 Task: Explore Airbnb accommodation in Cerro Azul, Mexico from 27th December, 2023 to 30th December, 2023 for 1 adult. Place can be shared room with 1  bedroom having 1 bed and 1 bathroom. Property type can be hotel.
Action: Mouse moved to (399, 111)
Screenshot: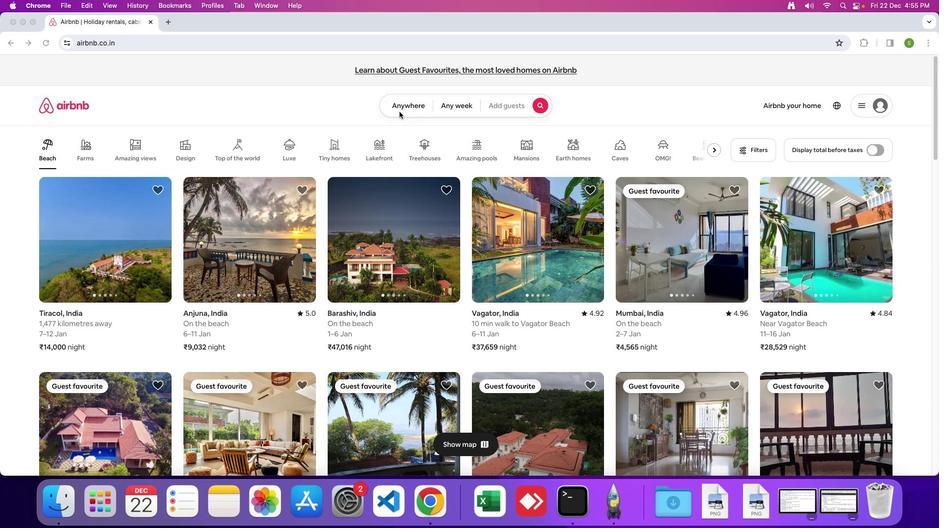 
Action: Mouse pressed left at (399, 111)
Screenshot: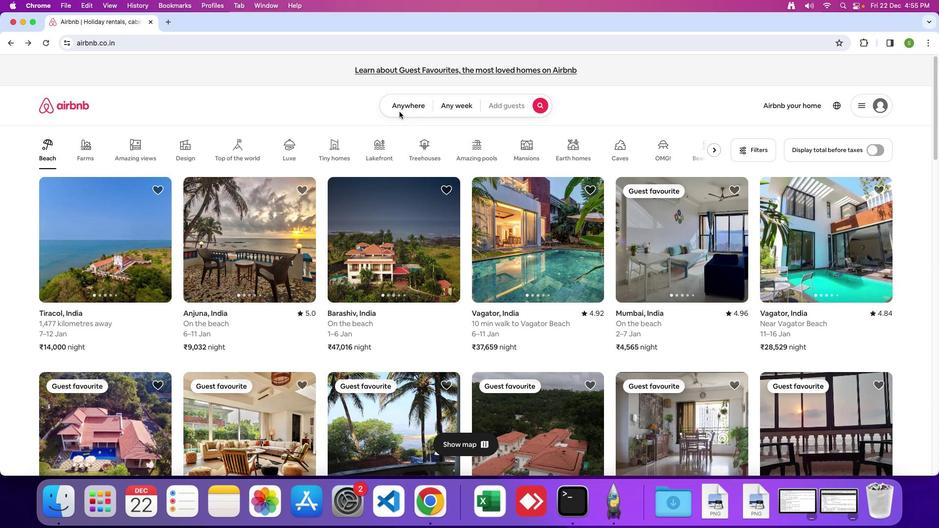 
Action: Mouse moved to (399, 110)
Screenshot: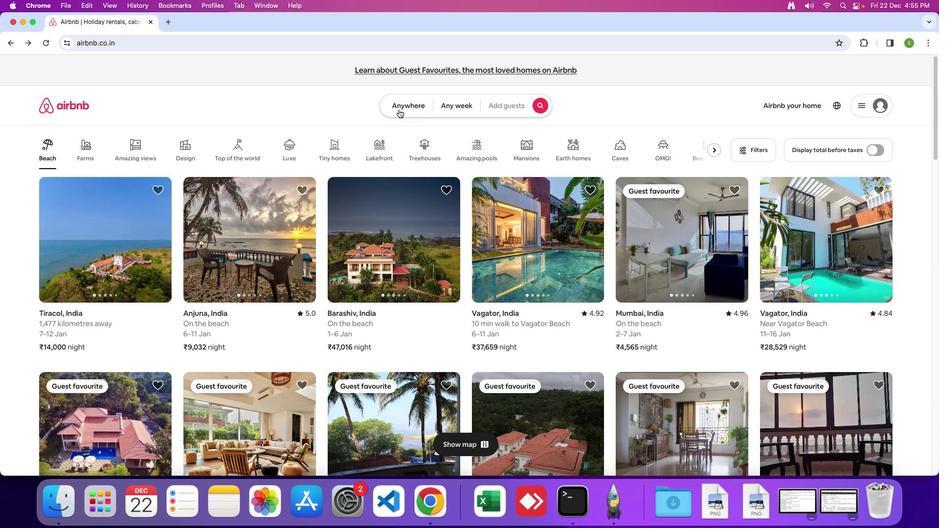 
Action: Mouse pressed left at (399, 110)
Screenshot: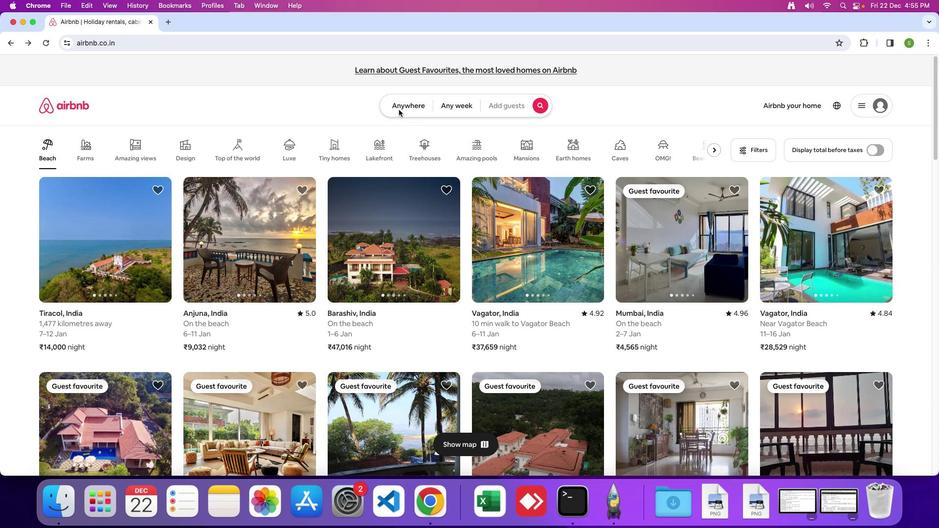 
Action: Mouse moved to (340, 135)
Screenshot: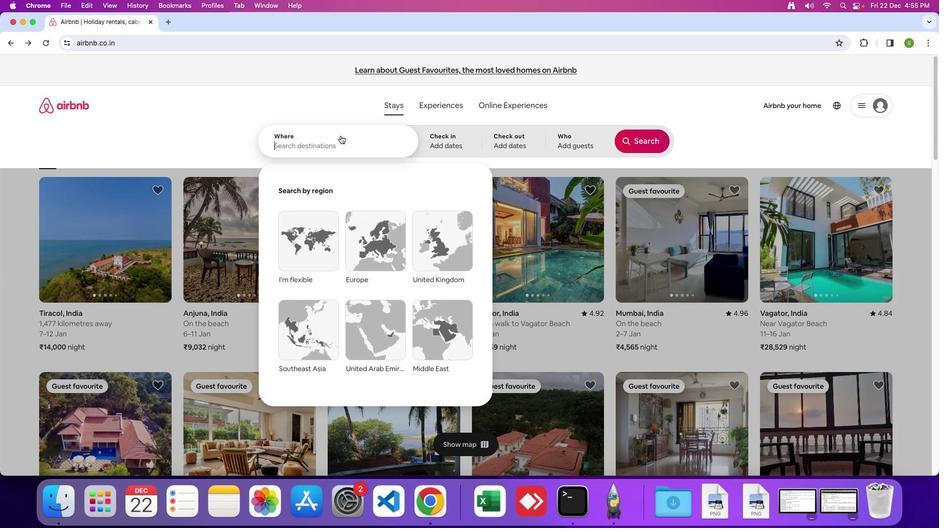 
Action: Mouse pressed left at (340, 135)
Screenshot: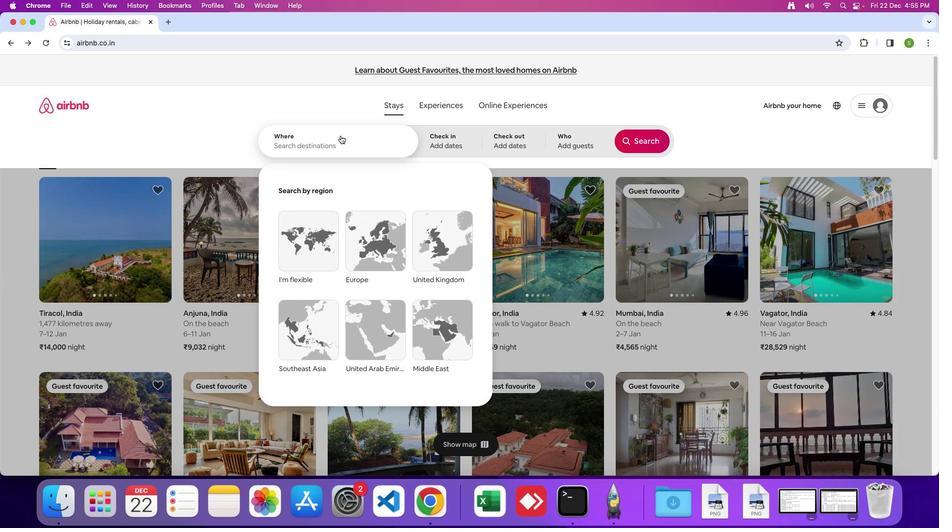 
Action: Key pressed 'C'Key.caps_lock'e''r''r''o'Key.spaceKey.shift'A''z''u''l'','Key.spaceKey.shift'M''e''x''i''c''o'Key.enter
Screenshot: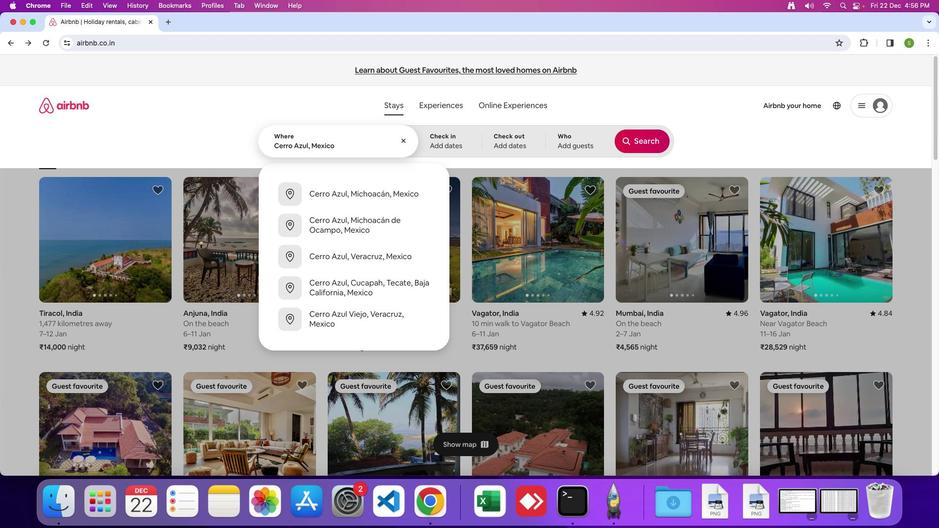 
Action: Mouse moved to (373, 354)
Screenshot: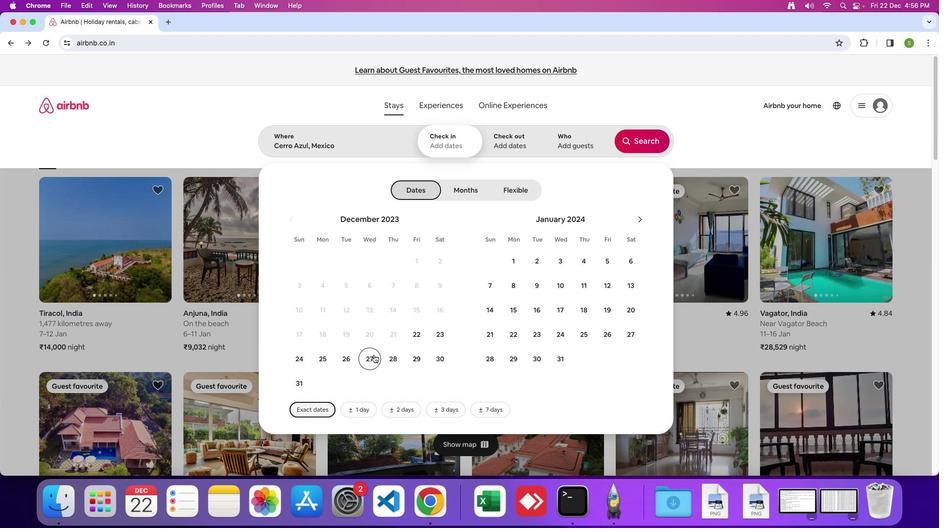 
Action: Mouse pressed left at (373, 354)
Screenshot: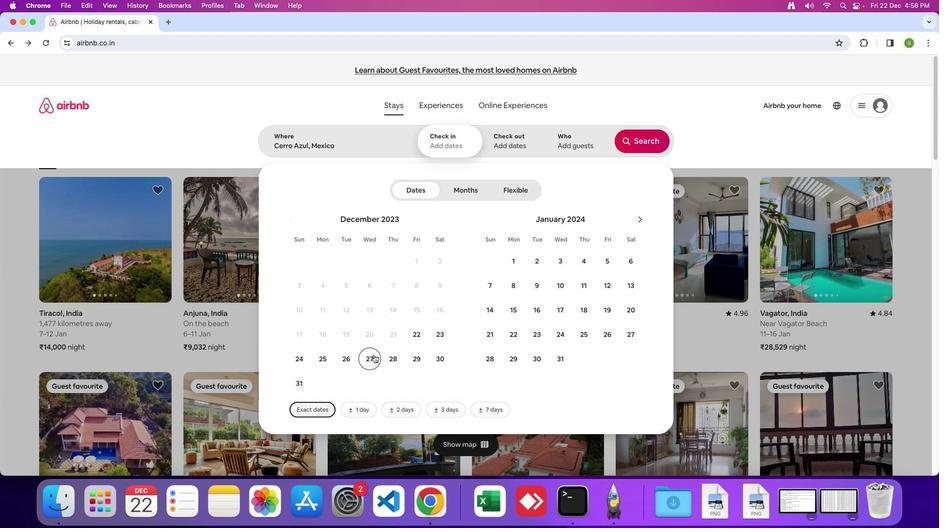 
Action: Mouse moved to (433, 355)
Screenshot: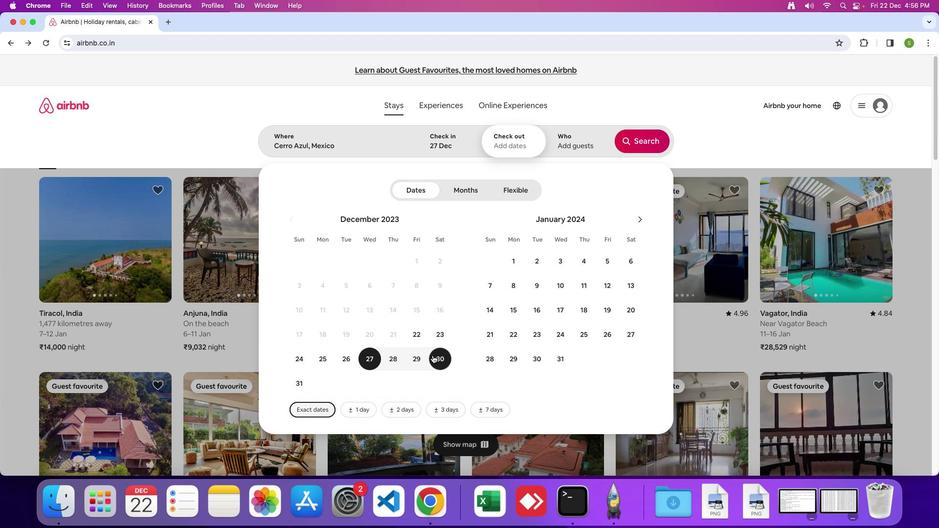 
Action: Mouse pressed left at (433, 355)
Screenshot: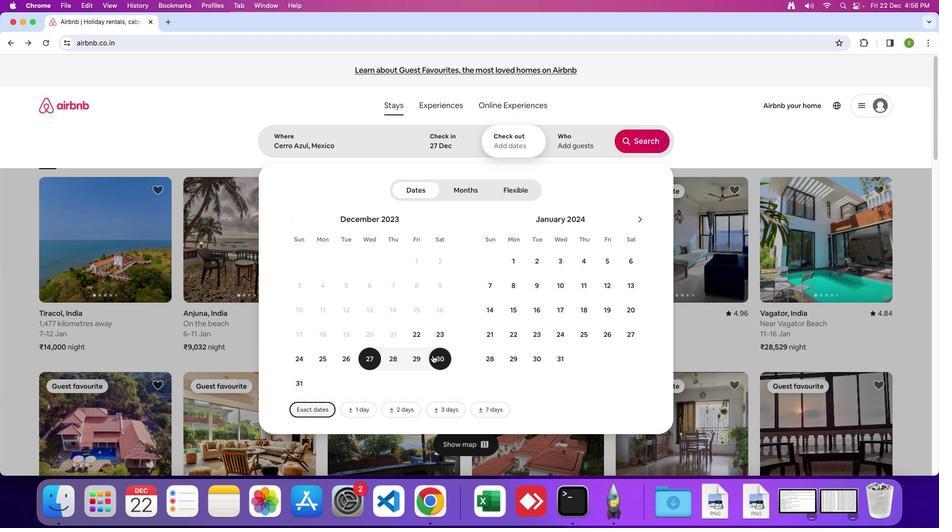 
Action: Mouse moved to (557, 151)
Screenshot: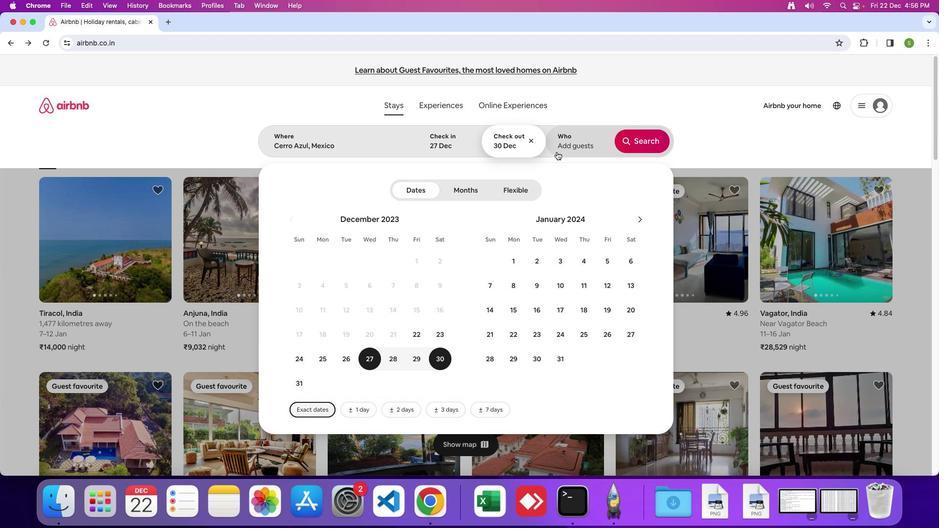 
Action: Mouse pressed left at (557, 151)
Screenshot: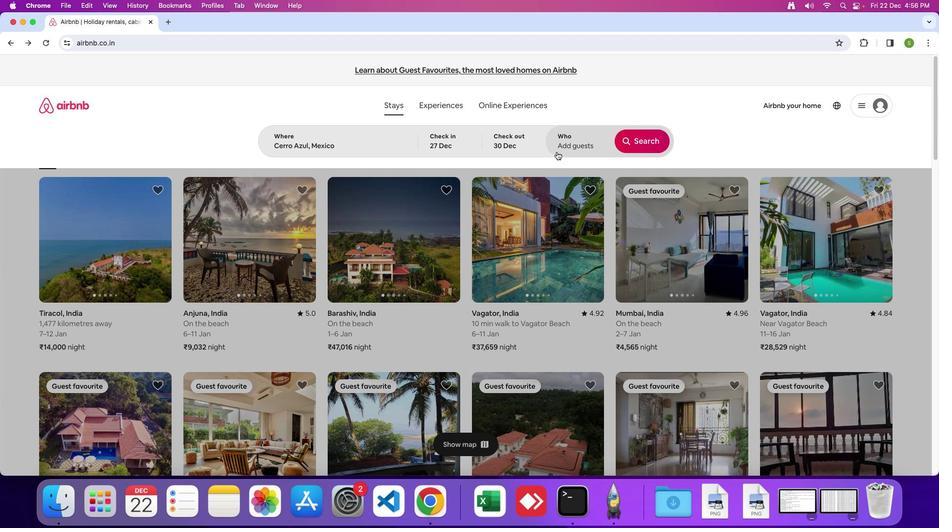 
Action: Mouse moved to (642, 191)
Screenshot: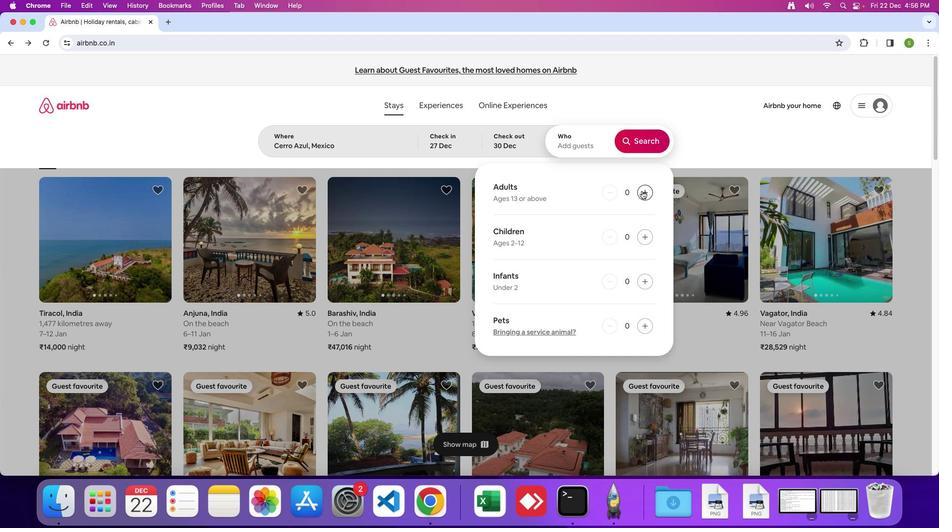 
Action: Mouse pressed left at (642, 191)
Screenshot: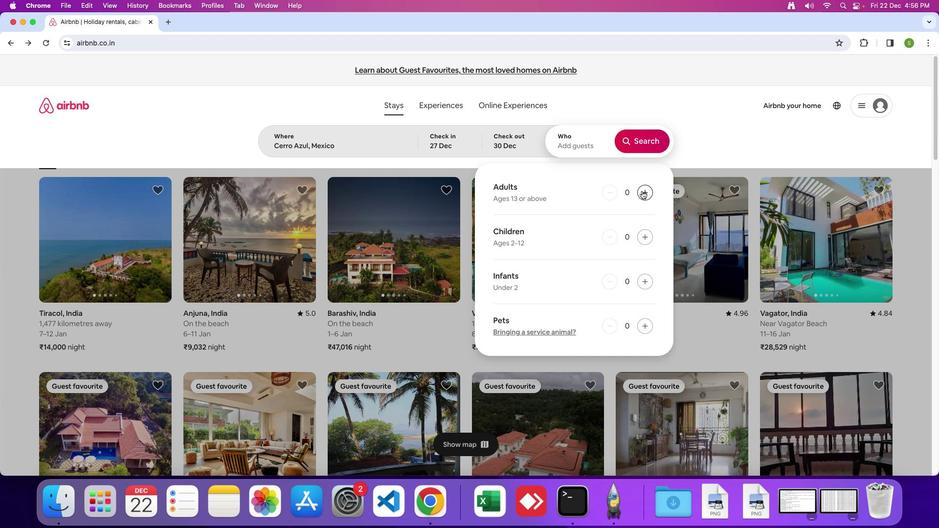 
Action: Mouse moved to (641, 136)
Screenshot: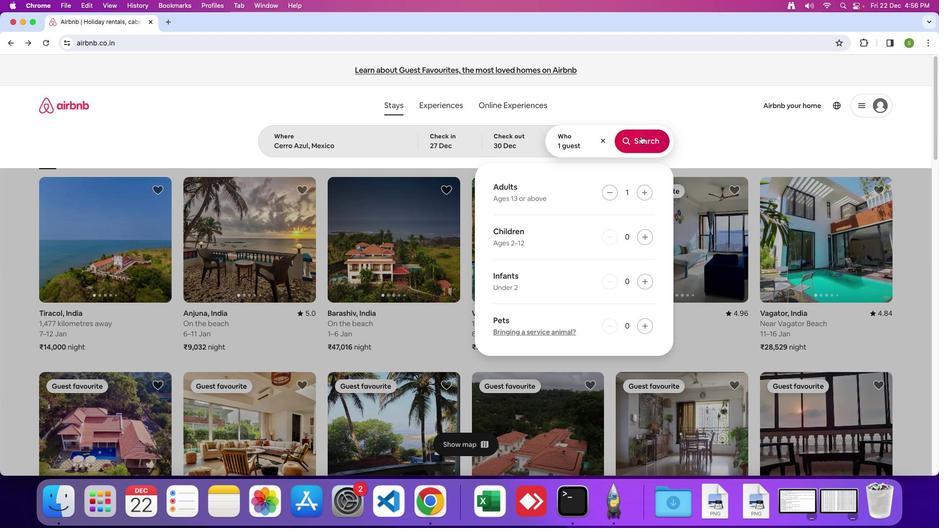 
Action: Mouse pressed left at (641, 136)
Screenshot: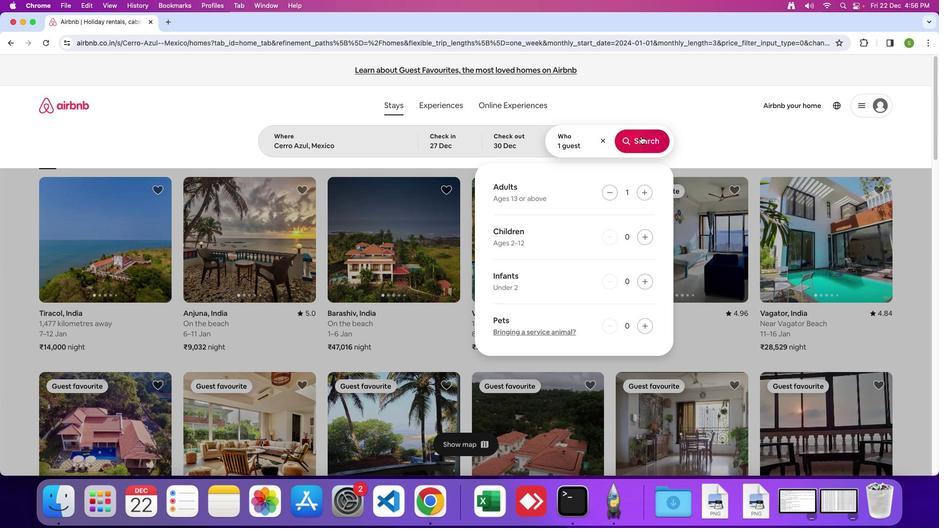
Action: Mouse moved to (780, 113)
Screenshot: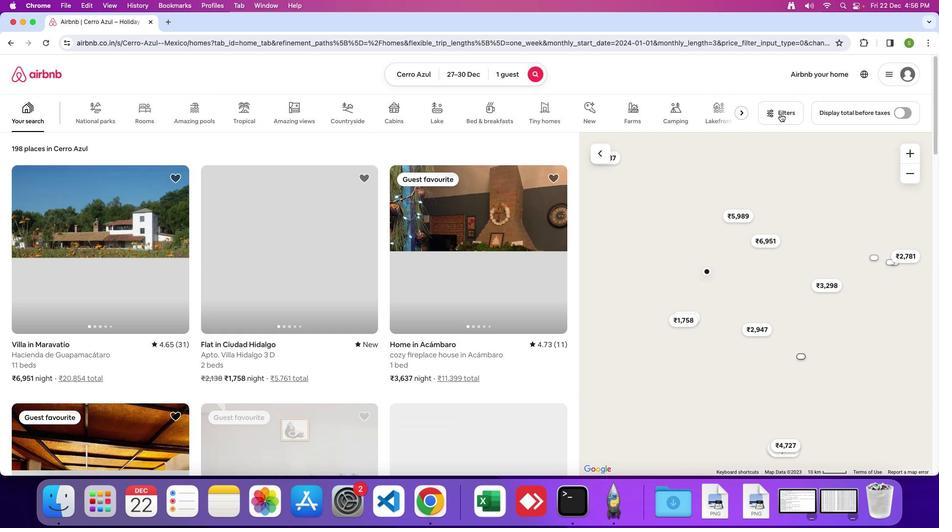 
Action: Mouse pressed left at (780, 113)
Screenshot: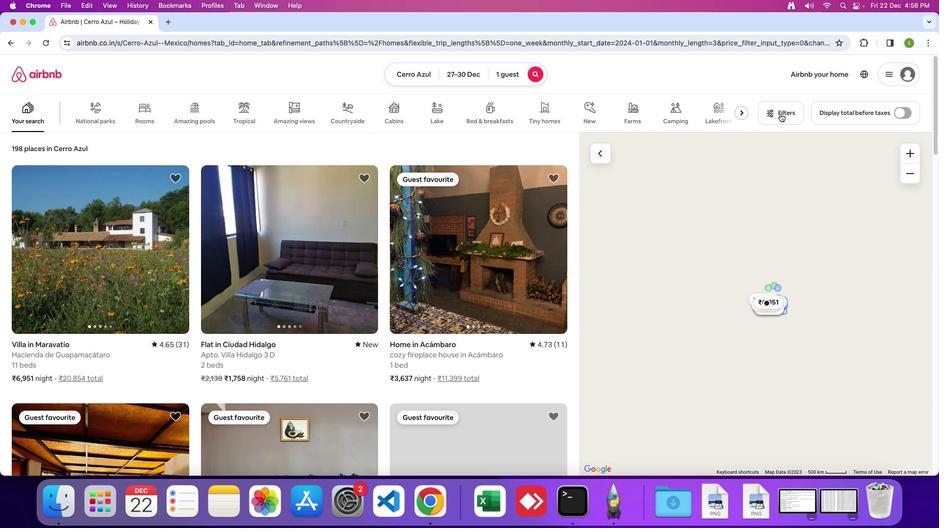 
Action: Mouse moved to (371, 360)
Screenshot: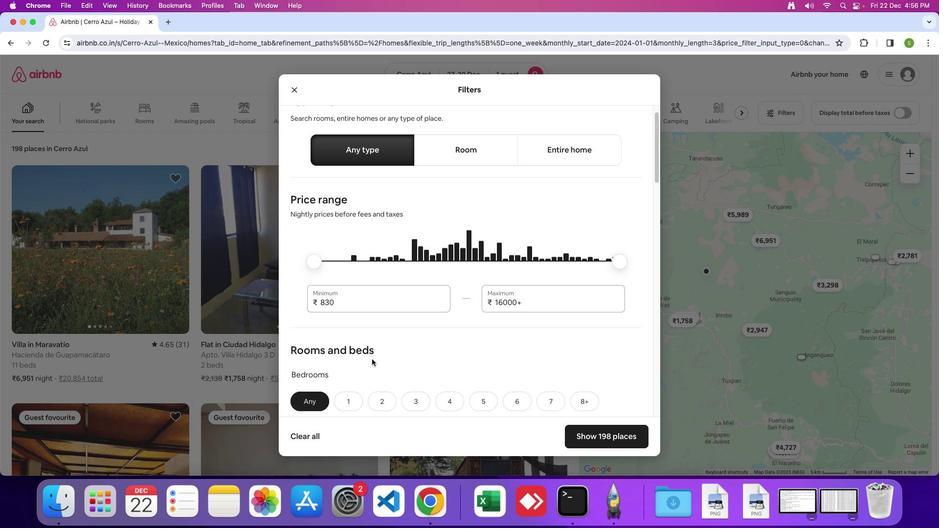 
Action: Mouse scrolled (371, 360) with delta (0, 0)
Screenshot: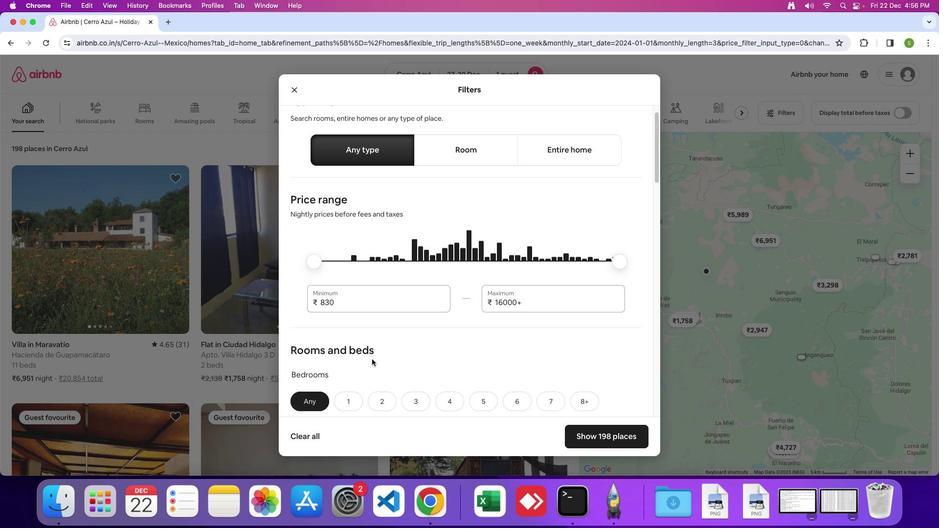 
Action: Mouse moved to (371, 359)
Screenshot: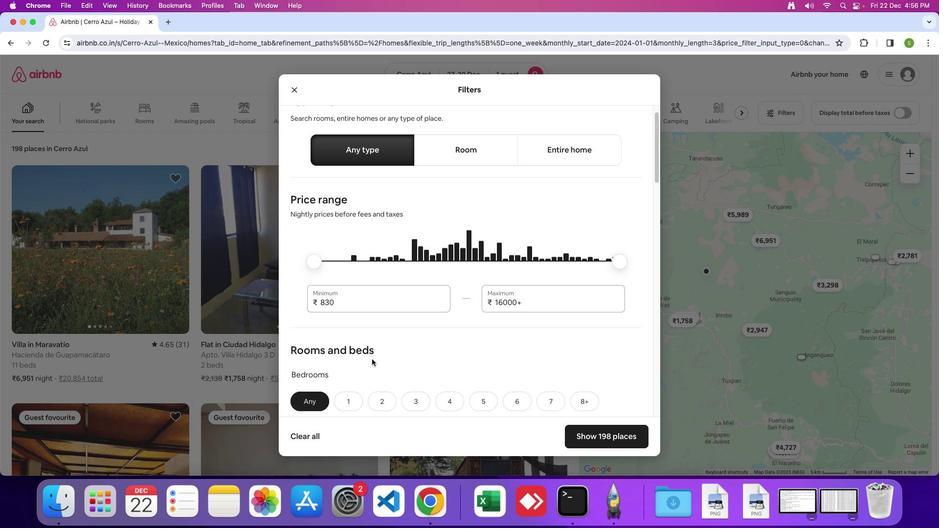 
Action: Mouse scrolled (371, 359) with delta (0, 0)
Screenshot: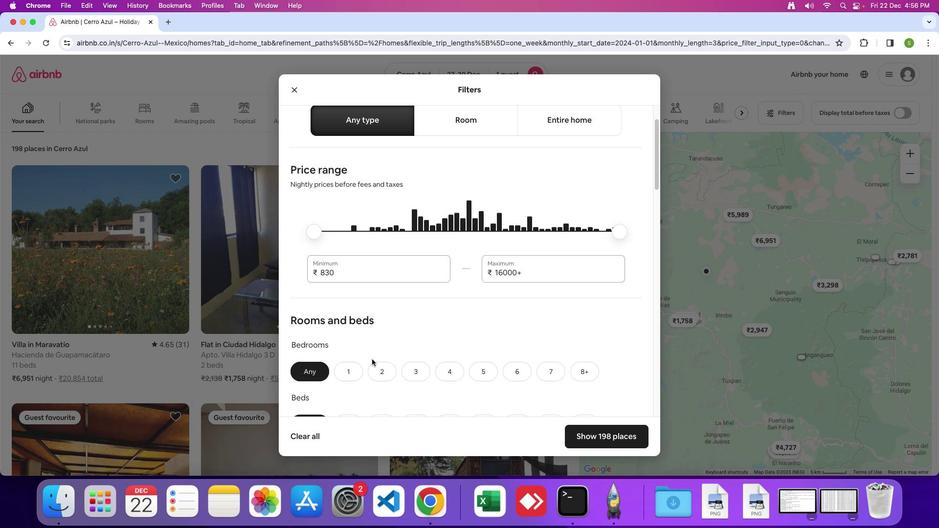 
Action: Mouse scrolled (371, 359) with delta (0, -1)
Screenshot: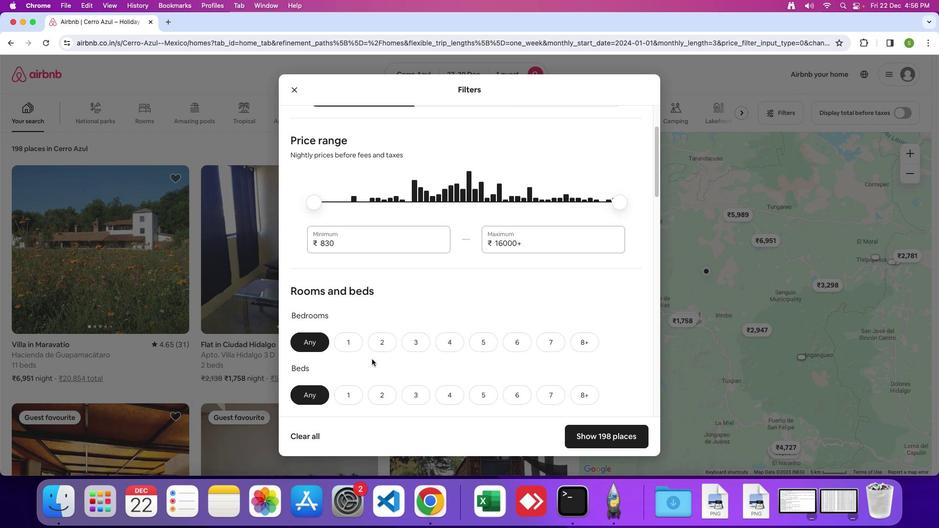 
Action: Mouse moved to (371, 359)
Screenshot: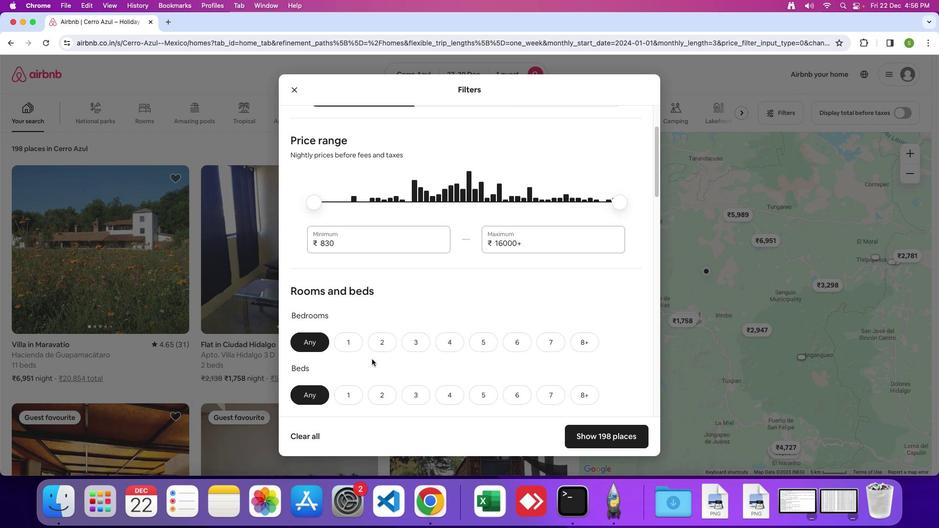 
Action: Mouse scrolled (371, 359) with delta (0, 0)
Screenshot: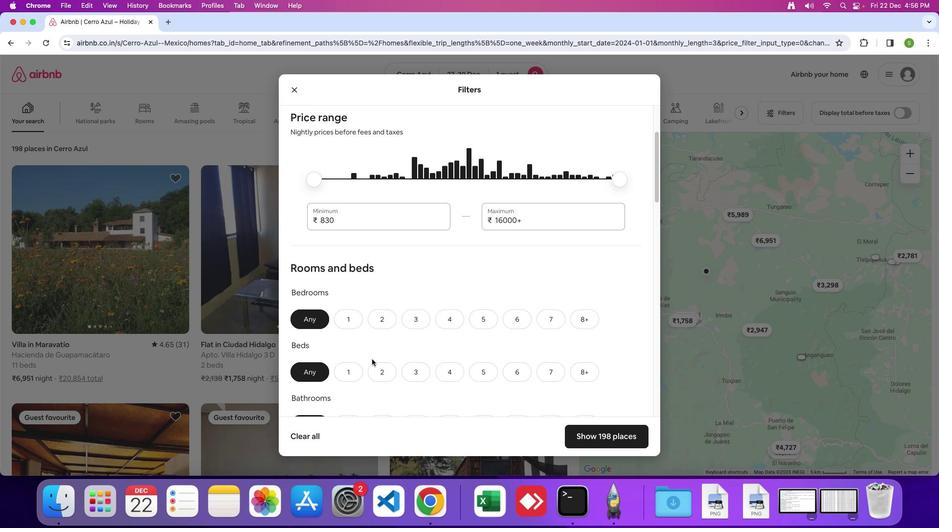 
Action: Mouse scrolled (371, 359) with delta (0, 0)
Screenshot: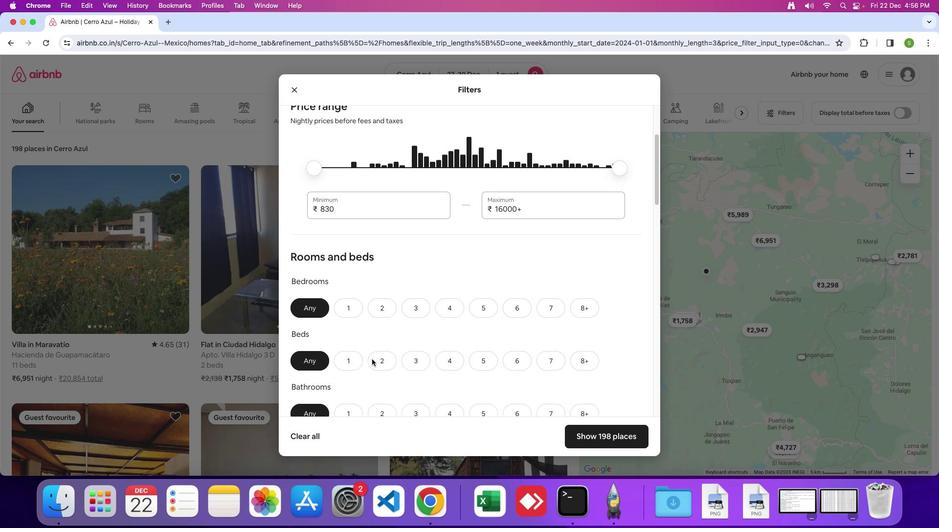 
Action: Mouse scrolled (371, 359) with delta (0, 0)
Screenshot: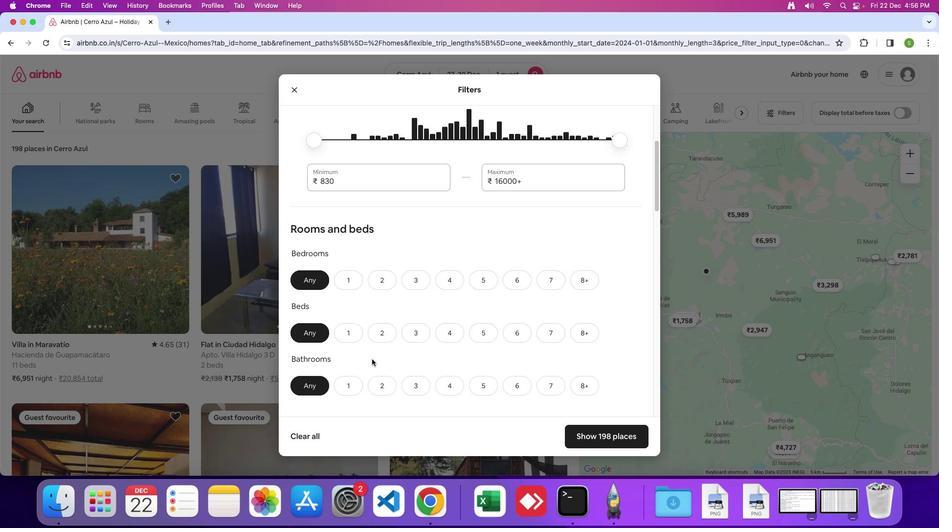 
Action: Mouse scrolled (371, 359) with delta (0, 0)
Screenshot: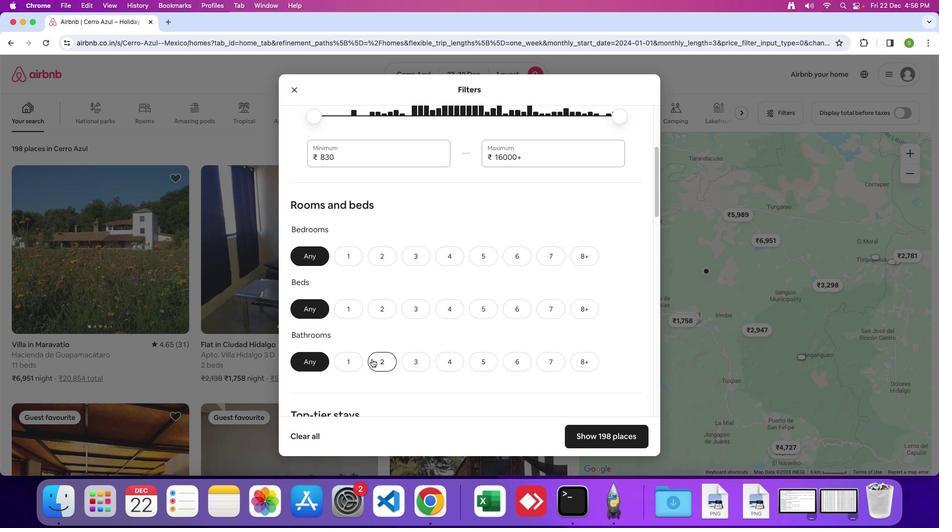
Action: Mouse scrolled (371, 359) with delta (0, 0)
Screenshot: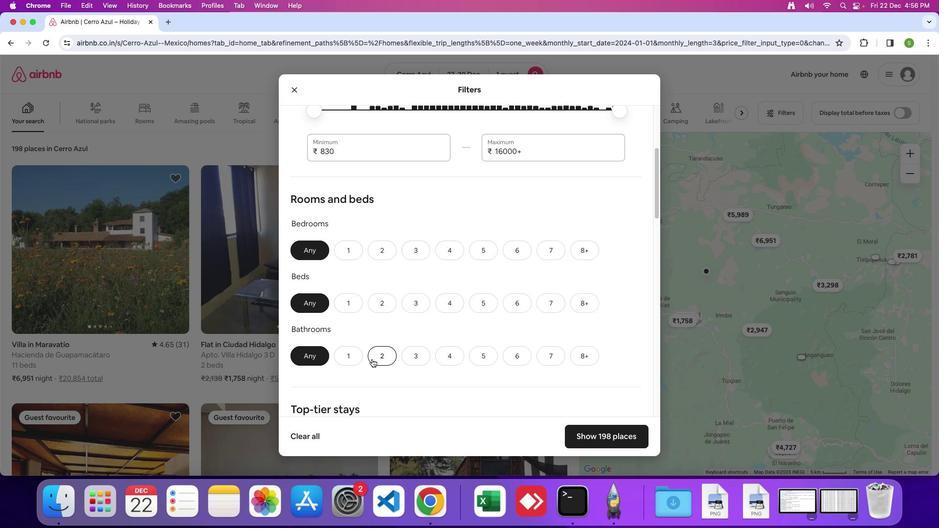 
Action: Mouse scrolled (371, 359) with delta (0, 0)
Screenshot: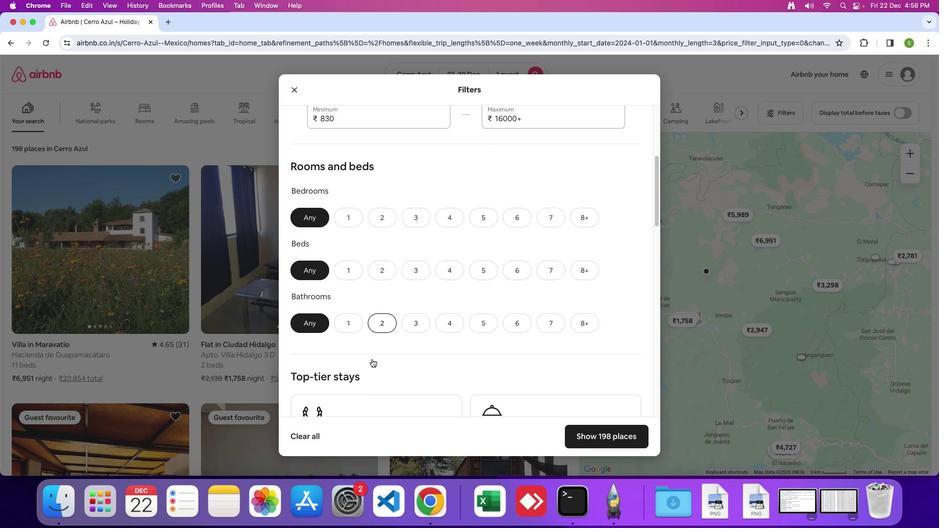 
Action: Mouse moved to (347, 205)
Screenshot: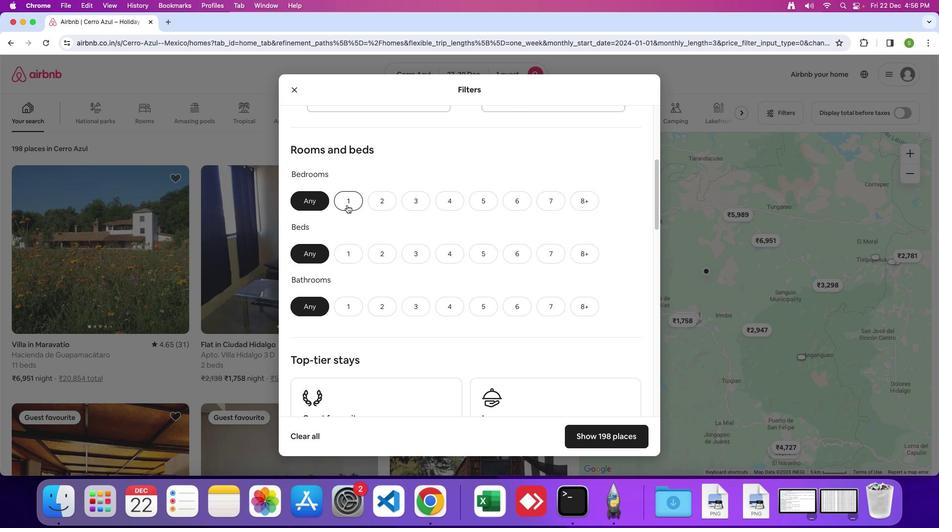 
Action: Mouse pressed left at (347, 205)
Screenshot: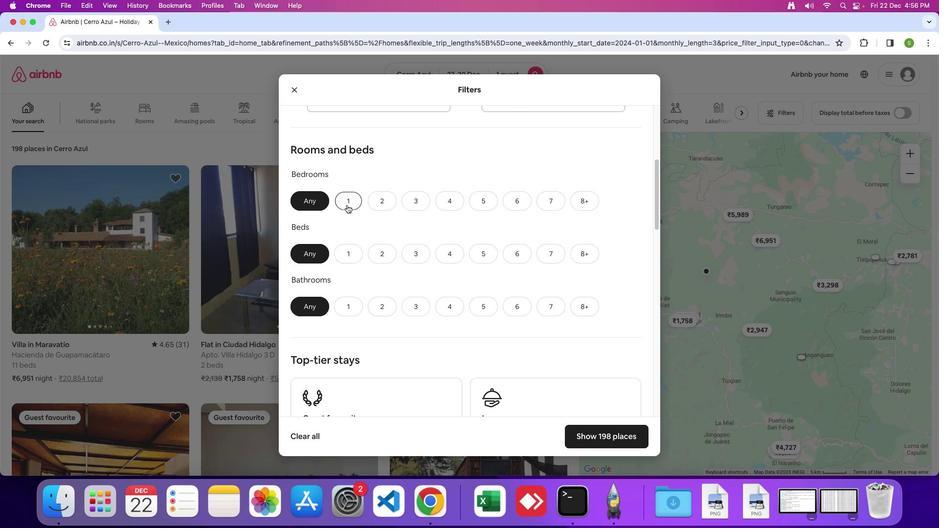 
Action: Mouse moved to (342, 254)
Screenshot: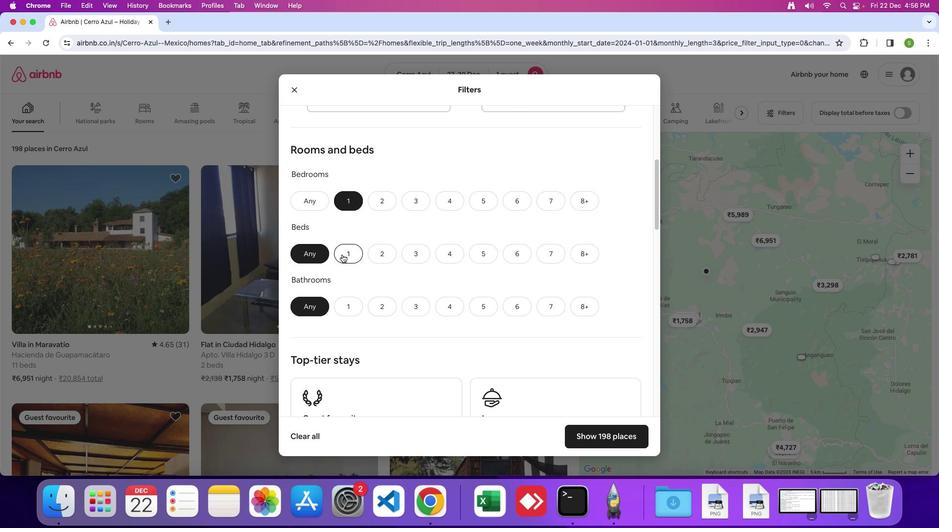 
Action: Mouse pressed left at (342, 254)
Screenshot: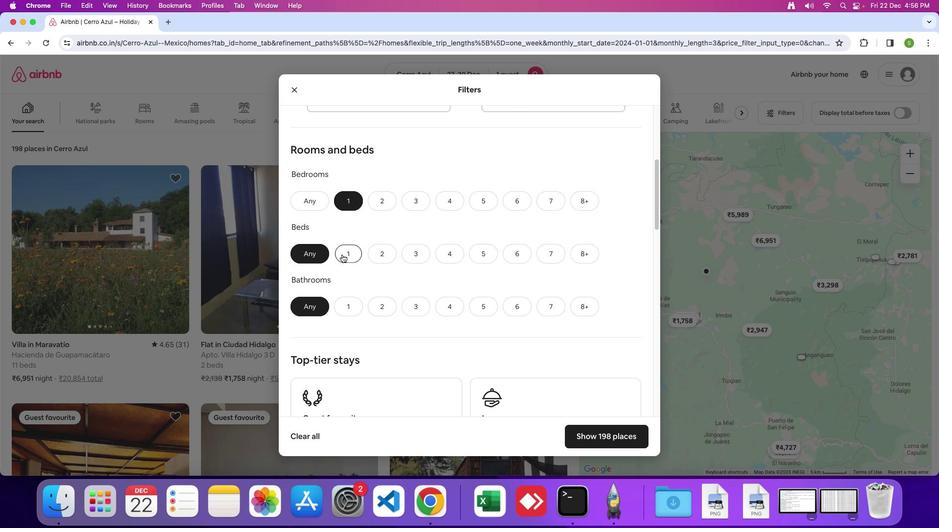 
Action: Mouse moved to (345, 303)
Screenshot: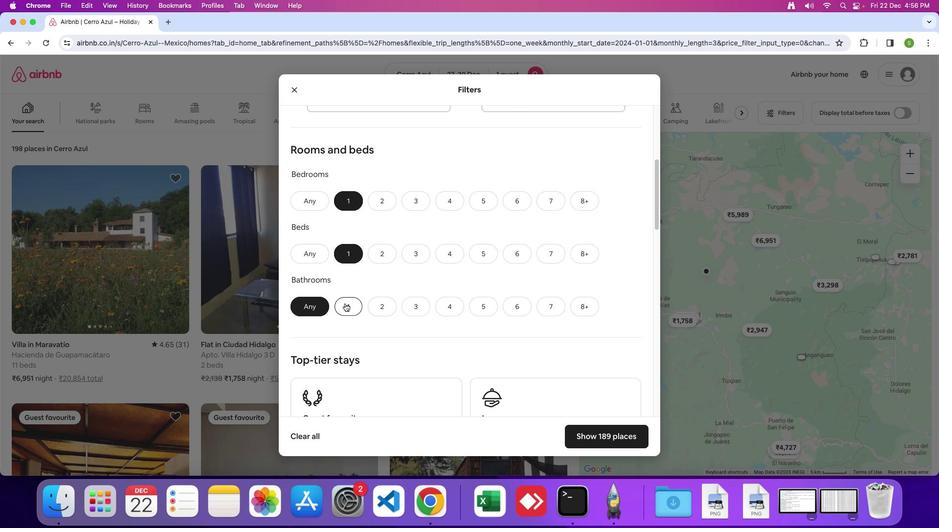 
Action: Mouse pressed left at (345, 303)
Screenshot: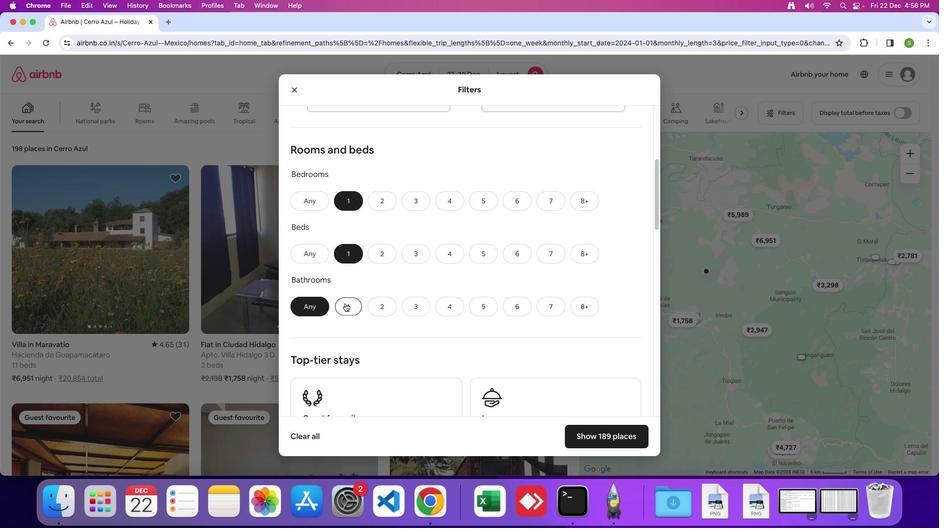 
Action: Mouse moved to (425, 286)
Screenshot: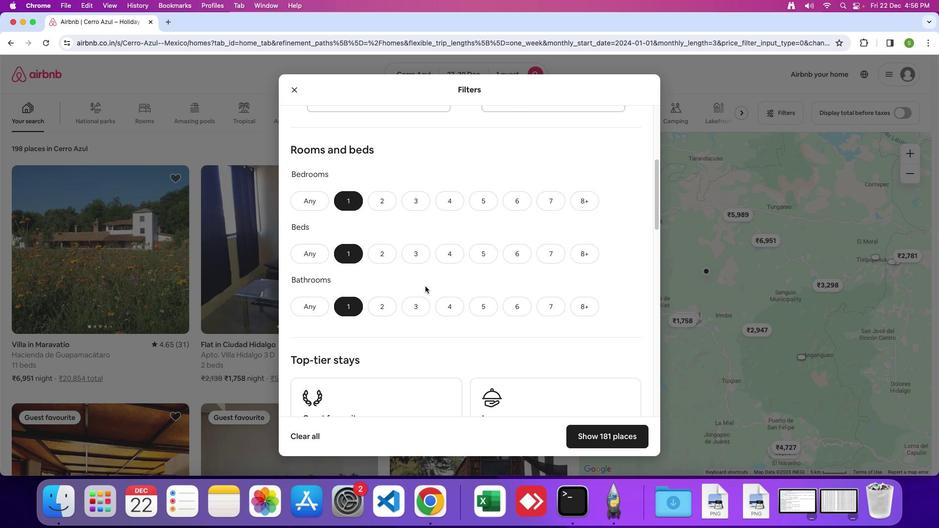 
Action: Mouse scrolled (425, 286) with delta (0, 0)
Screenshot: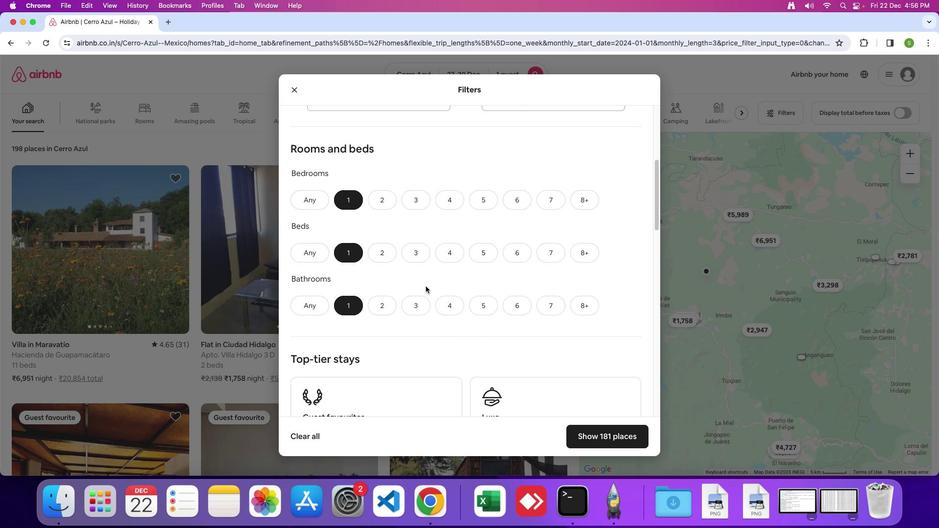 
Action: Mouse moved to (426, 286)
Screenshot: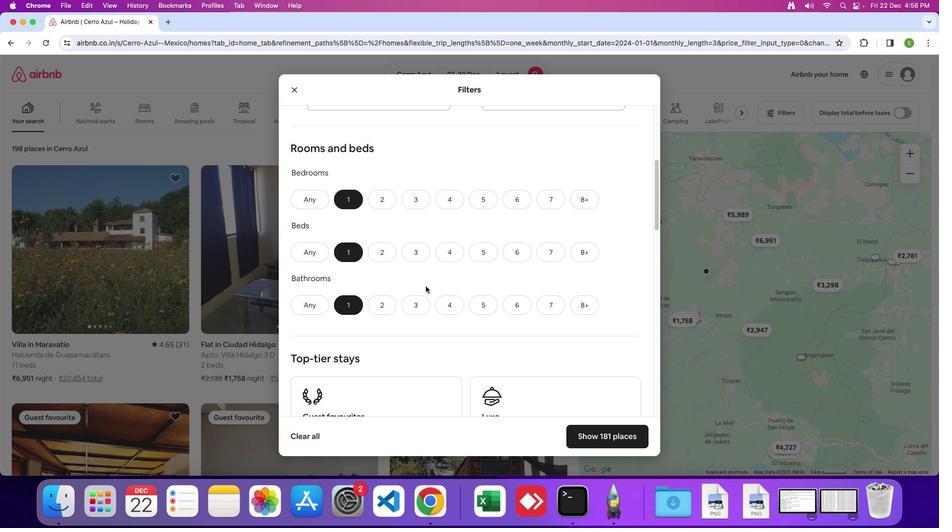 
Action: Mouse scrolled (426, 286) with delta (0, 0)
Screenshot: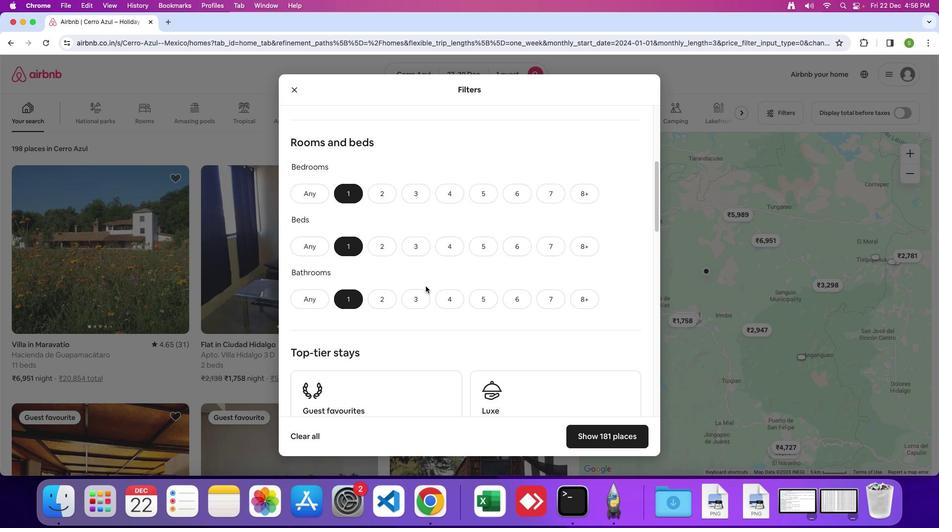 
Action: Mouse scrolled (426, 286) with delta (0, 0)
Screenshot: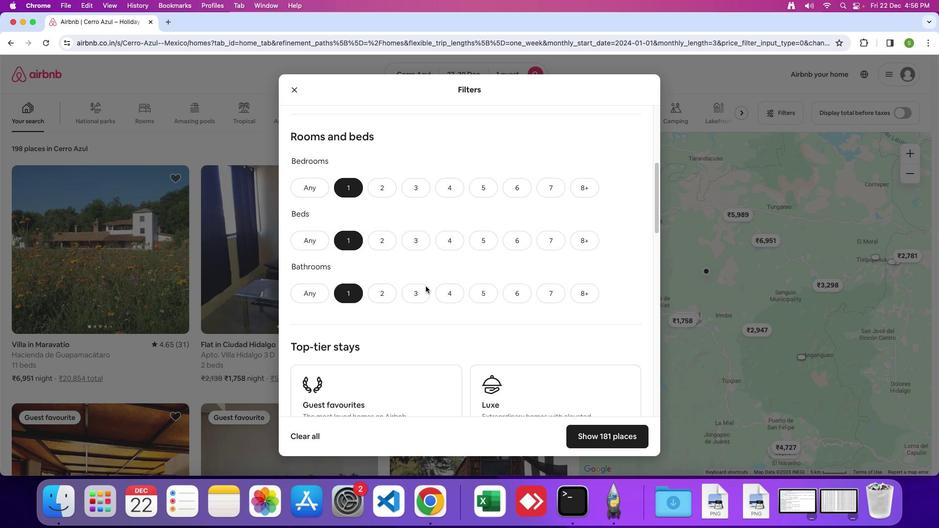 
Action: Mouse scrolled (426, 286) with delta (0, 0)
Screenshot: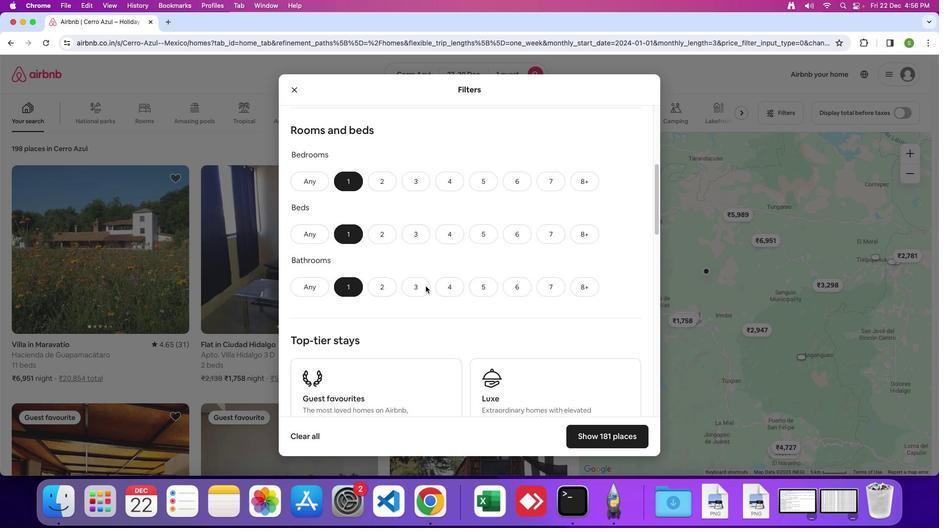 
Action: Mouse scrolled (426, 286) with delta (0, 0)
Screenshot: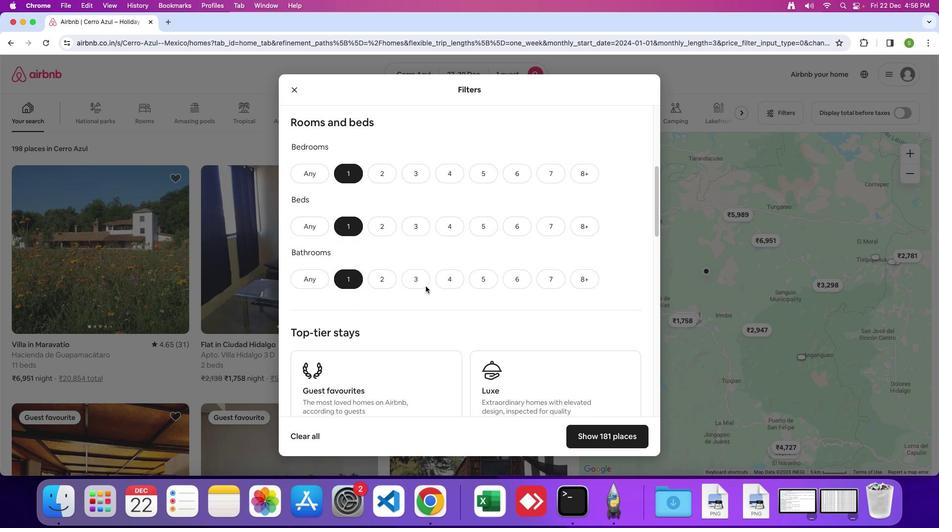 
Action: Mouse scrolled (426, 286) with delta (0, 0)
Screenshot: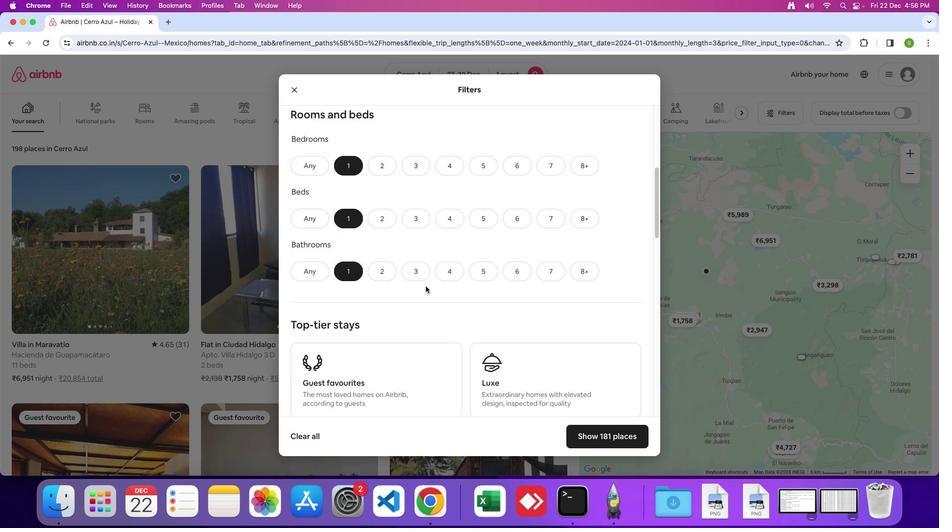 
Action: Mouse scrolled (426, 286) with delta (0, 0)
Screenshot: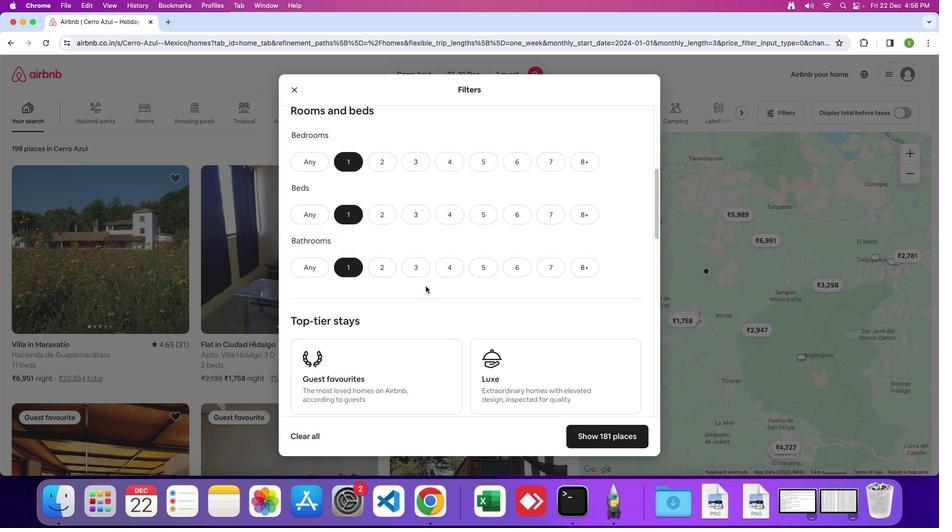 
Action: Mouse scrolled (426, 286) with delta (0, 0)
Screenshot: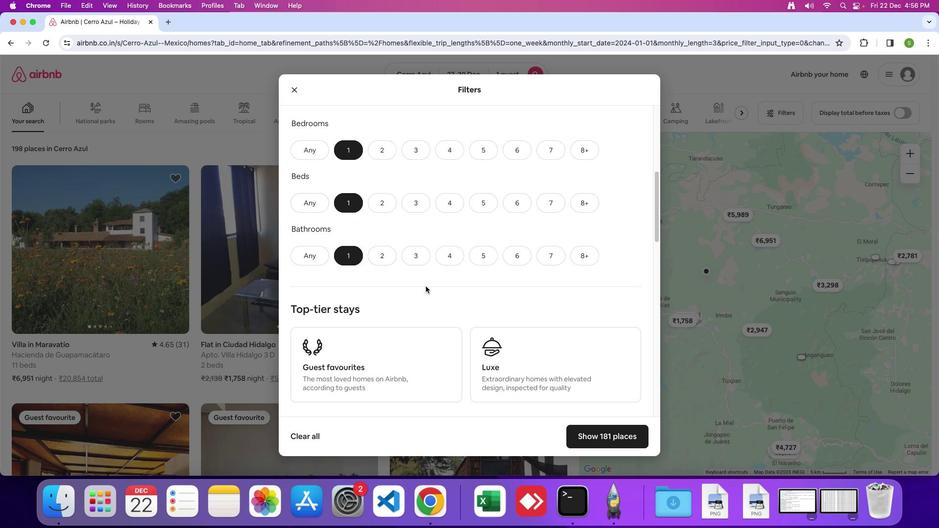 
Action: Mouse scrolled (426, 286) with delta (0, 0)
Screenshot: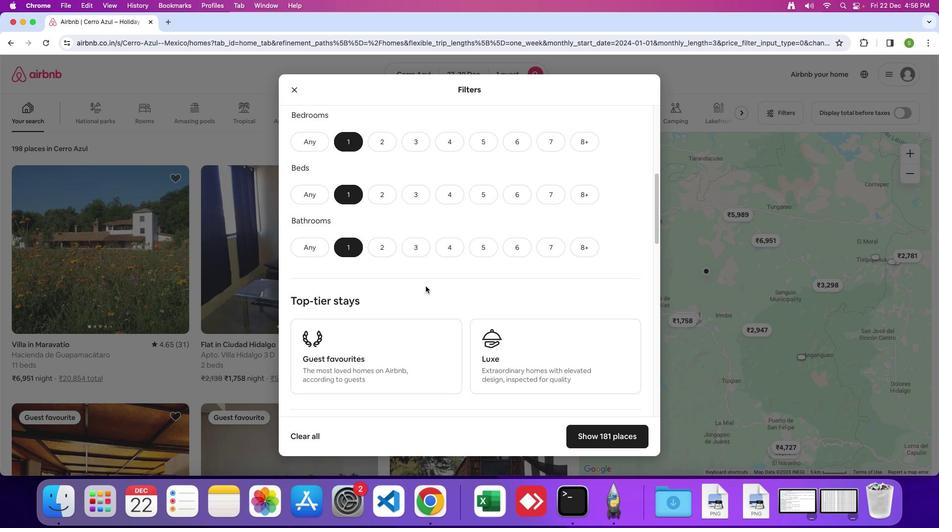 
Action: Mouse scrolled (426, 286) with delta (0, 0)
Screenshot: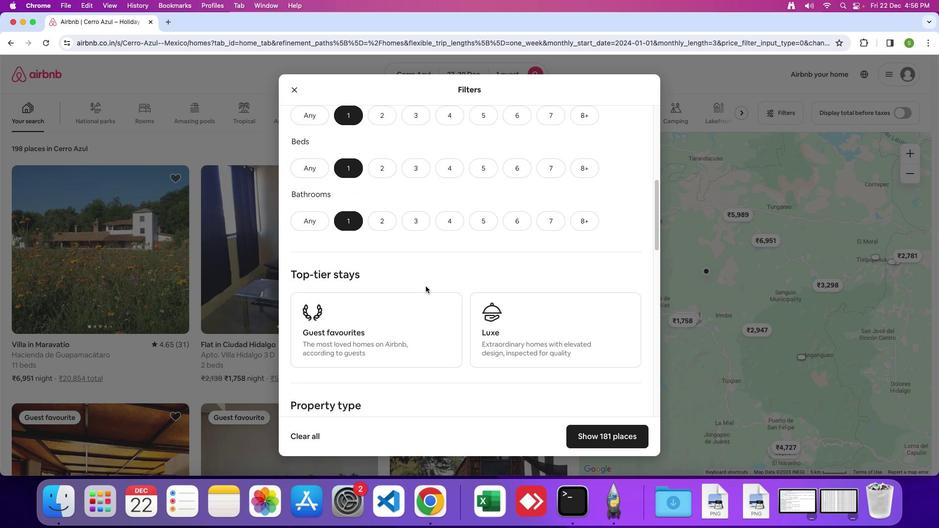 
Action: Mouse scrolled (426, 286) with delta (0, 0)
Screenshot: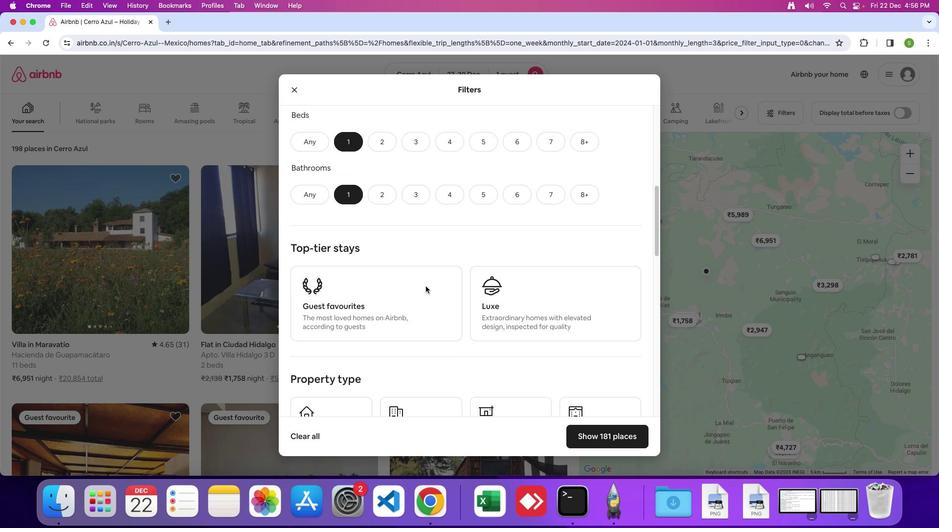 
Action: Mouse scrolled (426, 286) with delta (0, -1)
Screenshot: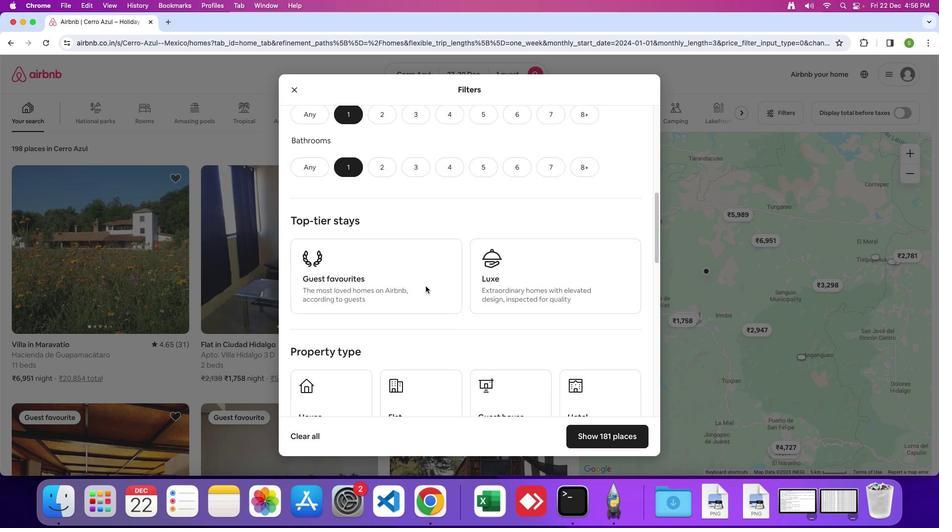 
Action: Mouse scrolled (426, 286) with delta (0, 0)
Screenshot: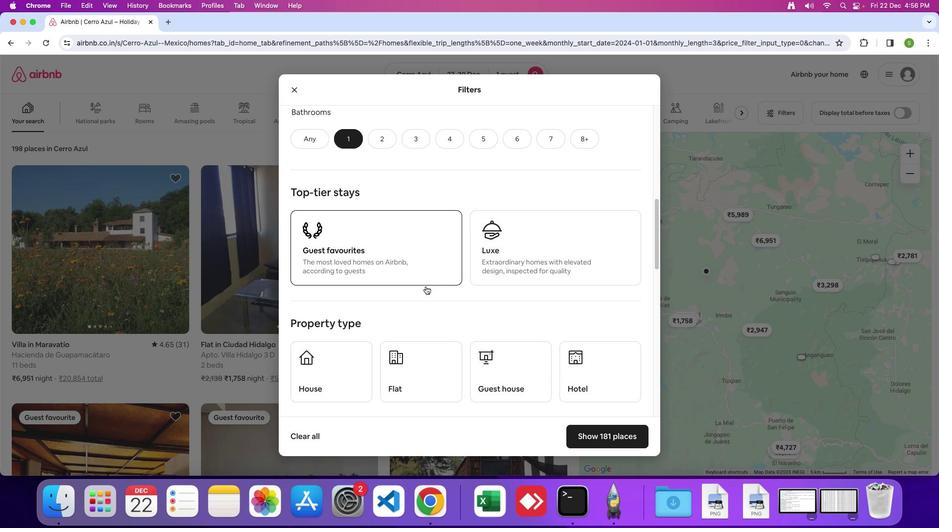 
Action: Mouse scrolled (426, 286) with delta (0, 0)
Screenshot: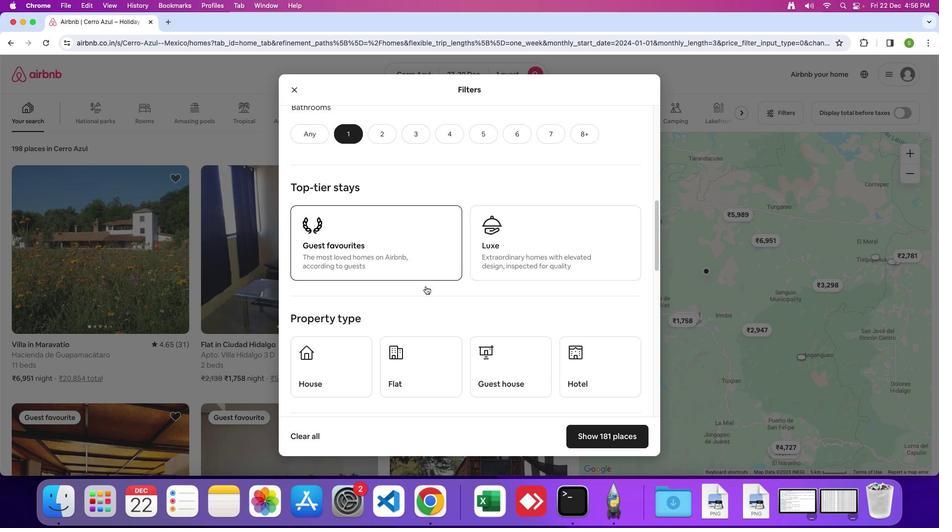 
Action: Mouse moved to (599, 351)
Screenshot: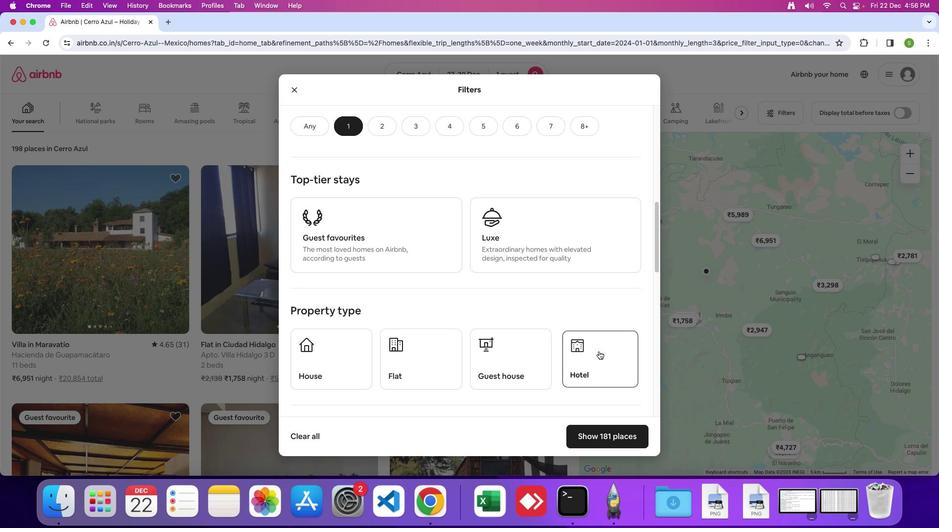 
Action: Mouse pressed left at (599, 351)
Screenshot: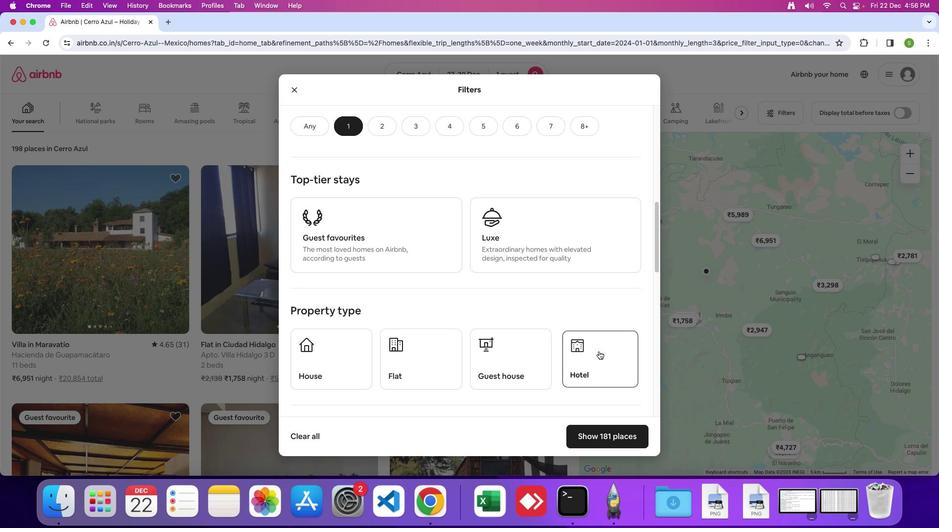 
Action: Mouse moved to (575, 352)
Screenshot: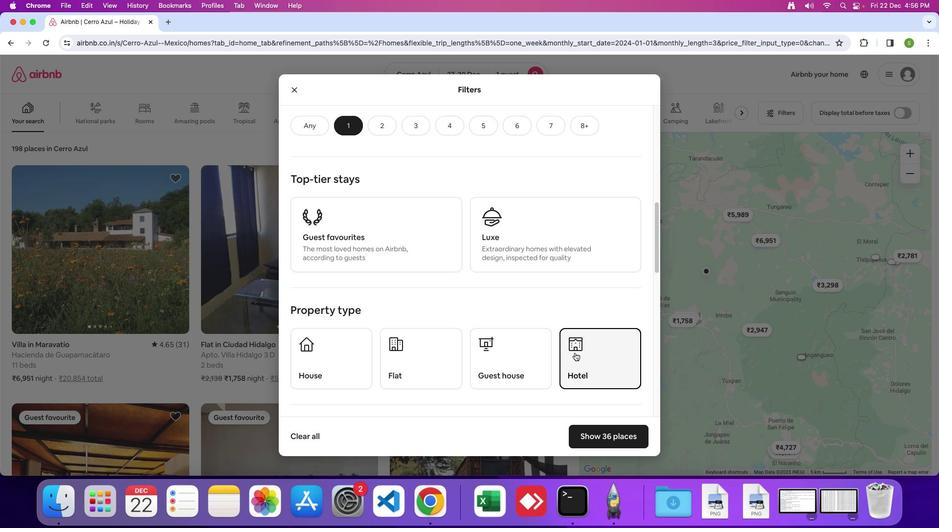 
Action: Mouse scrolled (575, 352) with delta (0, 0)
Screenshot: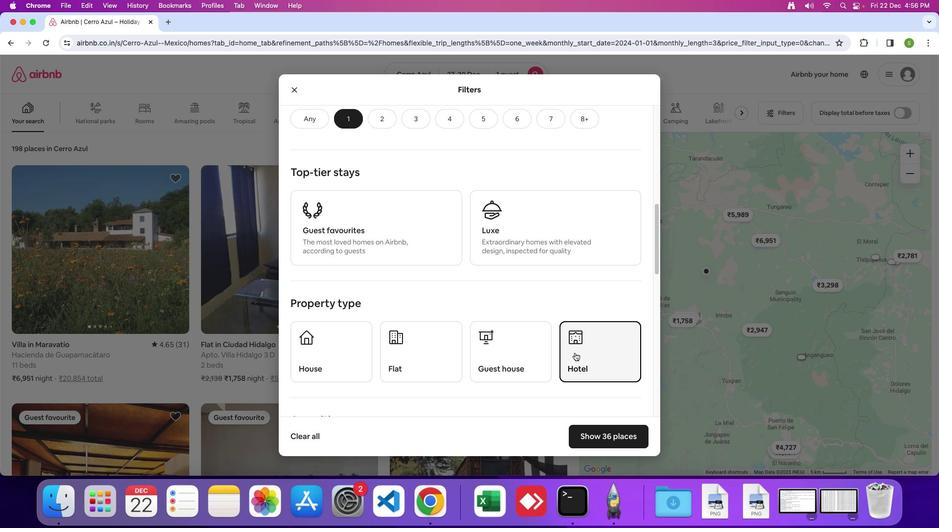 
Action: Mouse scrolled (575, 352) with delta (0, 0)
Screenshot: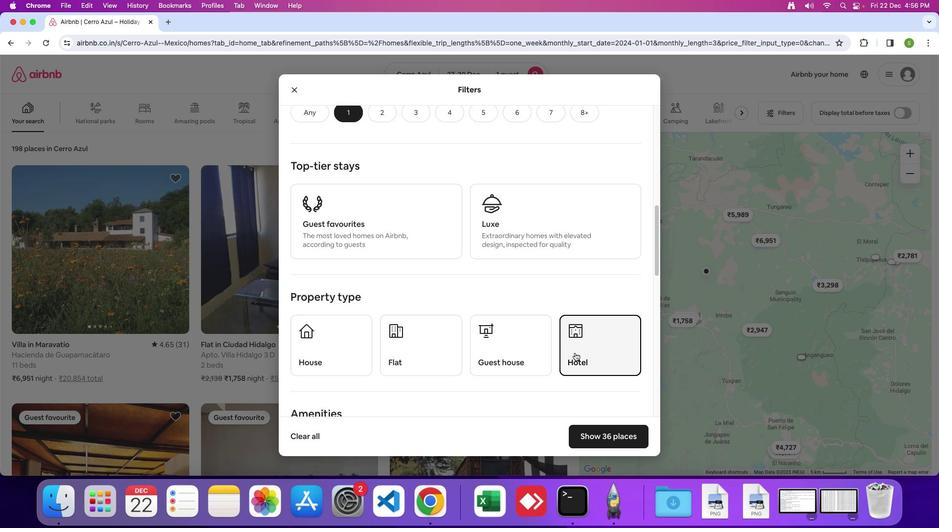 
Action: Mouse scrolled (575, 352) with delta (0, 0)
Screenshot: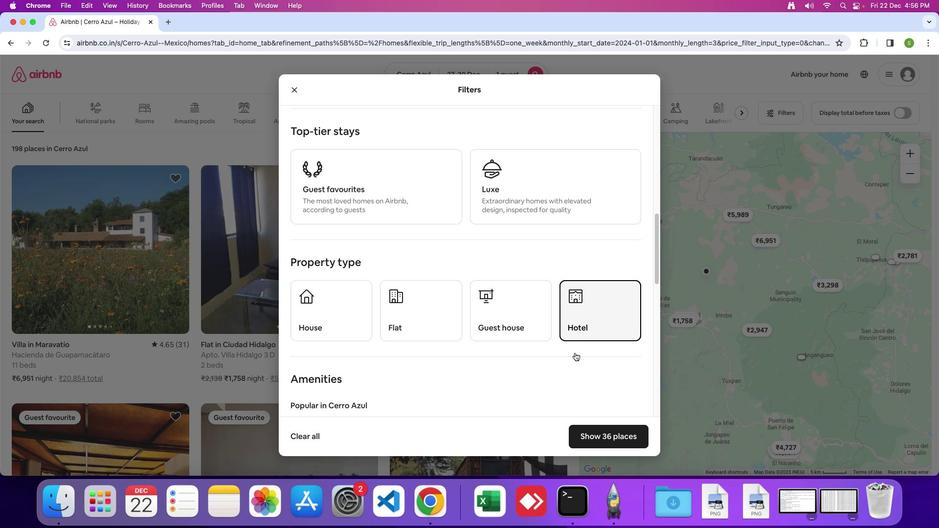 
Action: Mouse moved to (545, 355)
Screenshot: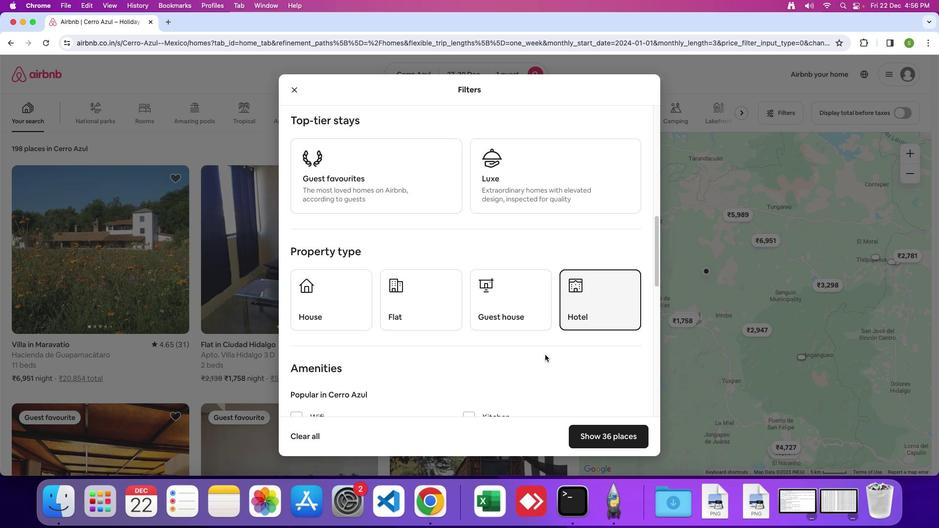 
Action: Mouse scrolled (545, 355) with delta (0, 0)
Screenshot: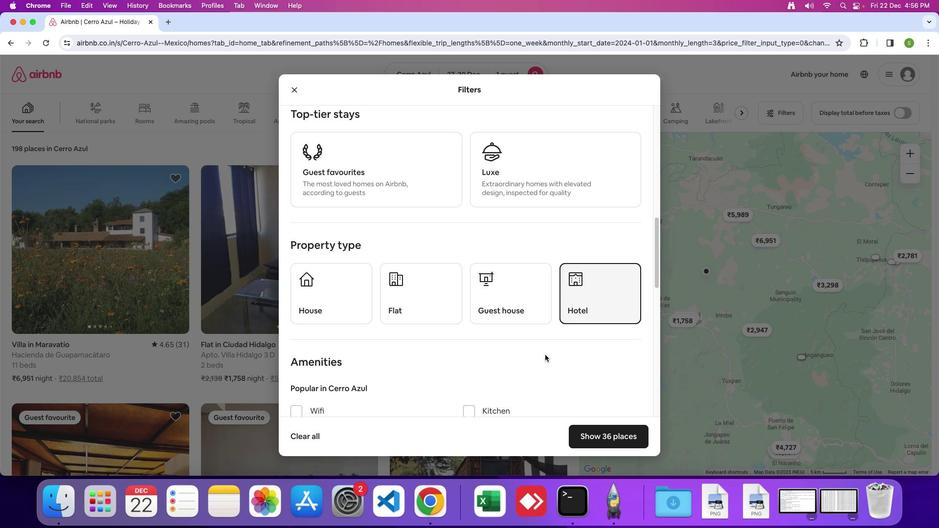 
Action: Mouse scrolled (545, 355) with delta (0, 0)
Screenshot: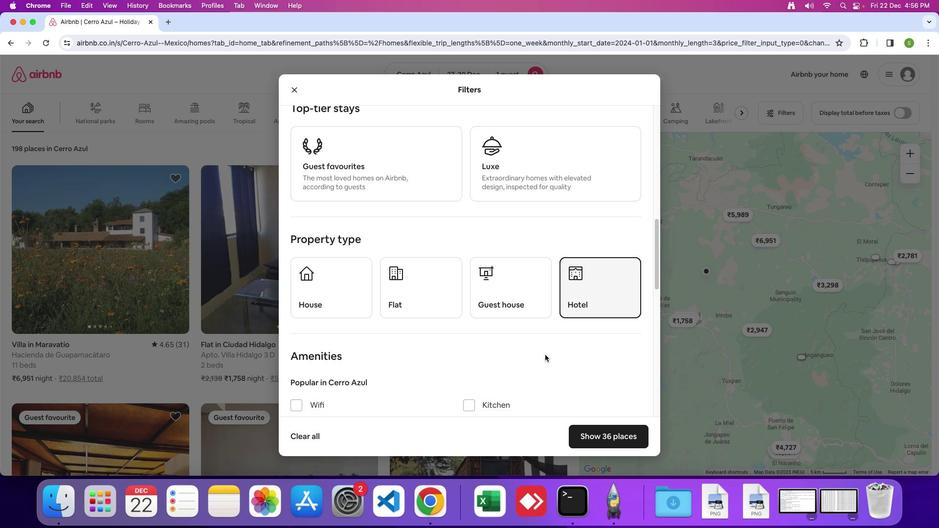 
Action: Mouse scrolled (545, 355) with delta (0, 0)
Screenshot: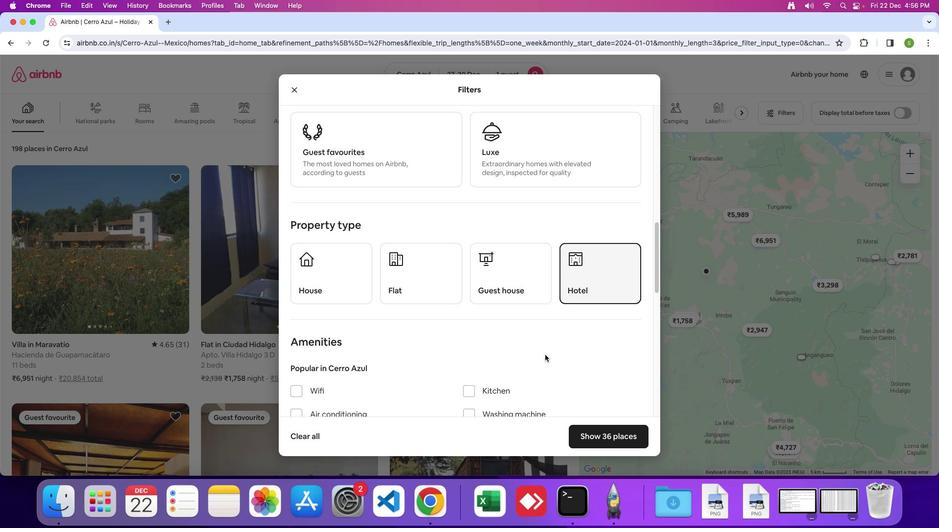 
Action: Mouse scrolled (545, 355) with delta (0, 0)
Screenshot: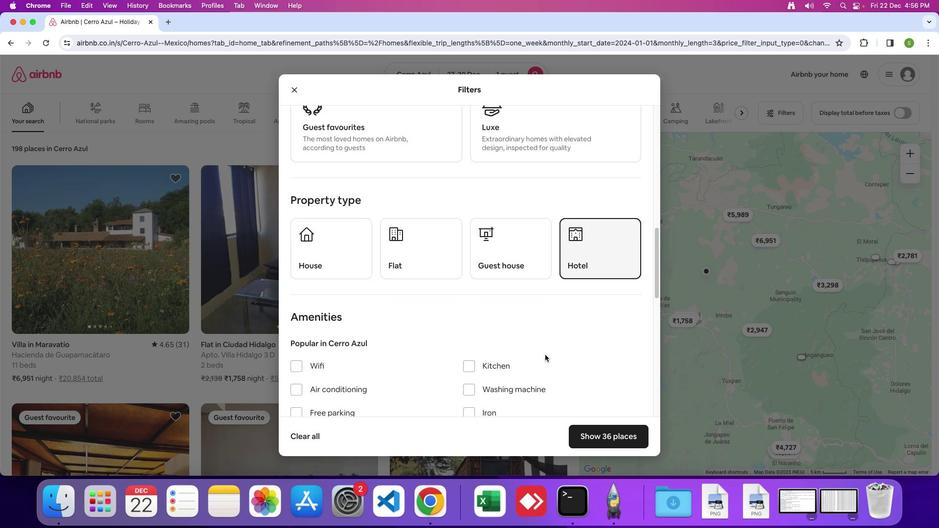 
Action: Mouse scrolled (545, 355) with delta (0, -1)
Screenshot: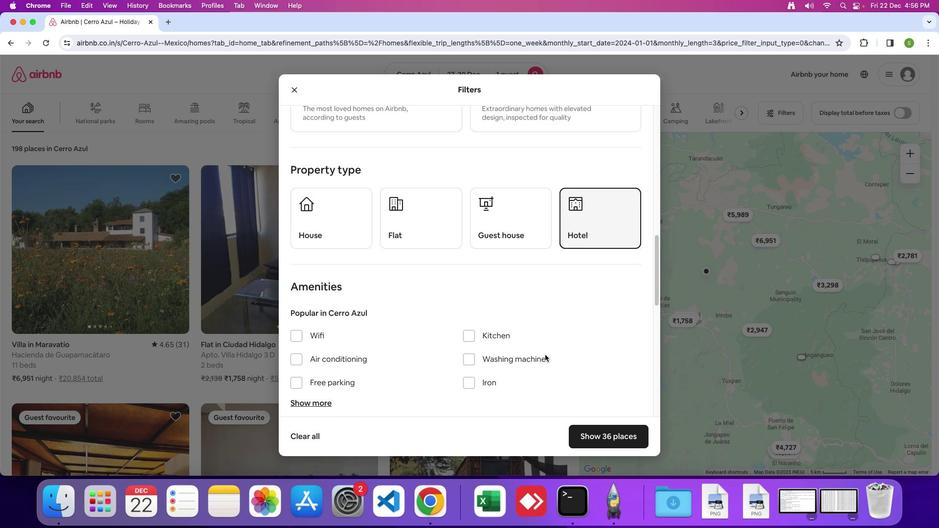 
Action: Mouse scrolled (545, 355) with delta (0, 0)
Screenshot: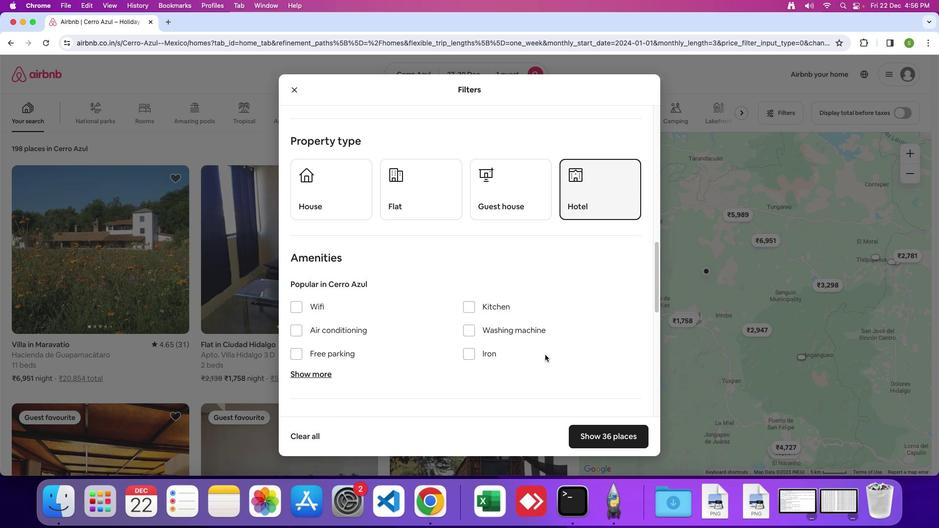 
Action: Mouse scrolled (545, 355) with delta (0, 0)
Screenshot: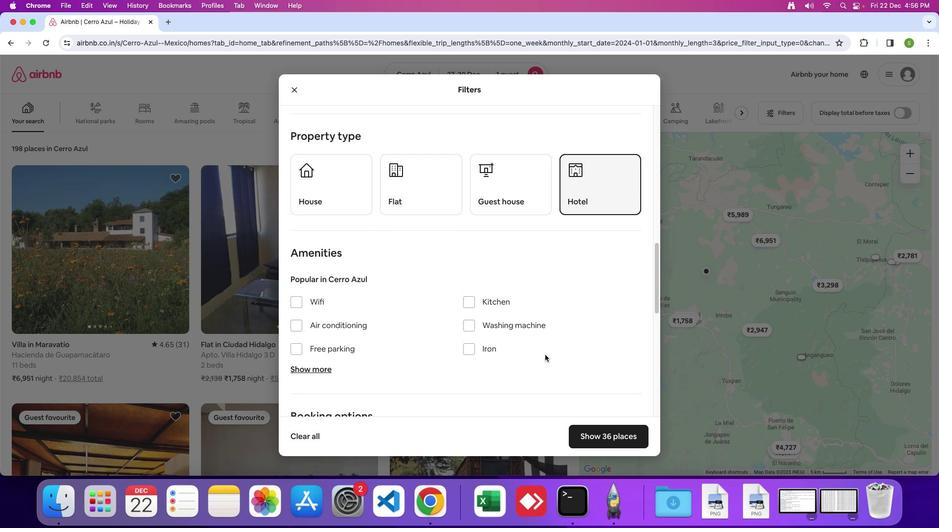
Action: Mouse scrolled (545, 355) with delta (0, 0)
Screenshot: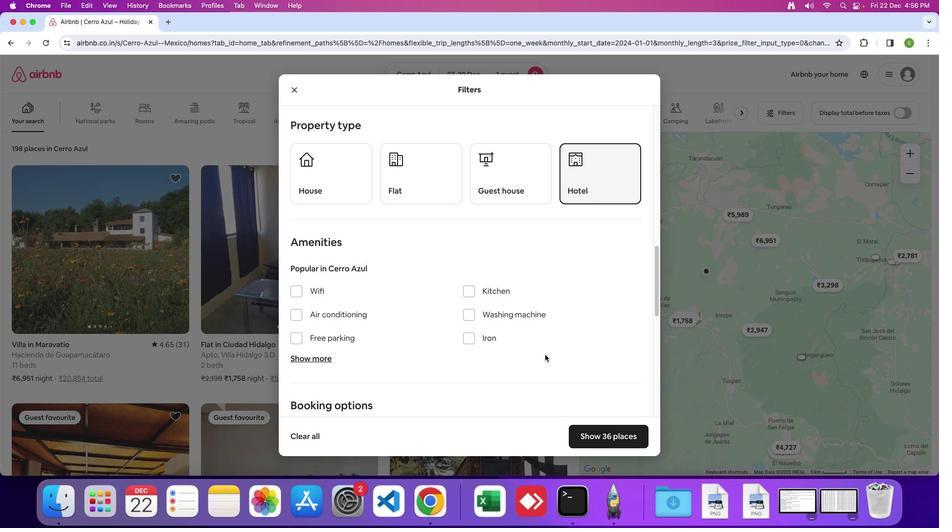 
Action: Mouse scrolled (545, 355) with delta (0, 0)
Screenshot: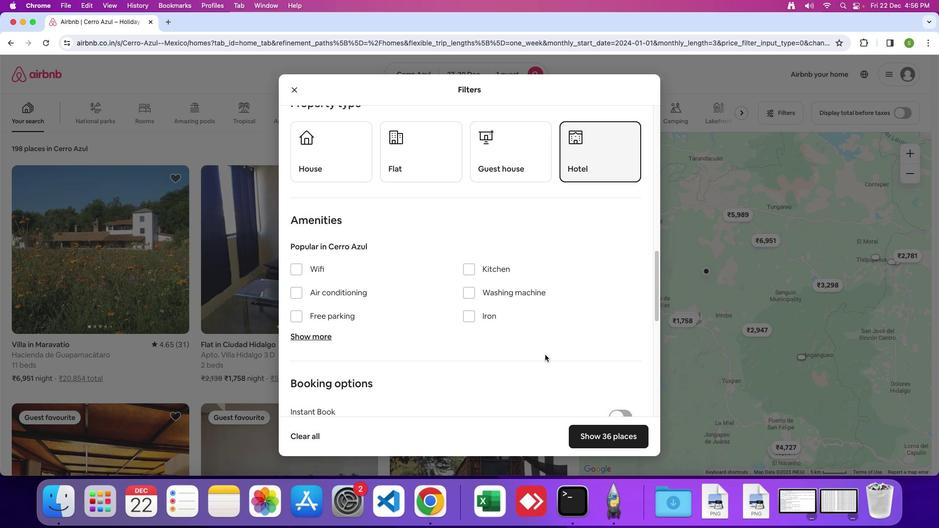 
Action: Mouse scrolled (545, 355) with delta (0, 0)
Screenshot: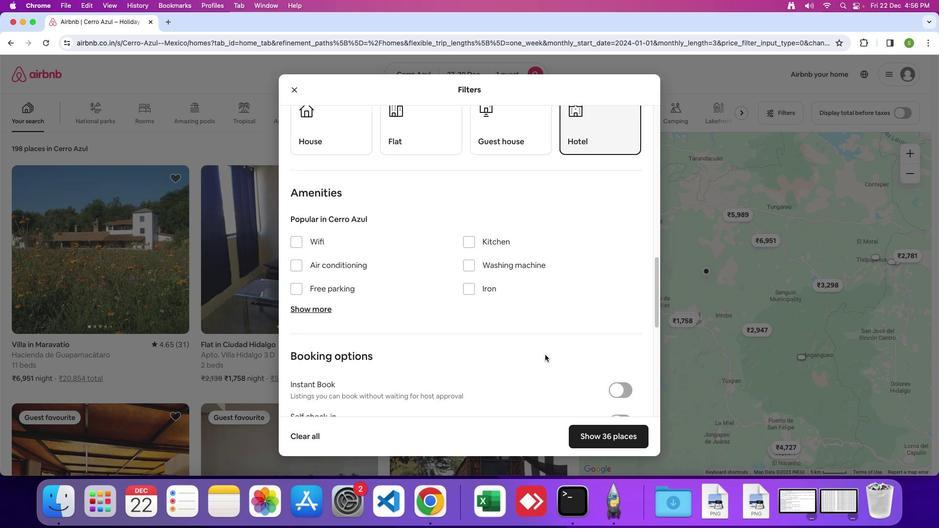 
Action: Mouse scrolled (545, 355) with delta (0, 0)
Screenshot: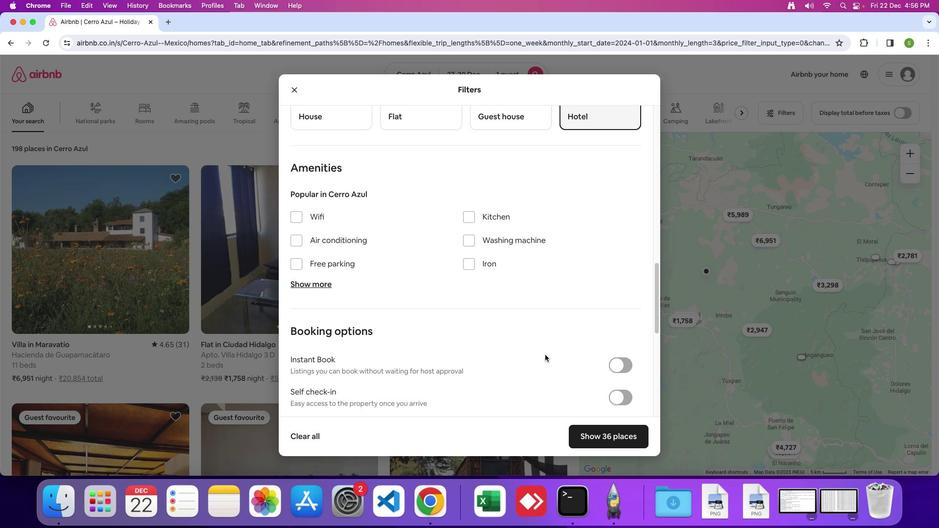 
Action: Mouse scrolled (545, 355) with delta (0, 0)
Screenshot: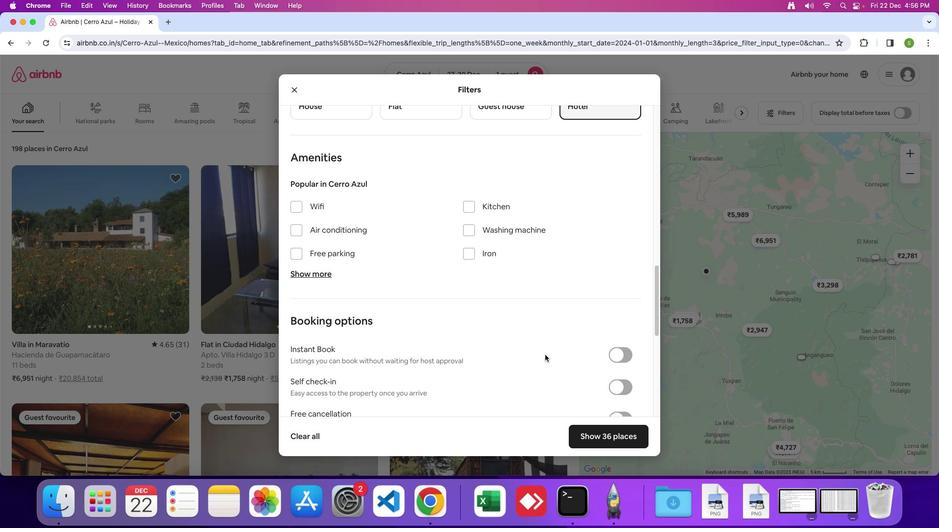 
Action: Mouse scrolled (545, 355) with delta (0, 0)
Screenshot: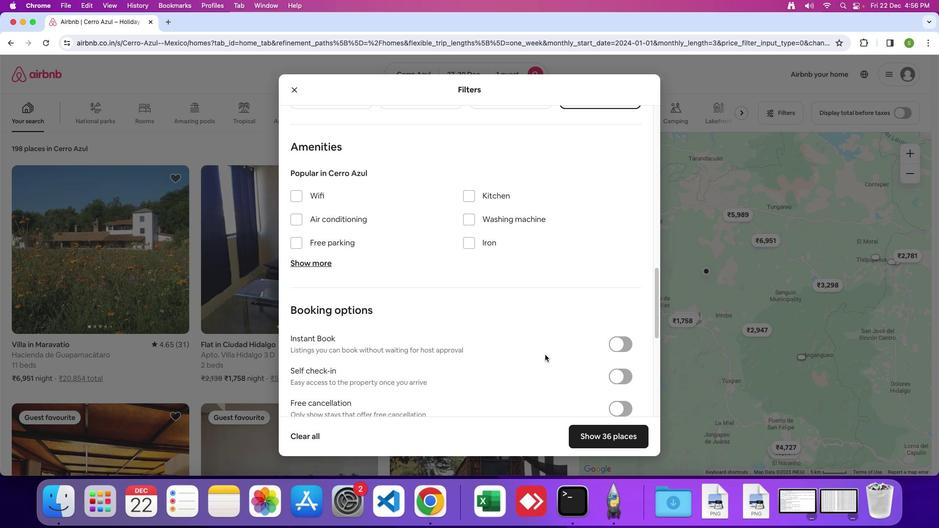 
Action: Mouse scrolled (545, 355) with delta (0, 0)
Screenshot: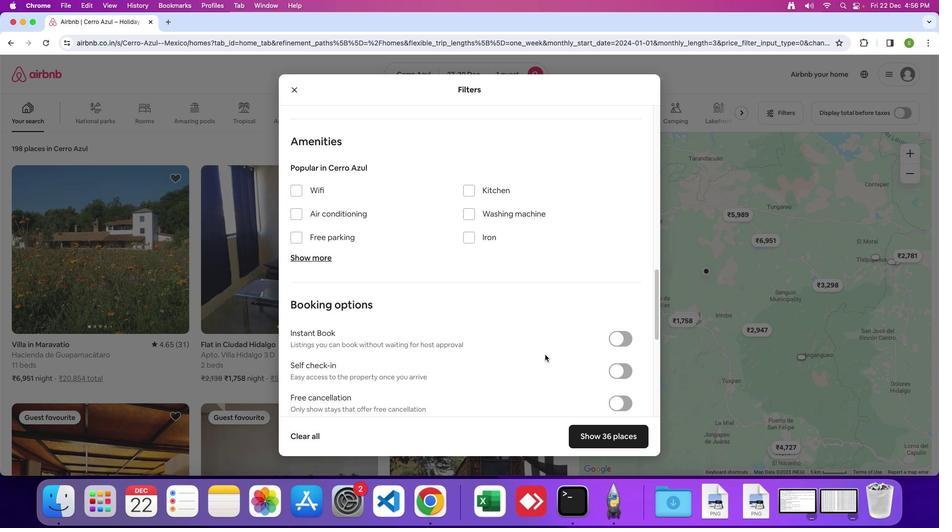 
Action: Mouse scrolled (545, 355) with delta (0, 0)
Screenshot: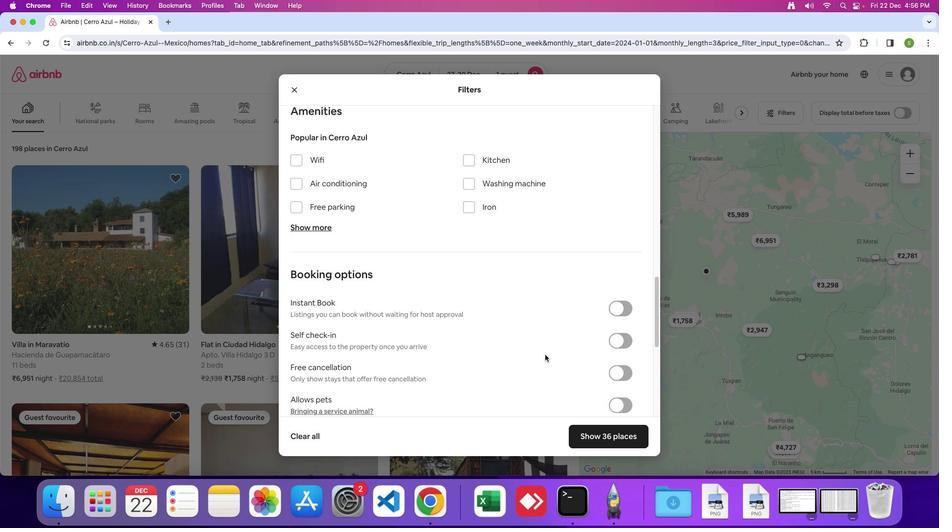 
Action: Mouse scrolled (545, 355) with delta (0, 0)
Screenshot: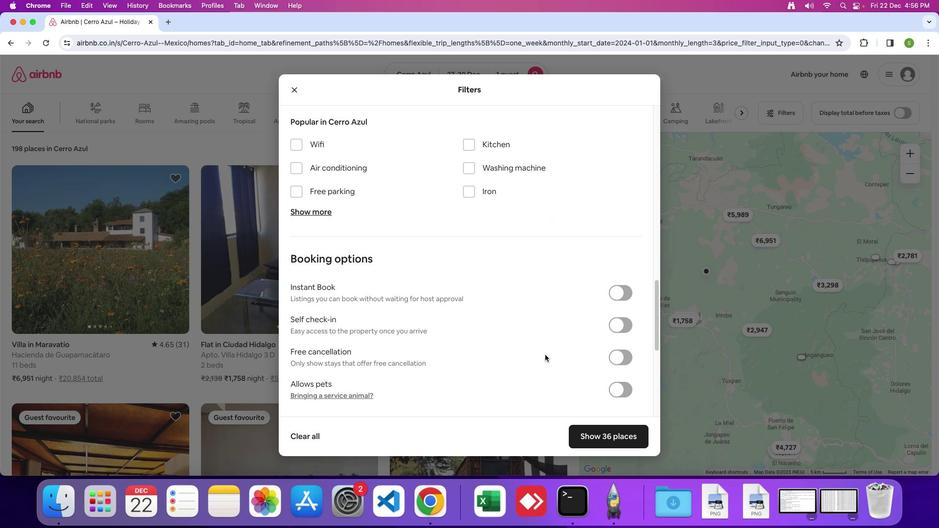 
Action: Mouse scrolled (545, 355) with delta (0, 0)
Screenshot: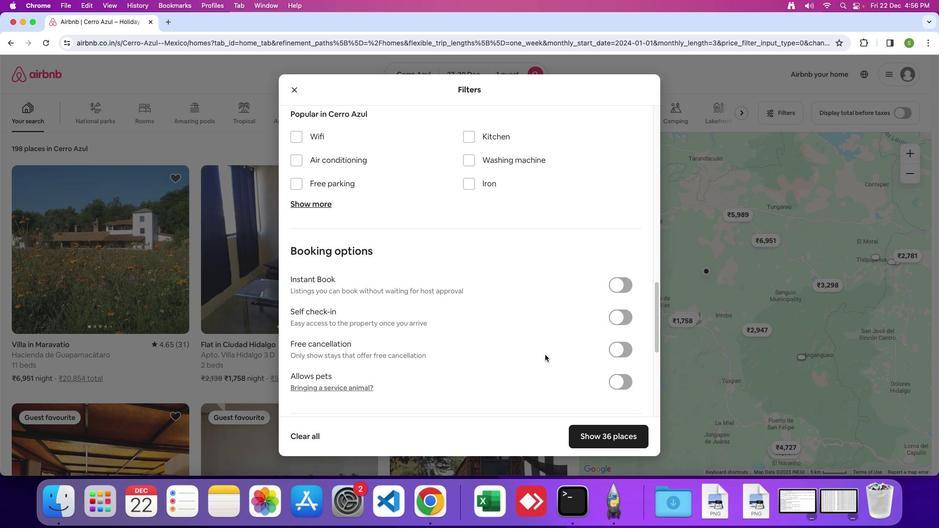 
Action: Mouse scrolled (545, 355) with delta (0, 0)
Screenshot: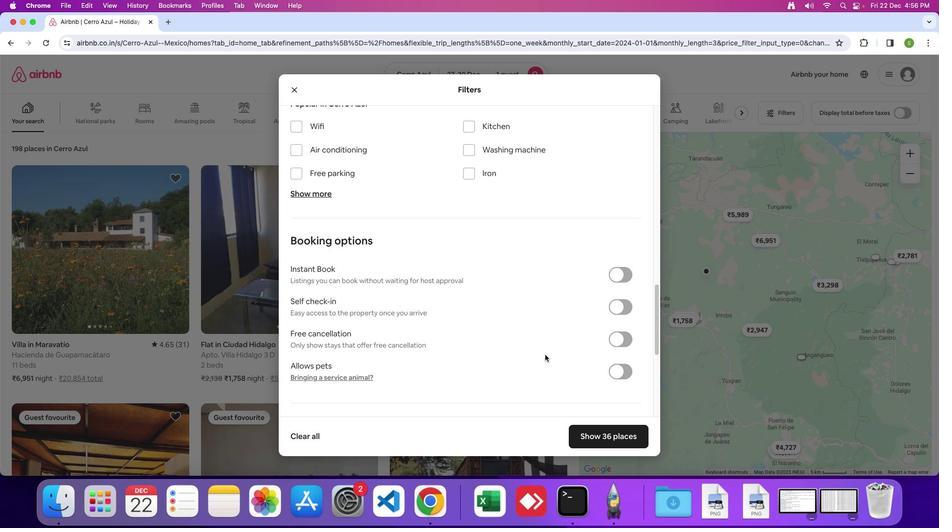 
Action: Mouse scrolled (545, 355) with delta (0, 0)
Screenshot: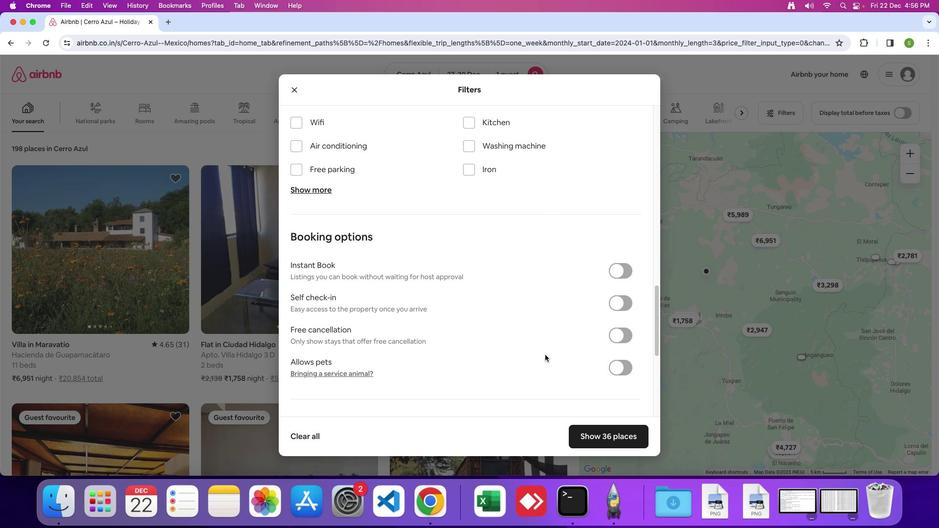 
Action: Mouse scrolled (545, 355) with delta (0, 0)
Screenshot: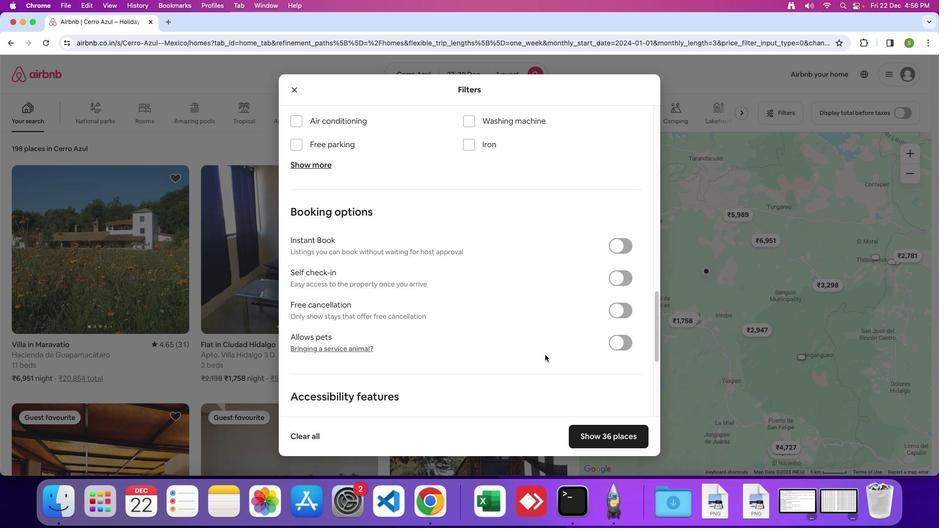 
Action: Mouse scrolled (545, 355) with delta (0, 0)
Screenshot: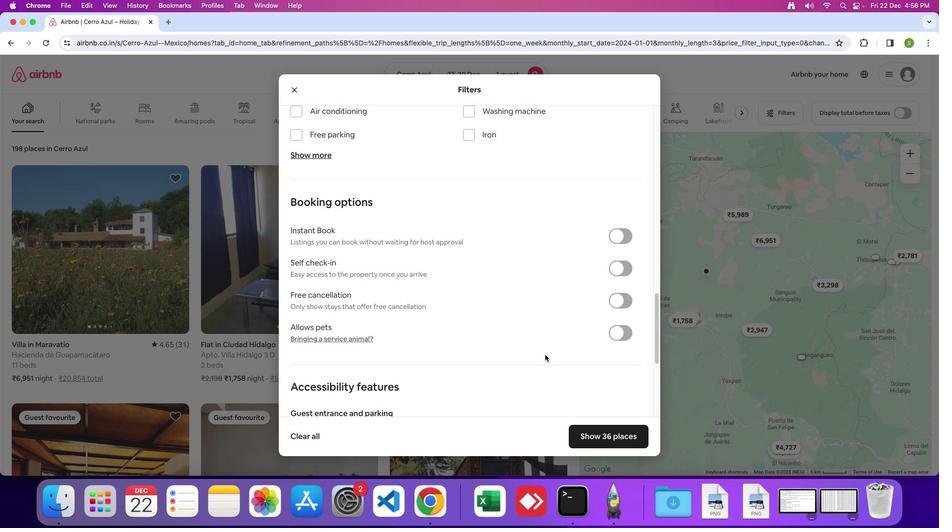 
Action: Mouse scrolled (545, 355) with delta (0, 0)
Screenshot: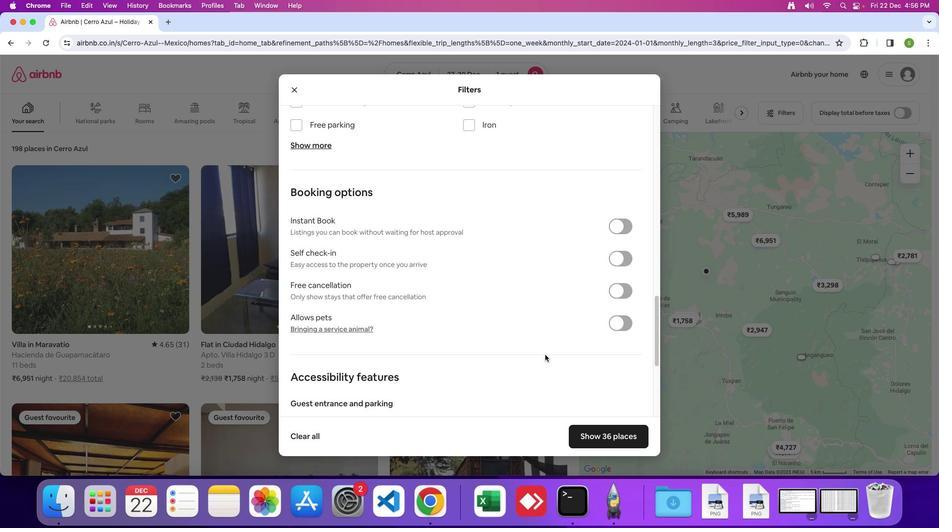 
Action: Mouse scrolled (545, 355) with delta (0, 0)
Screenshot: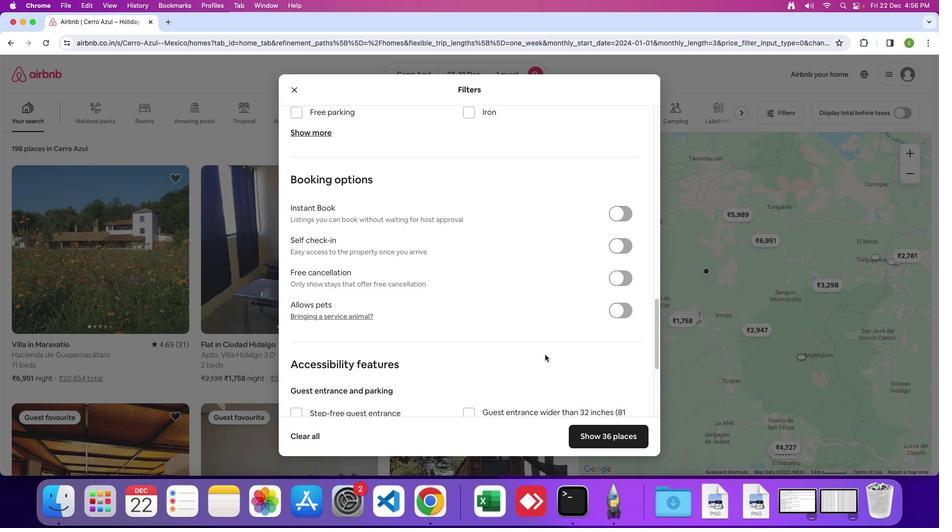 
Action: Mouse scrolled (545, 355) with delta (0, 0)
Screenshot: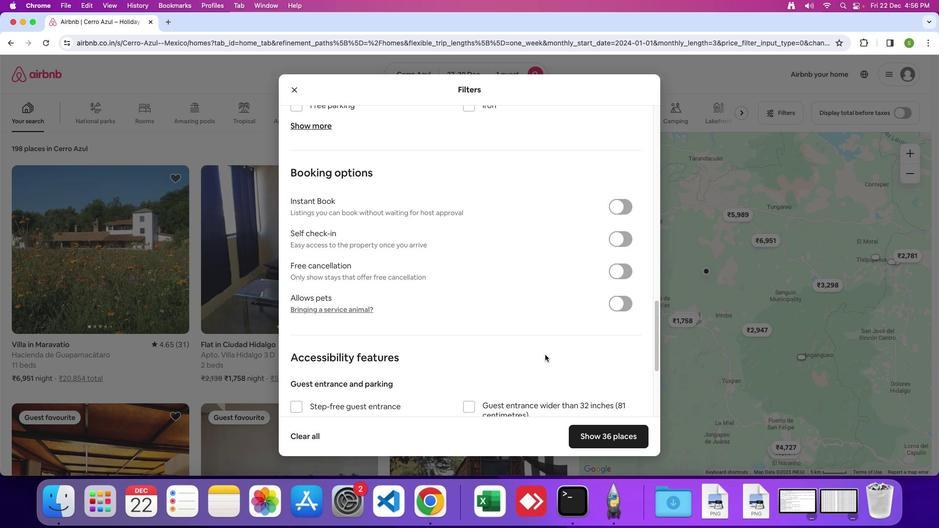 
Action: Mouse scrolled (545, 355) with delta (0, 0)
Screenshot: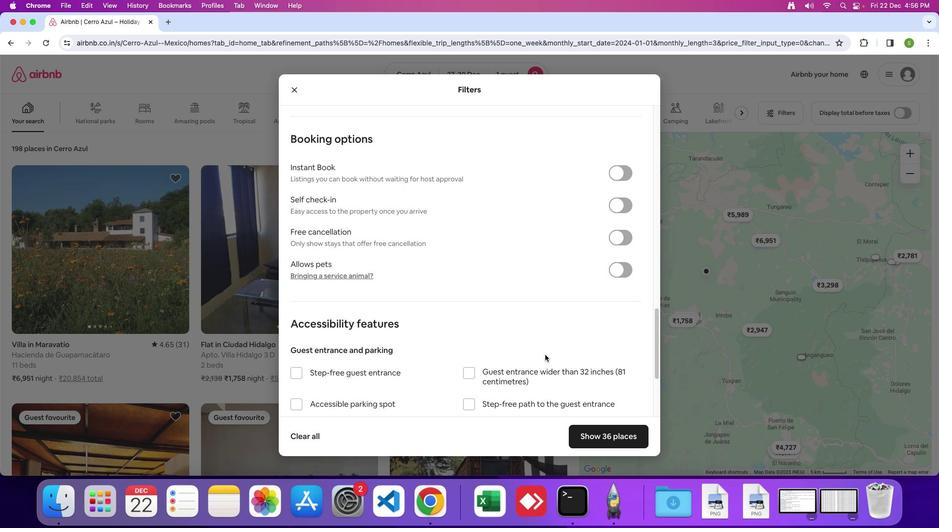 
Action: Mouse scrolled (545, 355) with delta (0, 0)
Screenshot: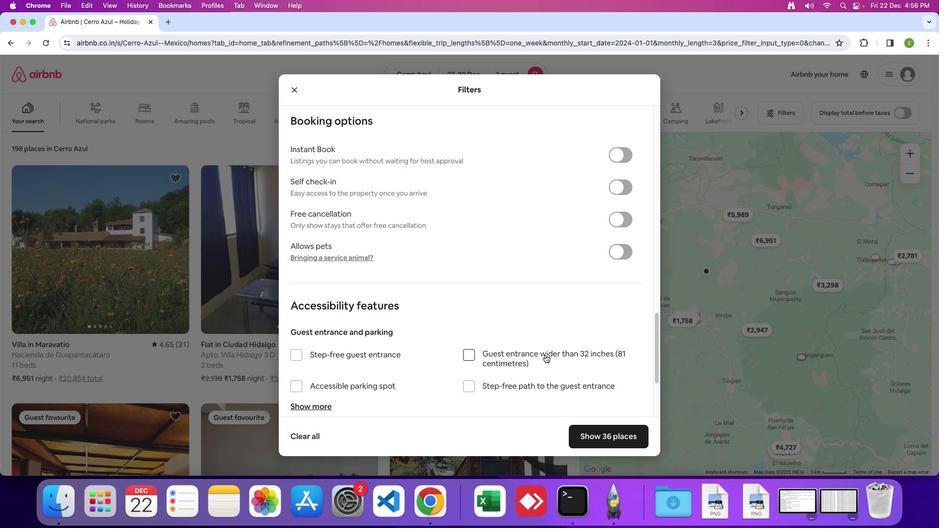 
Action: Mouse scrolled (545, 355) with delta (0, 0)
Screenshot: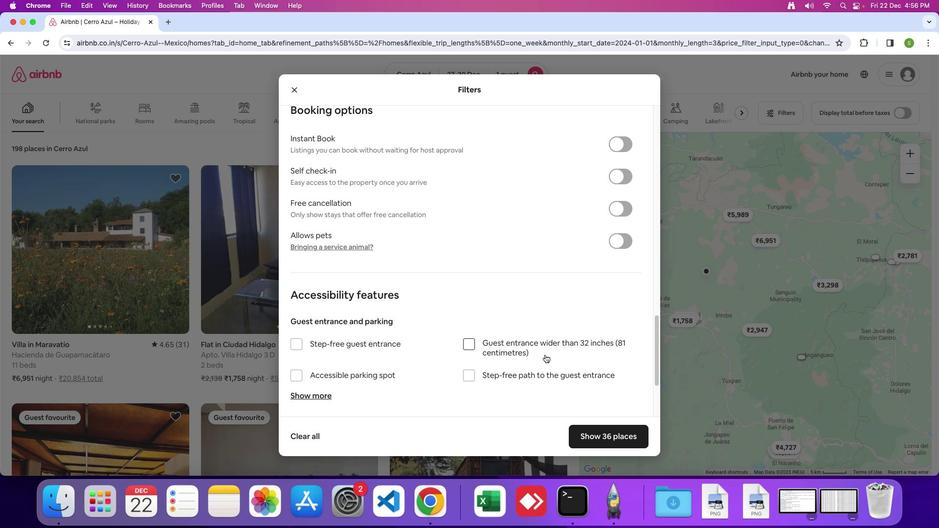 
Action: Mouse scrolled (545, 355) with delta (0, 0)
Screenshot: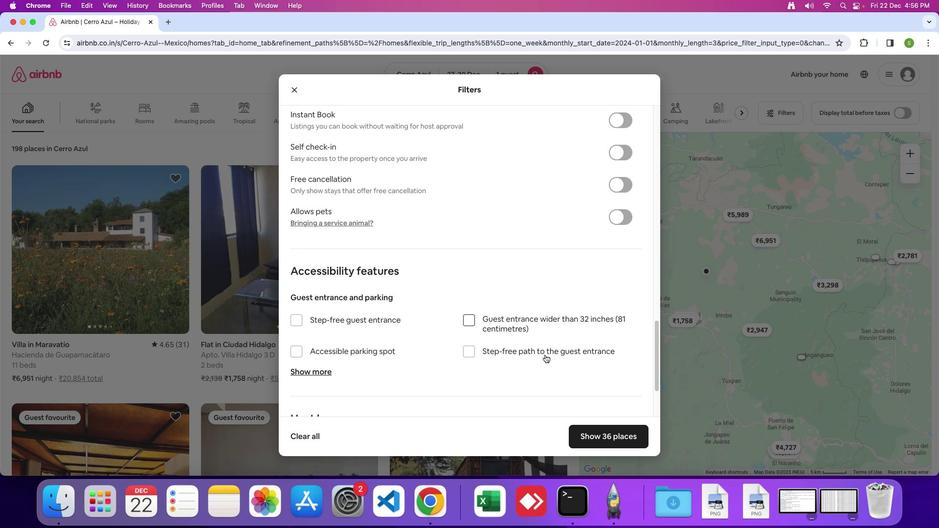 
Action: Mouse scrolled (545, 355) with delta (0, 0)
Screenshot: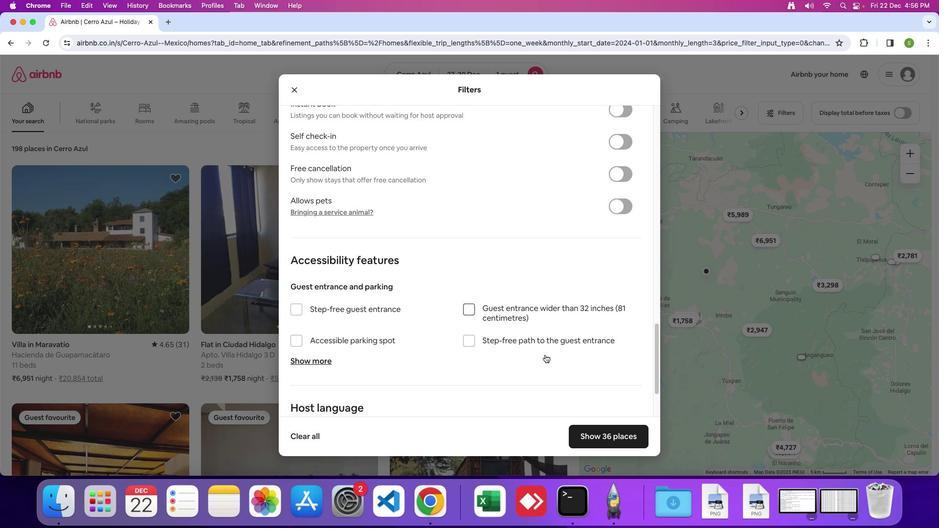 
Action: Mouse scrolled (545, 355) with delta (0, 0)
Screenshot: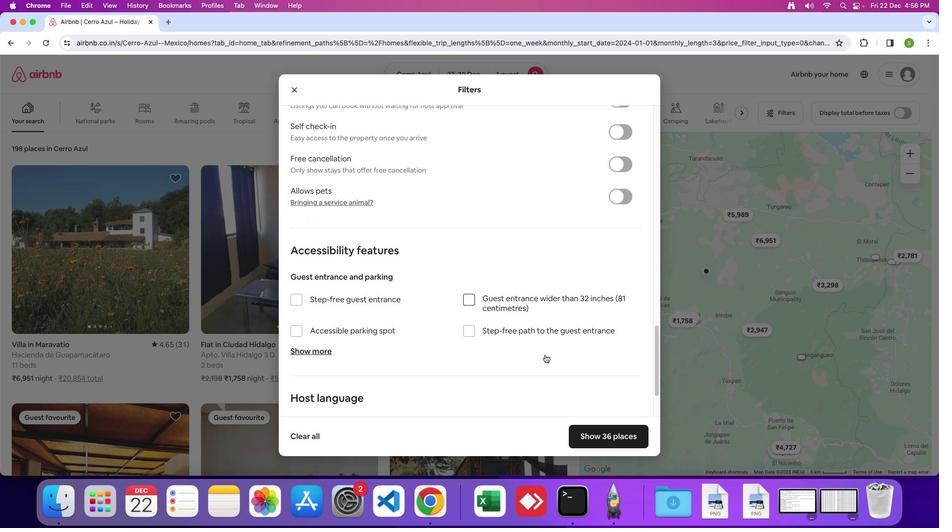 
Action: Mouse scrolled (545, 355) with delta (0, 0)
Screenshot: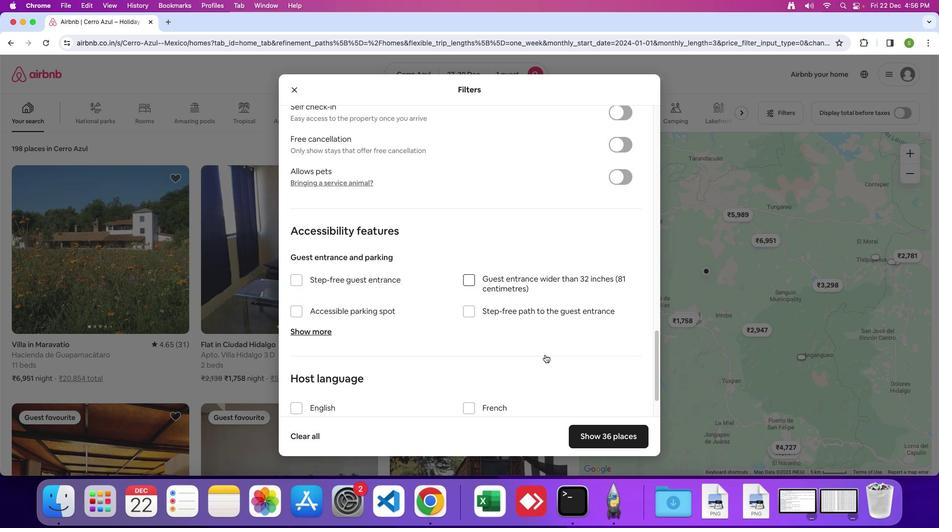 
Action: Mouse scrolled (545, 355) with delta (0, 0)
Screenshot: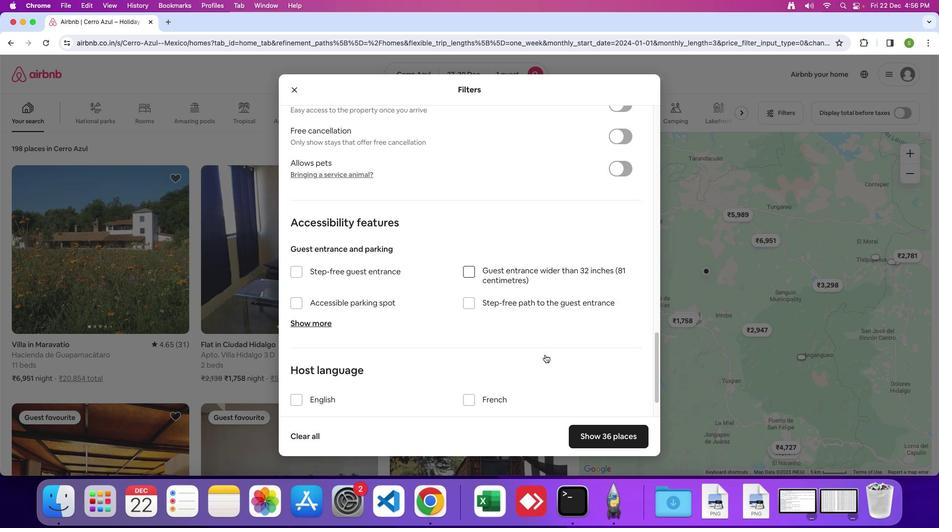 
Action: Mouse scrolled (545, 355) with delta (0, 0)
Screenshot: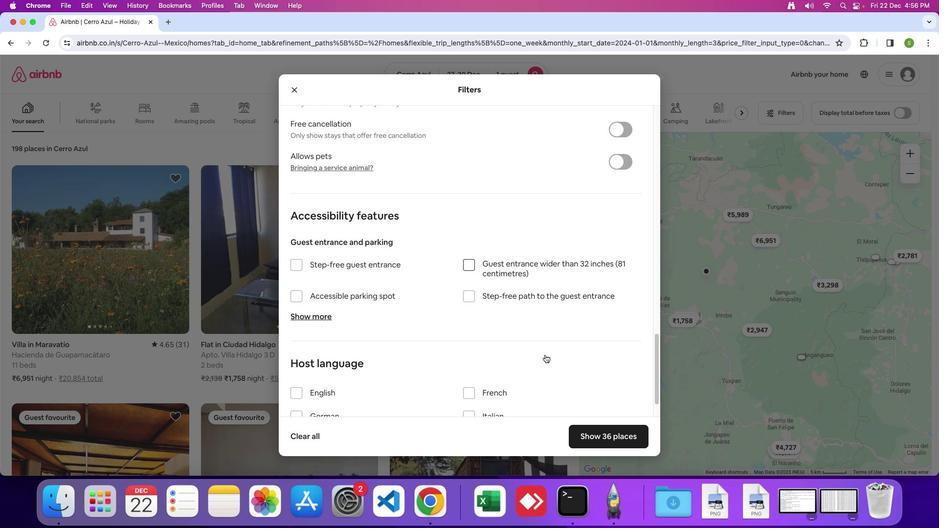 
Action: Mouse scrolled (545, 355) with delta (0, 0)
Screenshot: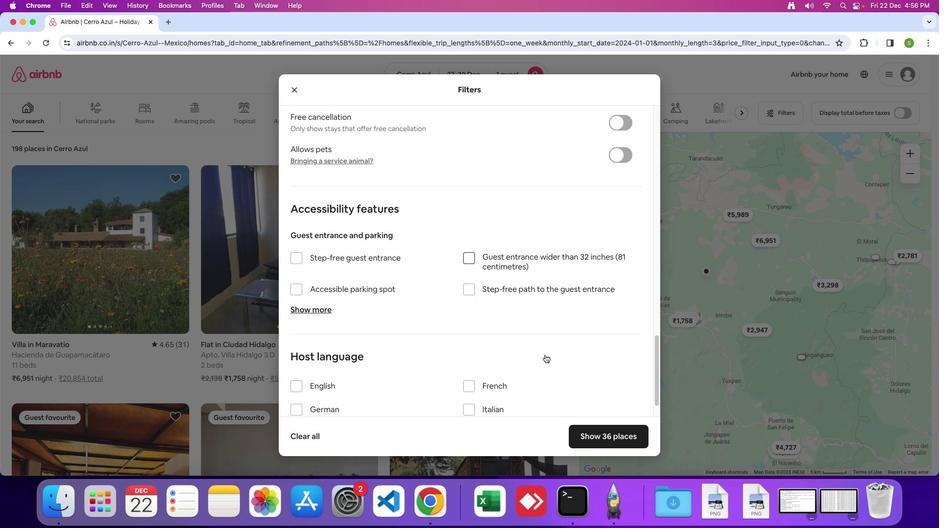
Action: Mouse scrolled (545, 355) with delta (0, 0)
Screenshot: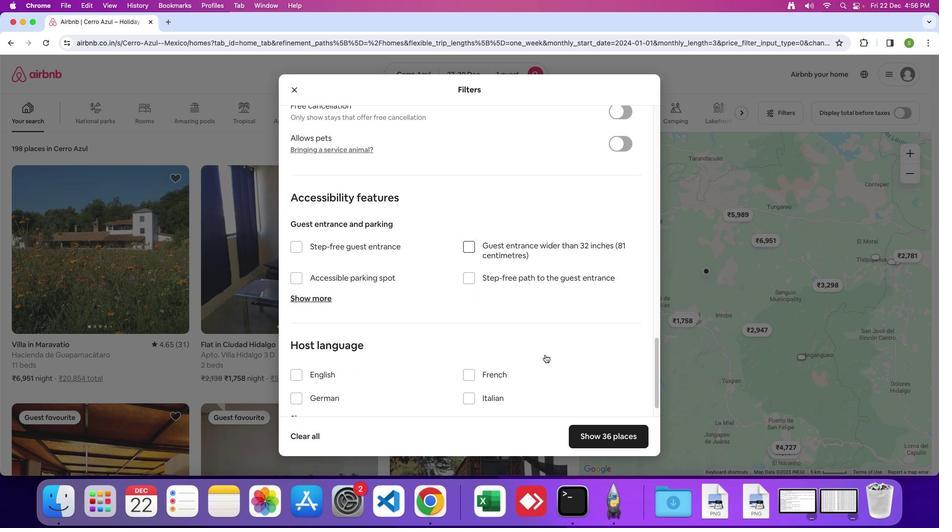 
Action: Mouse scrolled (545, 355) with delta (0, 0)
Screenshot: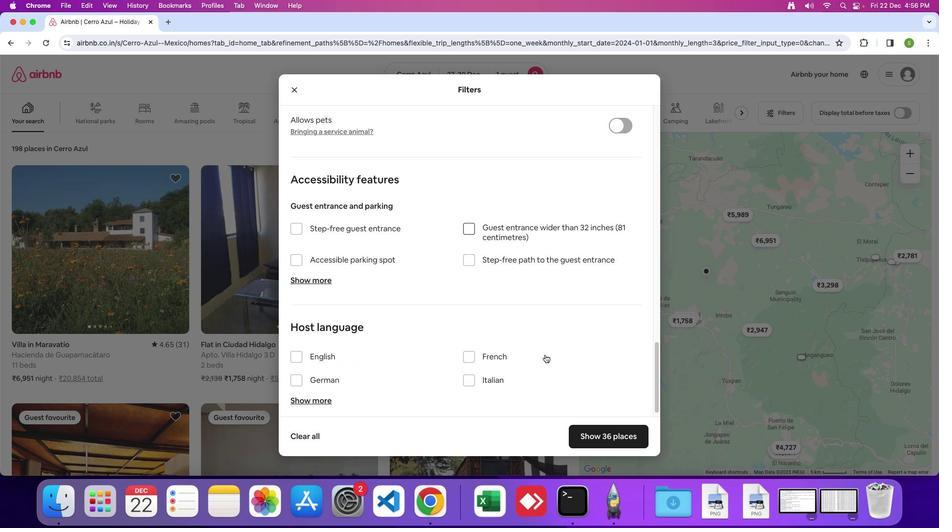 
Action: Mouse scrolled (545, 355) with delta (0, 0)
Screenshot: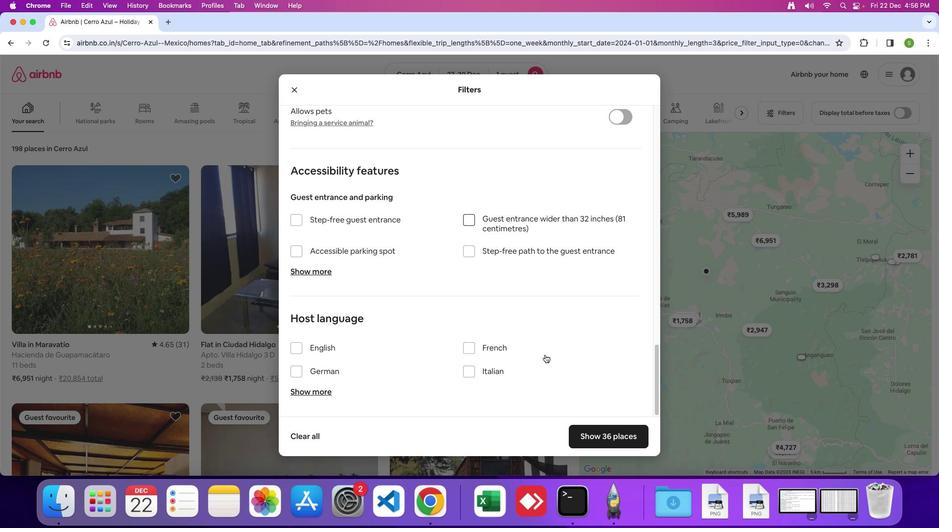 
Action: Mouse scrolled (545, 355) with delta (0, 0)
Screenshot: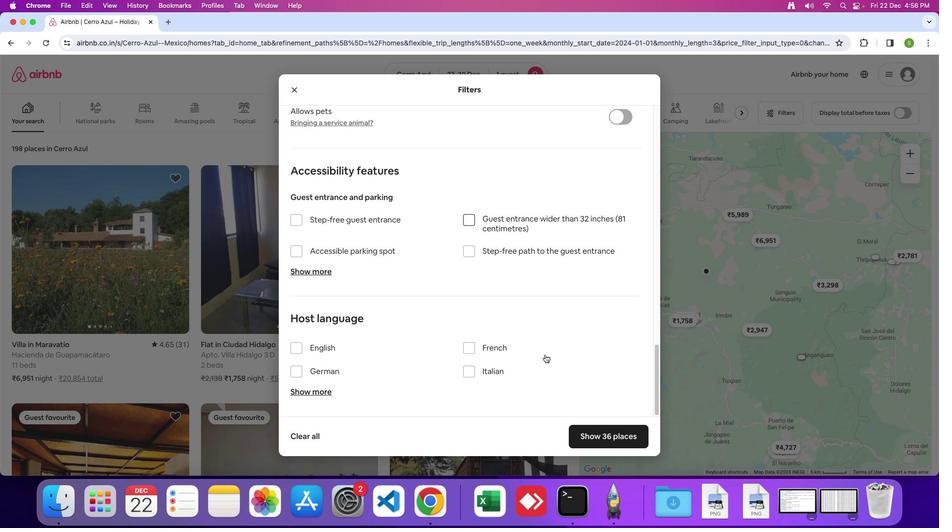
Action: Mouse moved to (600, 432)
Screenshot: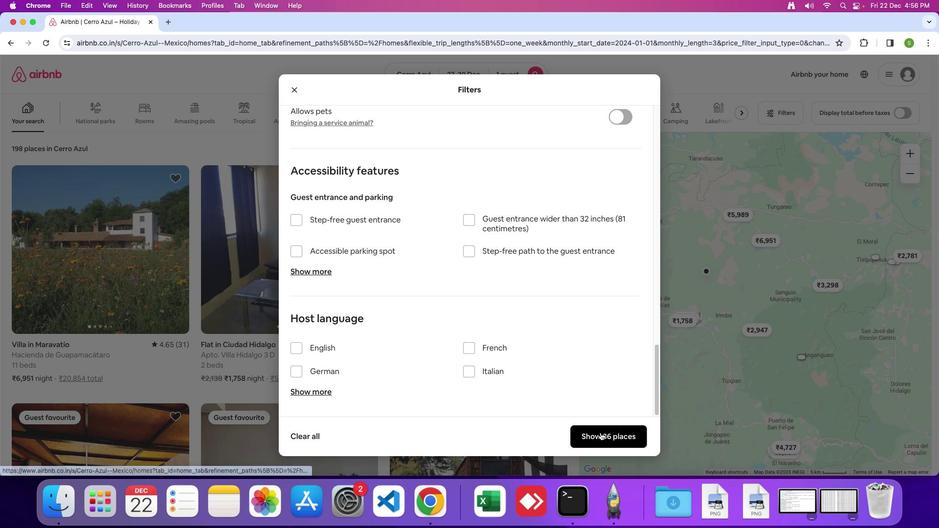 
Action: Mouse pressed left at (600, 432)
Screenshot: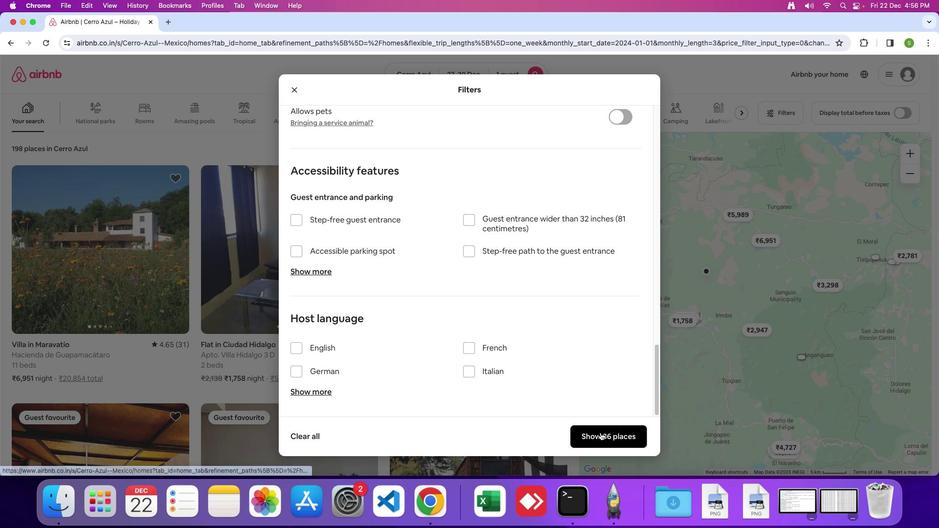
Action: Mouse moved to (124, 229)
Screenshot: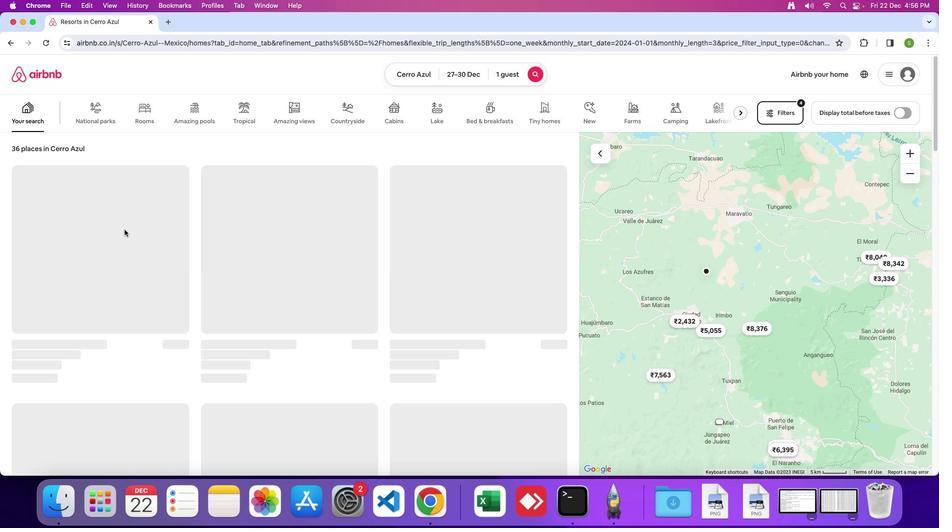 
Action: Mouse pressed left at (124, 229)
Screenshot: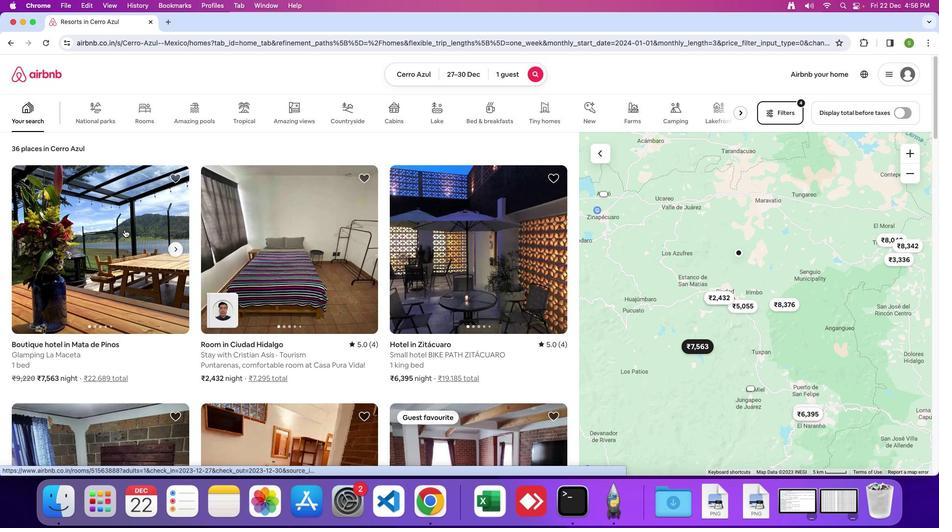 
Action: Mouse moved to (371, 255)
Screenshot: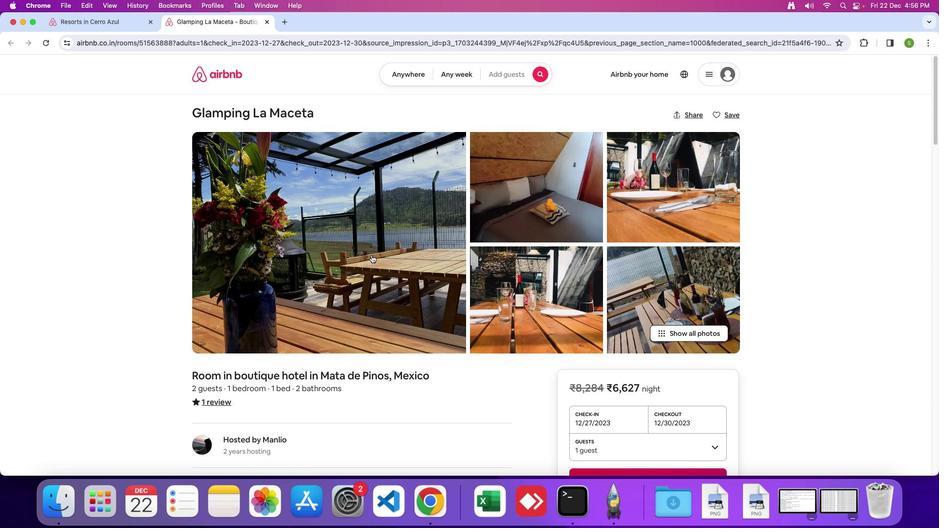 
Action: Mouse pressed left at (371, 255)
Screenshot: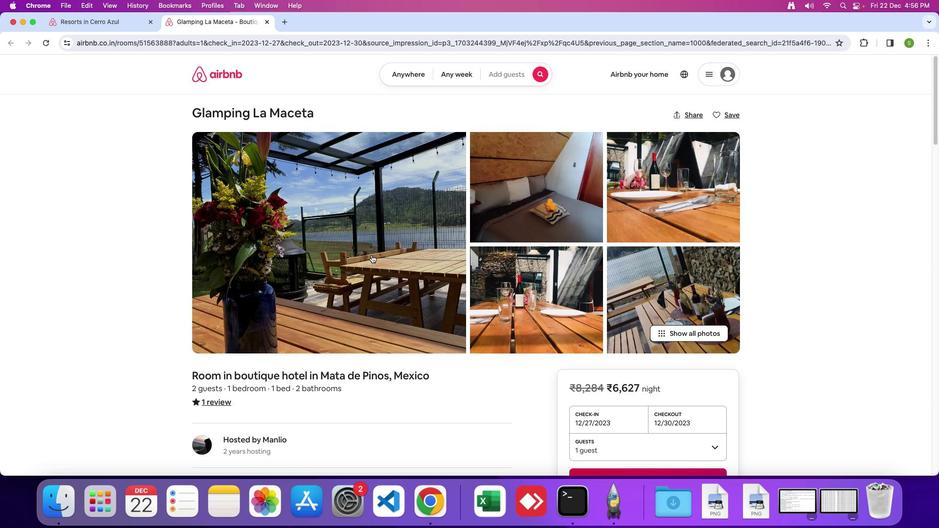 
Action: Mouse moved to (390, 285)
Screenshot: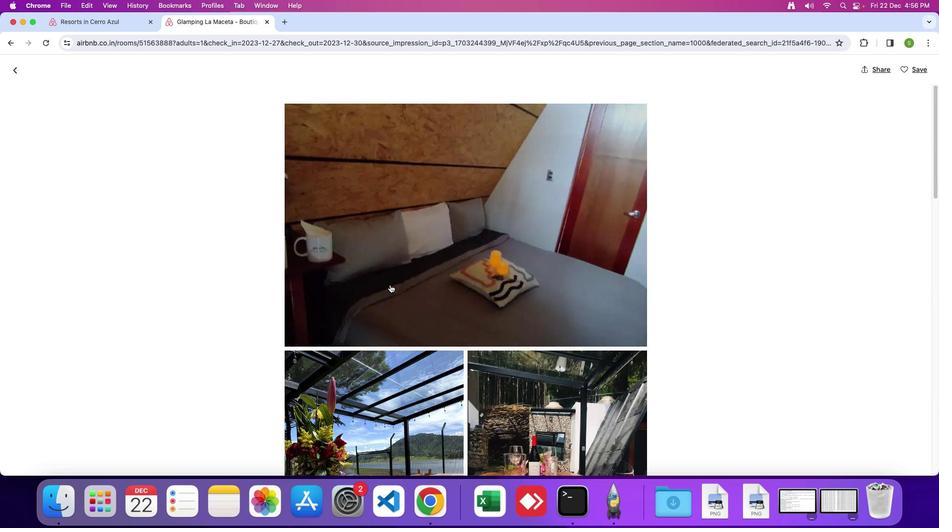 
Action: Mouse scrolled (390, 285) with delta (0, 0)
Screenshot: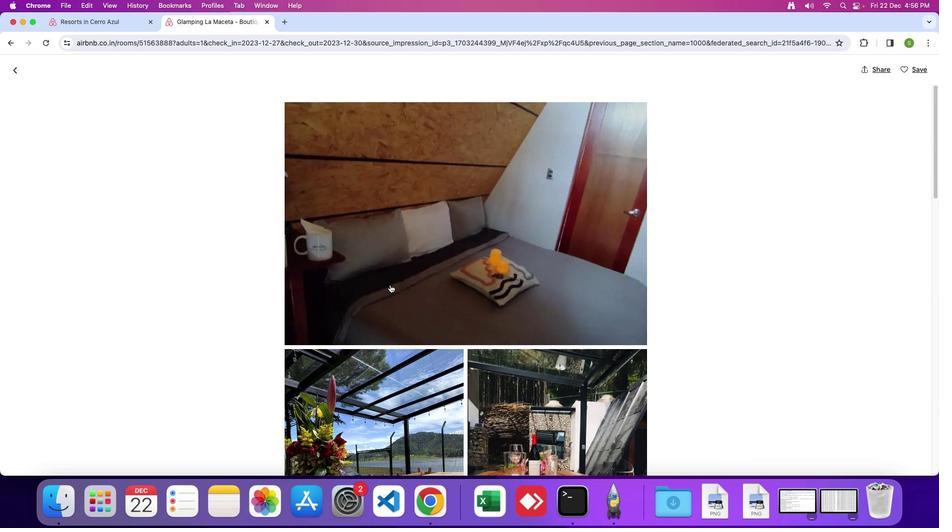 
Action: Mouse scrolled (390, 285) with delta (0, 0)
Screenshot: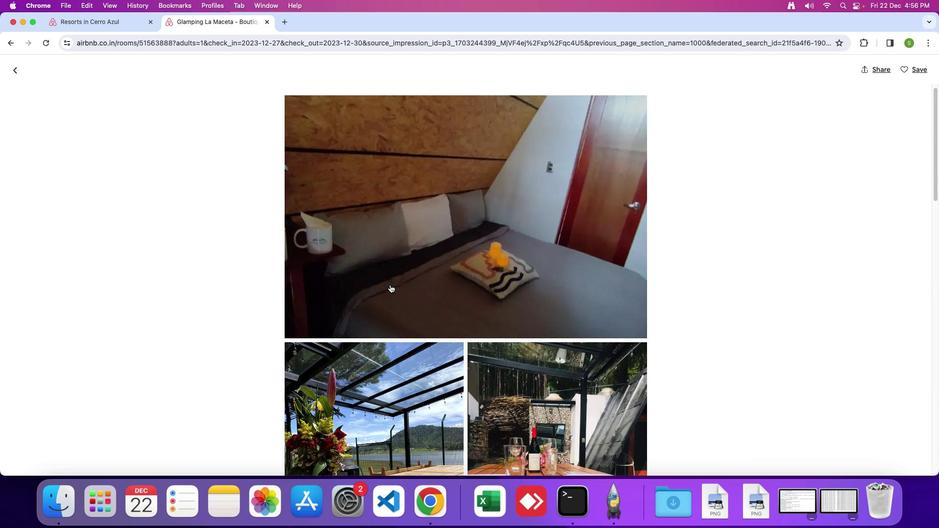 
Action: Mouse scrolled (390, 285) with delta (0, 0)
Screenshot: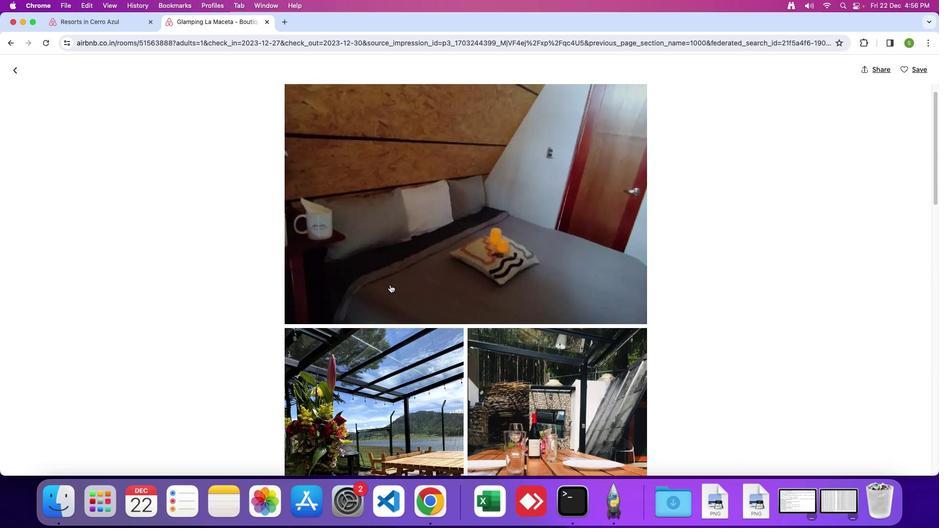 
Action: Mouse scrolled (390, 285) with delta (0, 0)
Screenshot: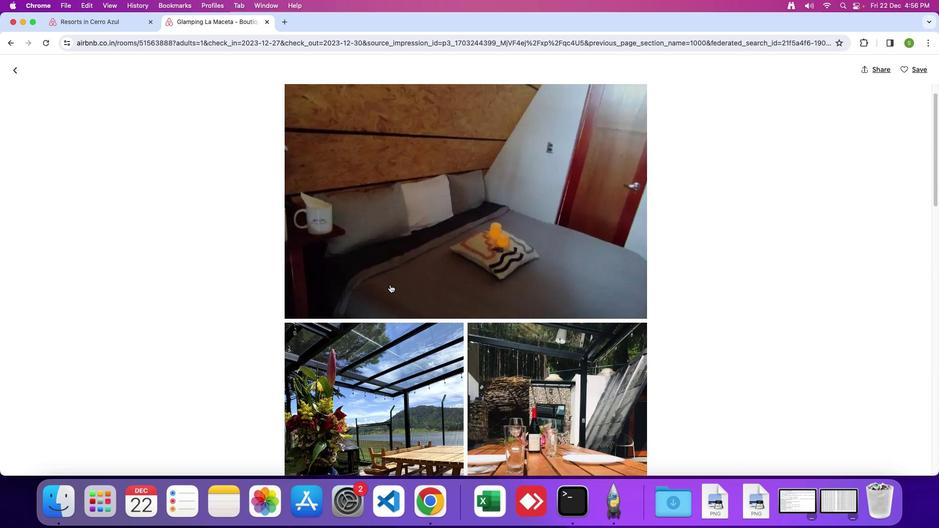 
Action: Mouse scrolled (390, 285) with delta (0, 0)
Screenshot: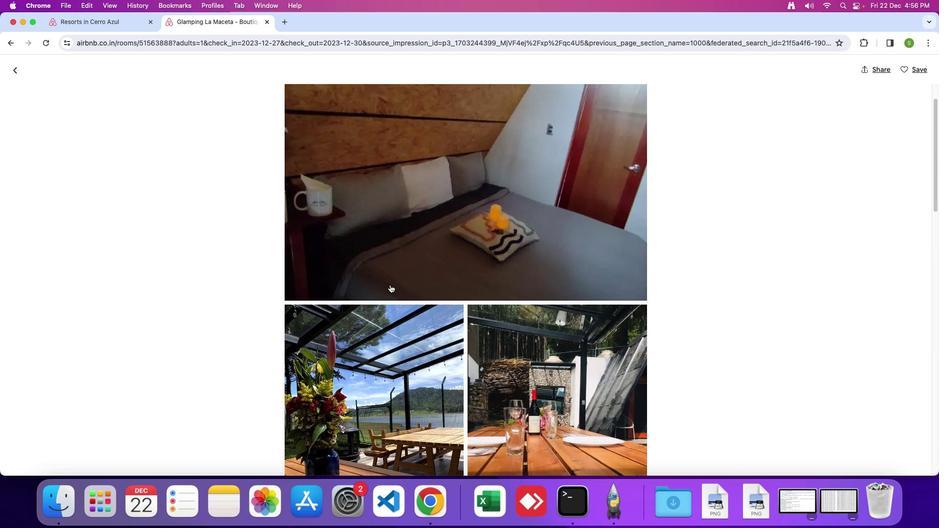 
Action: Mouse scrolled (390, 285) with delta (0, 0)
Screenshot: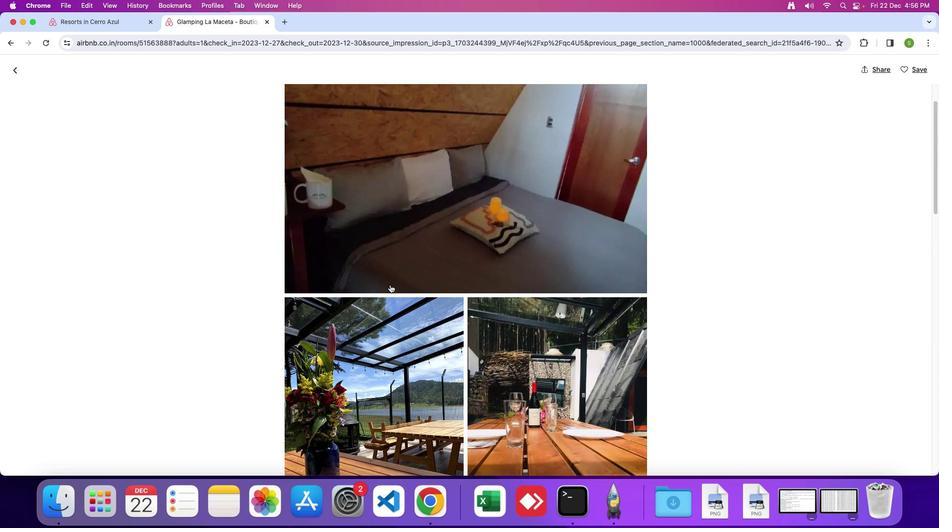 
Action: Mouse scrolled (390, 285) with delta (0, 0)
Screenshot: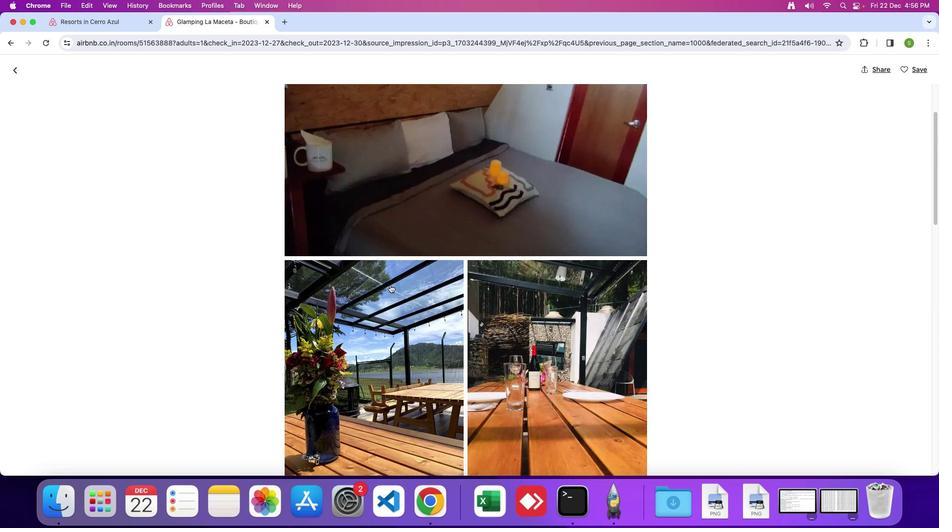 
Action: Mouse scrolled (390, 285) with delta (0, 0)
Screenshot: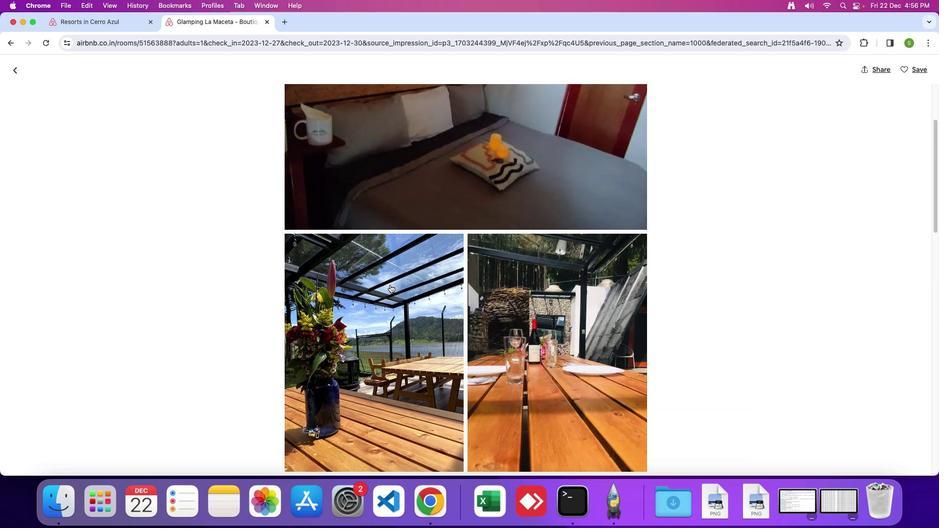 
Action: Mouse scrolled (390, 285) with delta (0, 0)
Screenshot: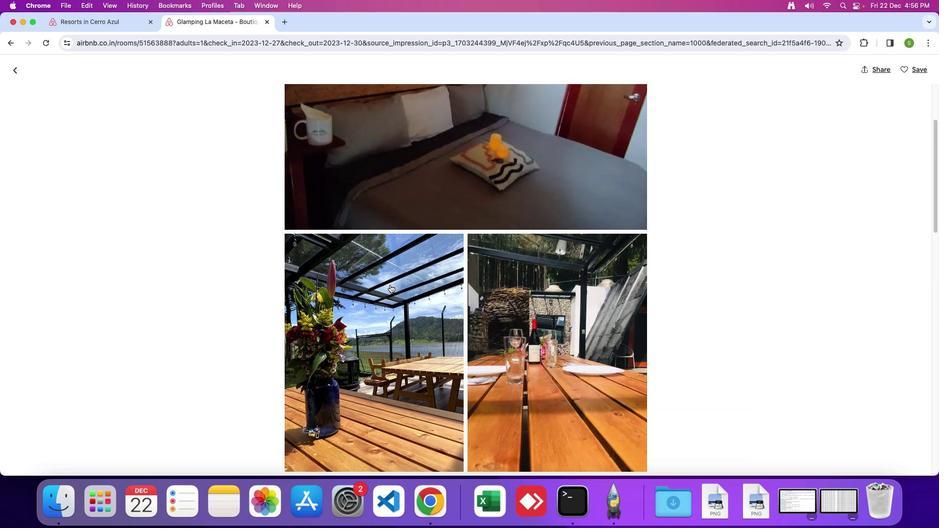 
Action: Mouse scrolled (390, 285) with delta (0, 0)
Screenshot: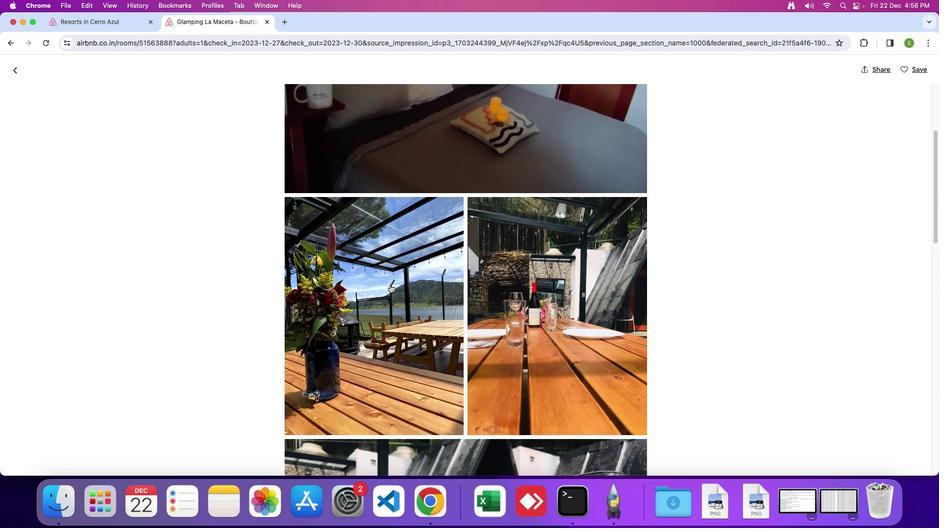 
Action: Mouse scrolled (390, 285) with delta (0, 0)
Screenshot: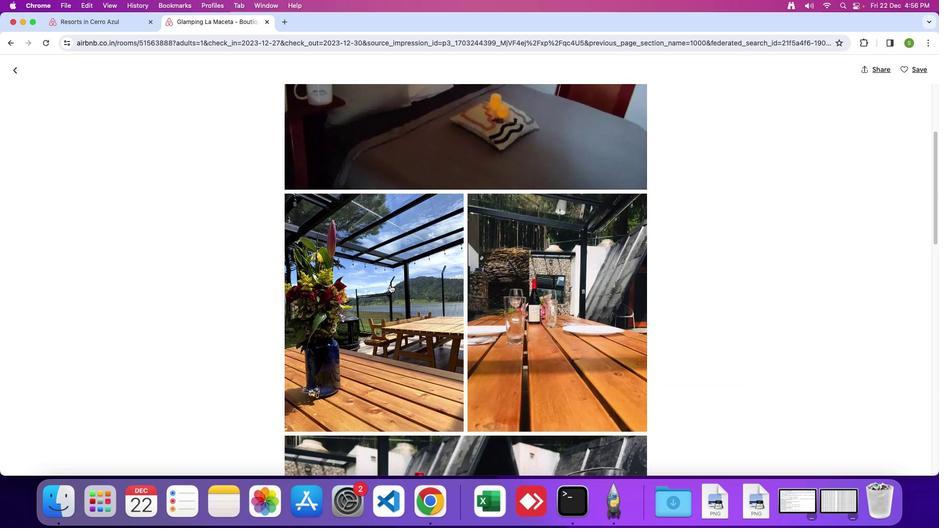 
Action: Mouse scrolled (390, 285) with delta (0, 0)
Screenshot: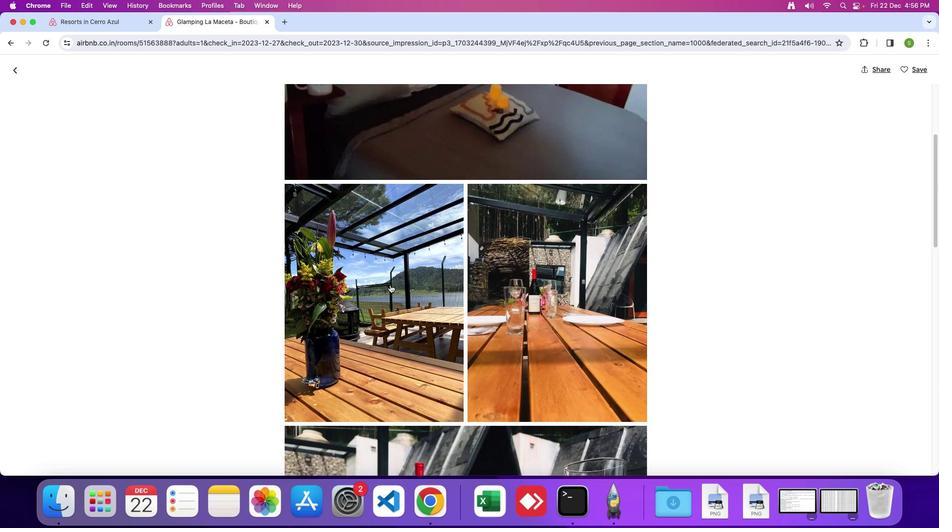 
Action: Mouse scrolled (390, 285) with delta (0, 0)
Screenshot: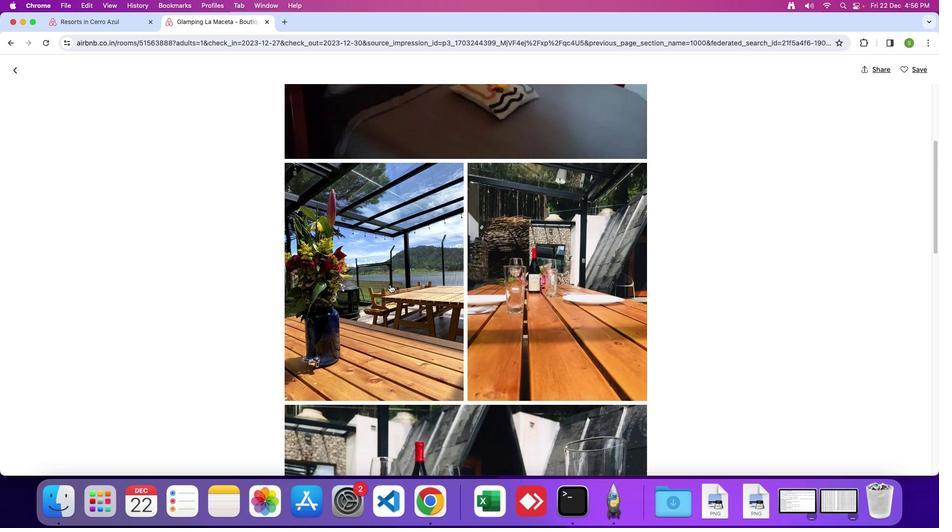 
Action: Mouse scrolled (390, 285) with delta (0, 0)
Screenshot: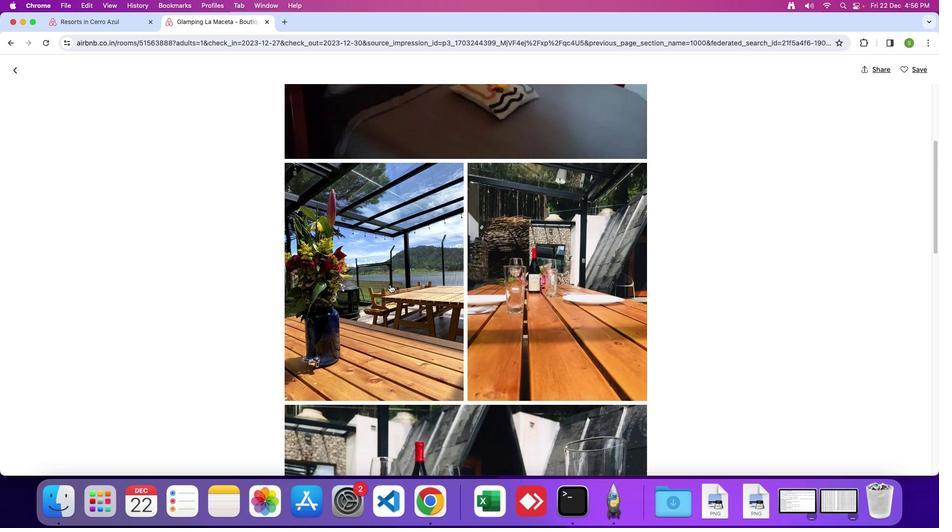 
Action: Mouse scrolled (390, 285) with delta (0, 0)
Screenshot: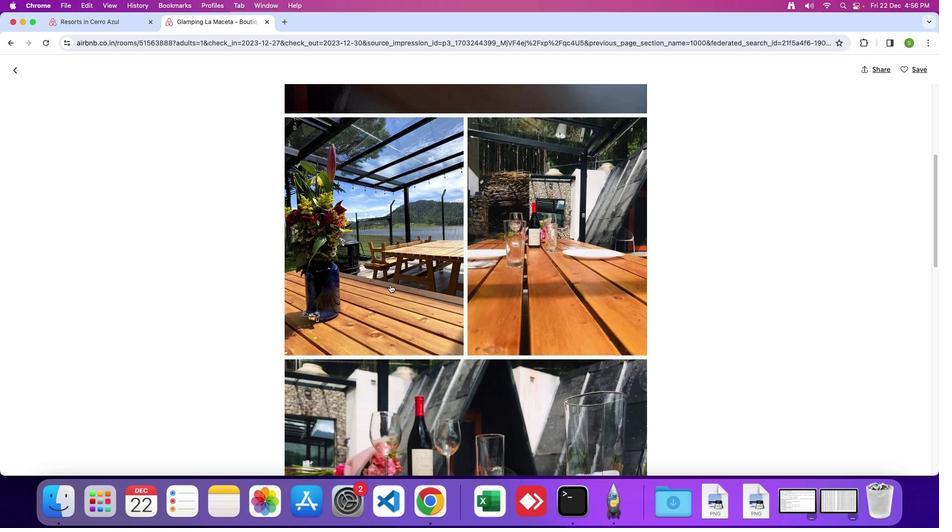 
Action: Mouse scrolled (390, 285) with delta (0, 0)
Screenshot: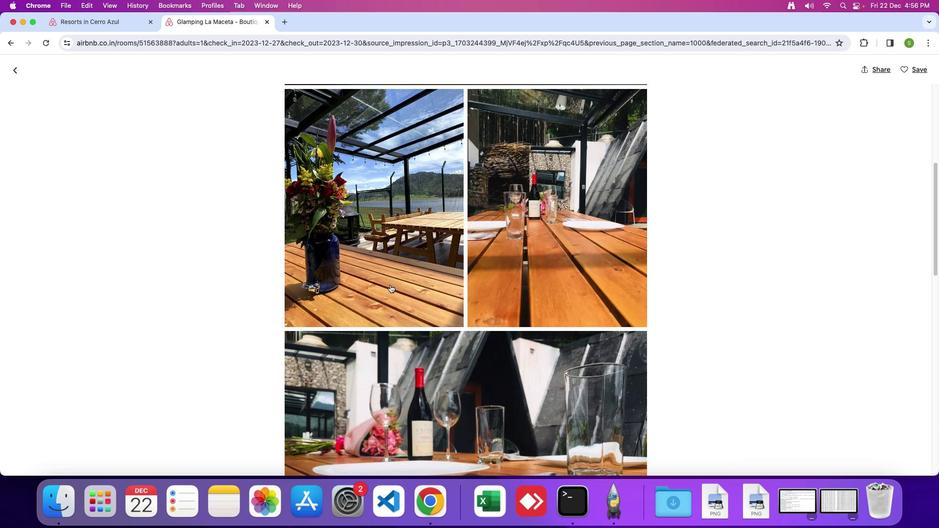 
Action: Mouse scrolled (390, 285) with delta (0, 0)
Screenshot: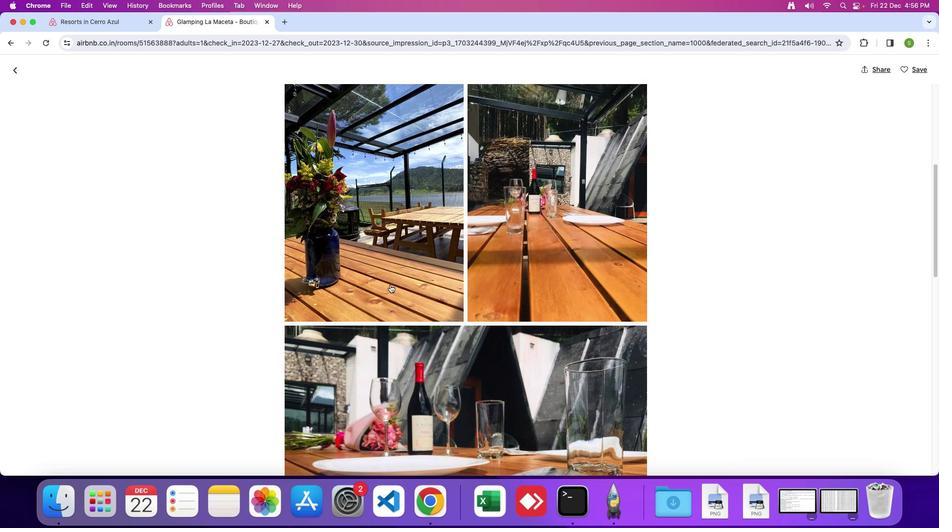 
Action: Mouse scrolled (390, 285) with delta (0, 0)
Screenshot: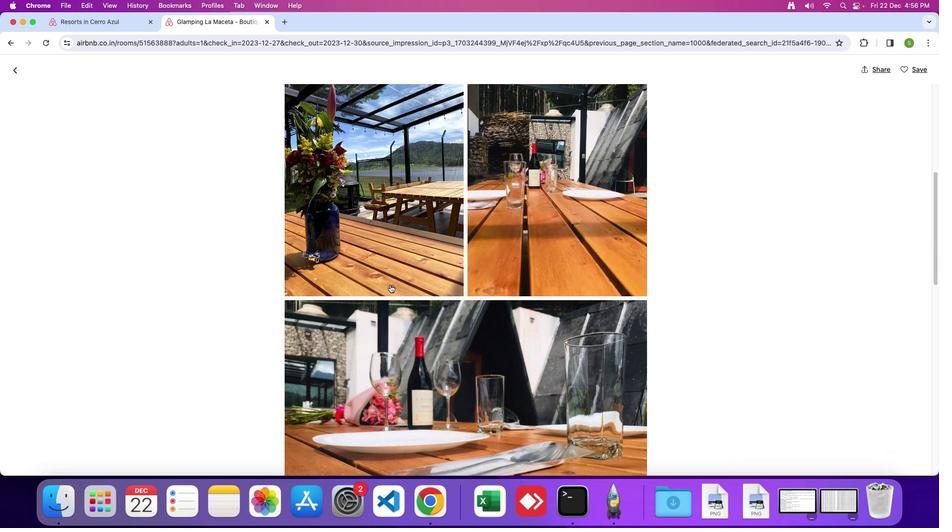 
Action: Mouse scrolled (390, 285) with delta (0, 0)
Screenshot: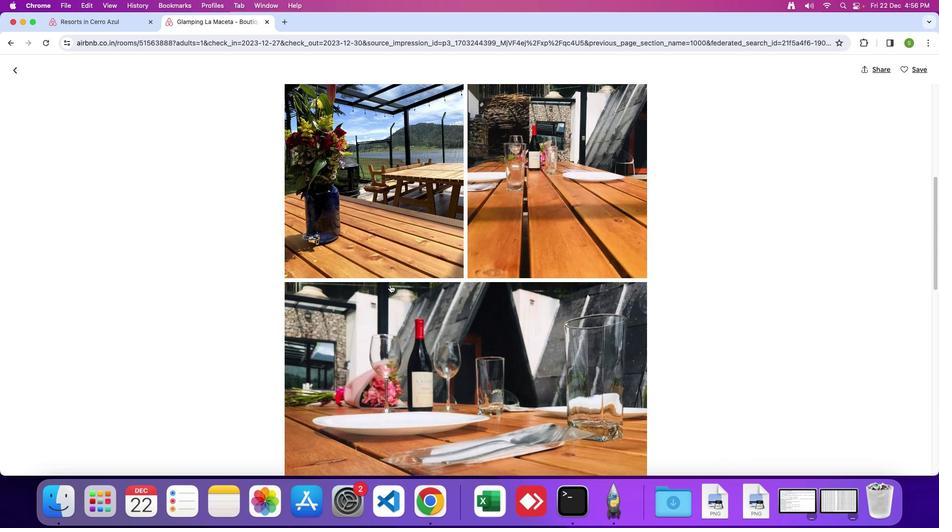 
Action: Mouse scrolled (390, 285) with delta (0, 0)
Screenshot: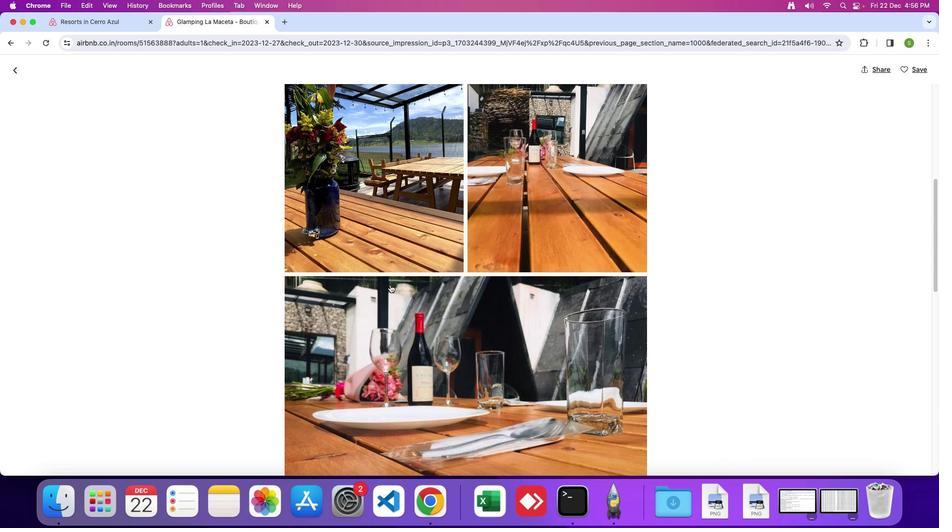 
Action: Mouse scrolled (390, 285) with delta (0, 0)
Screenshot: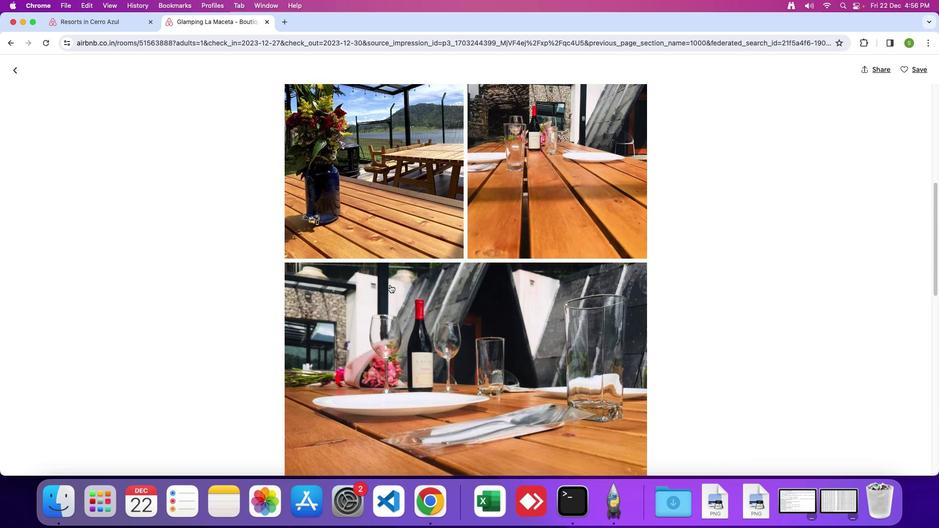 
Action: Mouse scrolled (390, 285) with delta (0, 0)
Screenshot: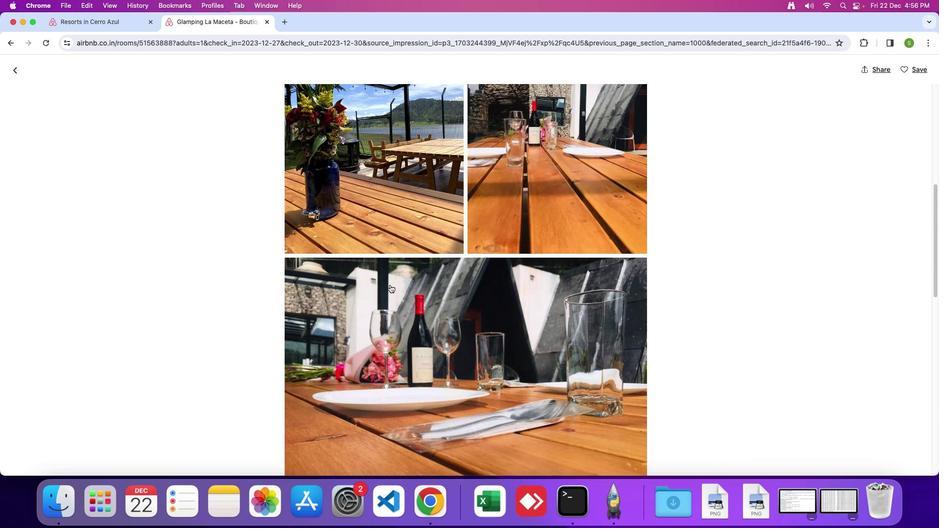 
Action: Mouse scrolled (390, 285) with delta (0, 0)
Screenshot: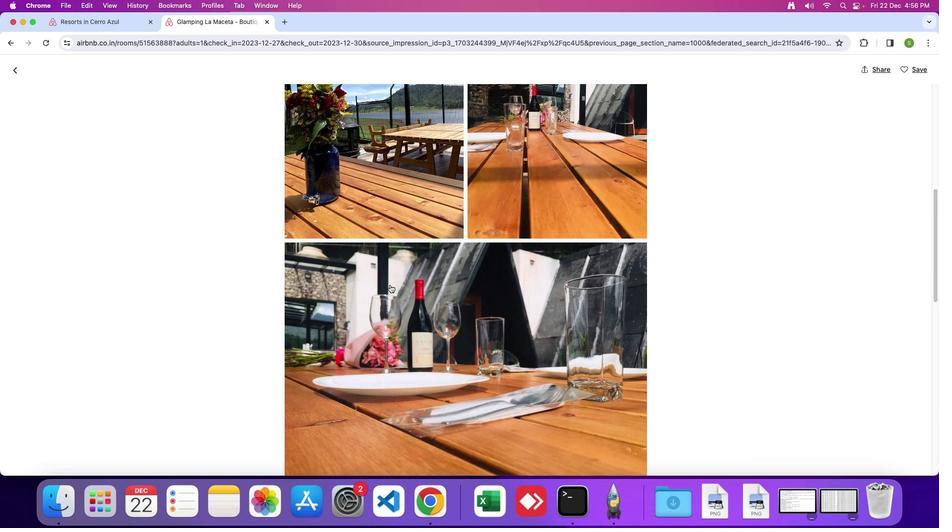 
Action: Mouse scrolled (390, 285) with delta (0, 0)
Screenshot: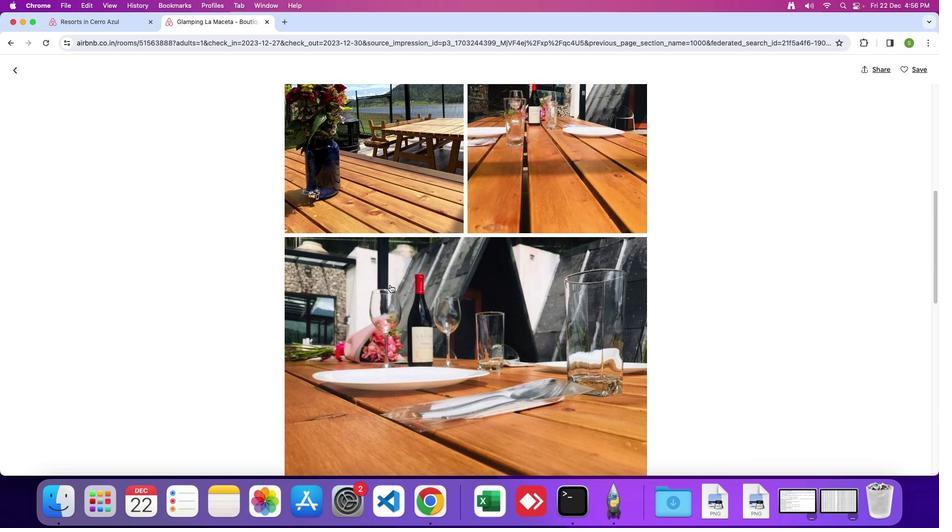 
Action: Mouse scrolled (390, 285) with delta (0, 0)
Screenshot: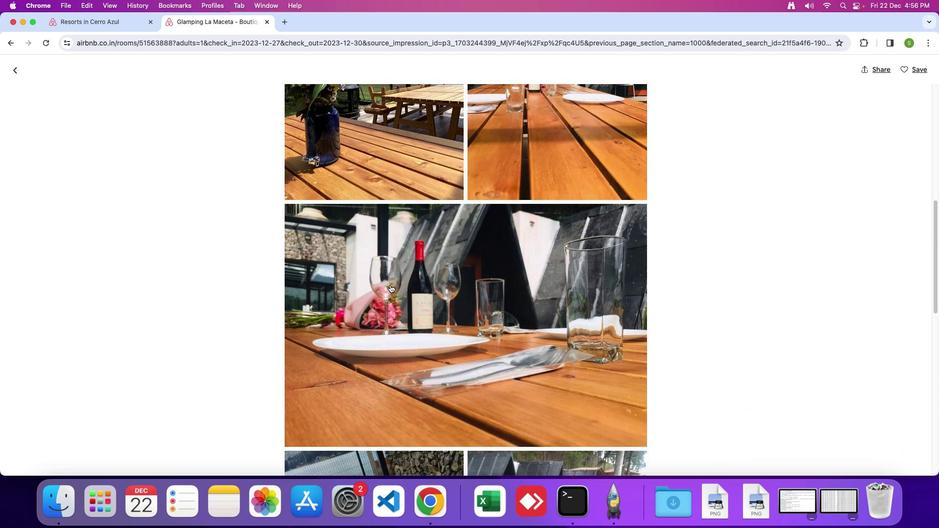 
Action: Mouse moved to (391, 280)
Screenshot: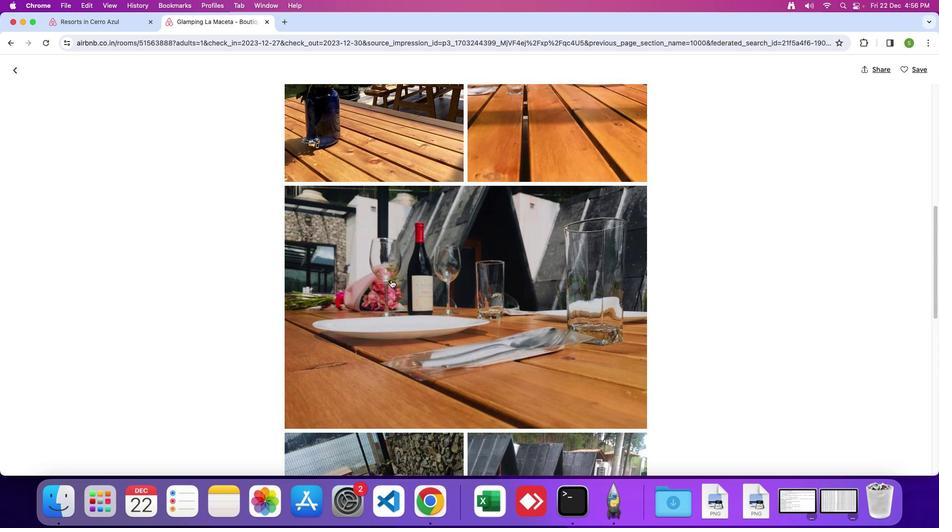 
Action: Mouse scrolled (391, 280) with delta (0, 0)
Screenshot: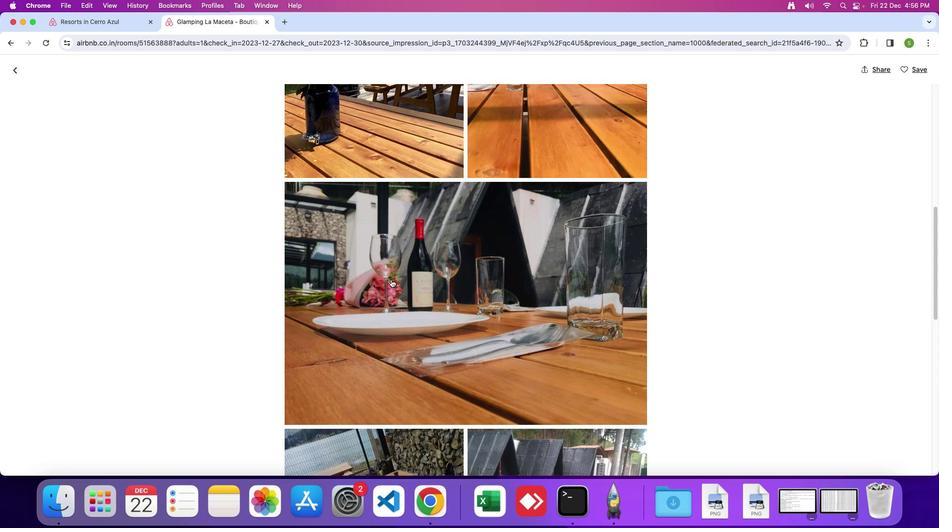 
Action: Mouse scrolled (391, 280) with delta (0, 0)
Screenshot: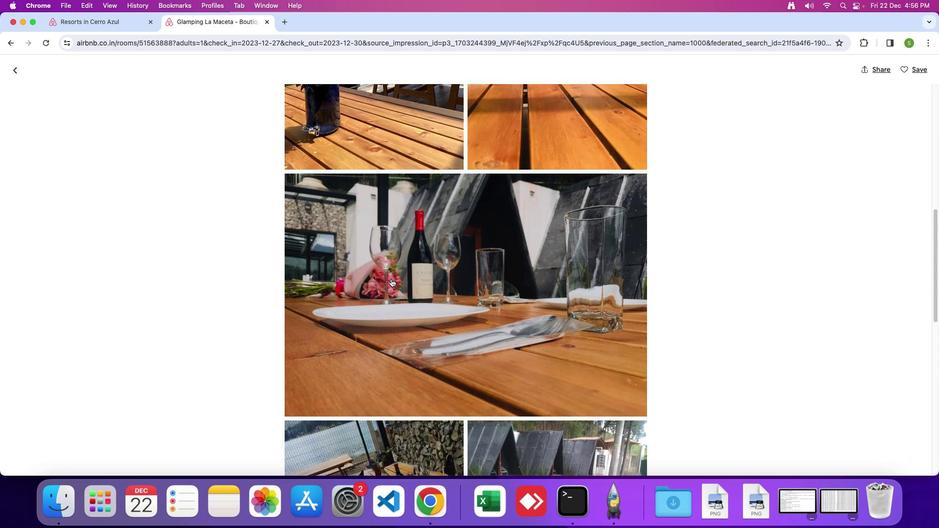 
Action: Mouse moved to (391, 279)
Screenshot: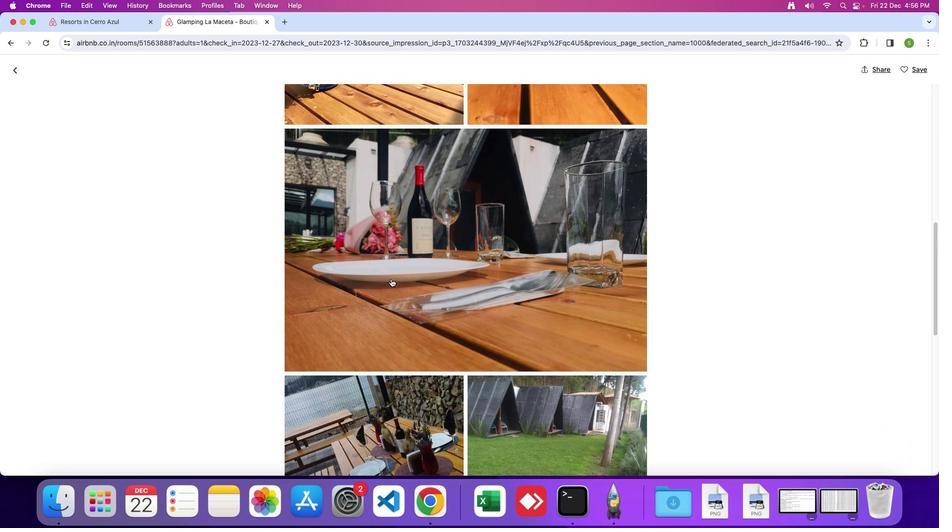 
Action: Mouse scrolled (391, 279) with delta (0, 0)
Screenshot: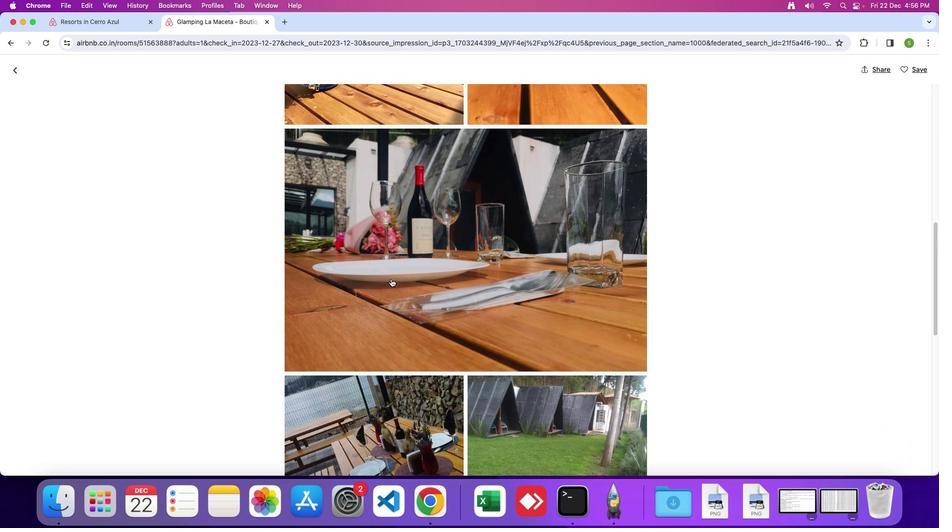 
Action: Mouse moved to (373, 309)
Screenshot: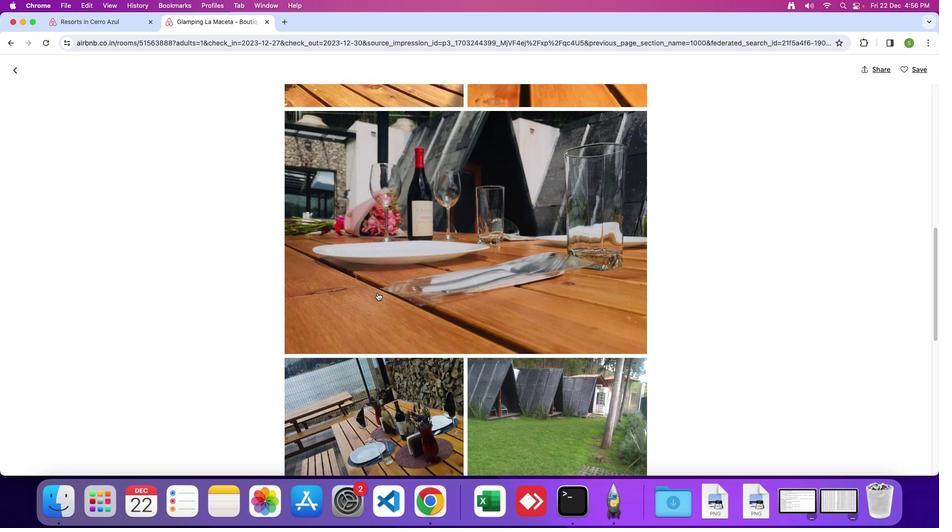 
Action: Mouse scrolled (373, 309) with delta (0, 0)
Screenshot: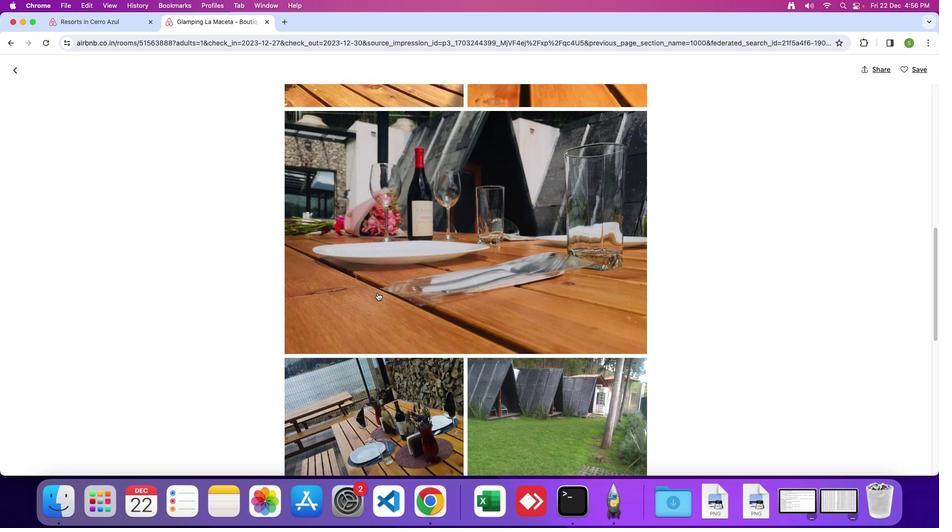 
Action: Mouse moved to (376, 298)
Screenshot: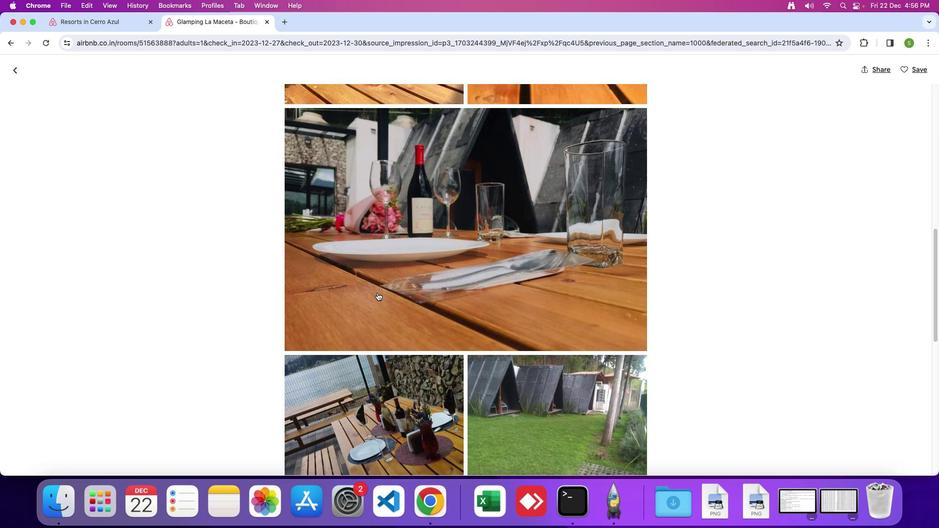 
Action: Mouse scrolled (376, 298) with delta (0, 0)
Screenshot: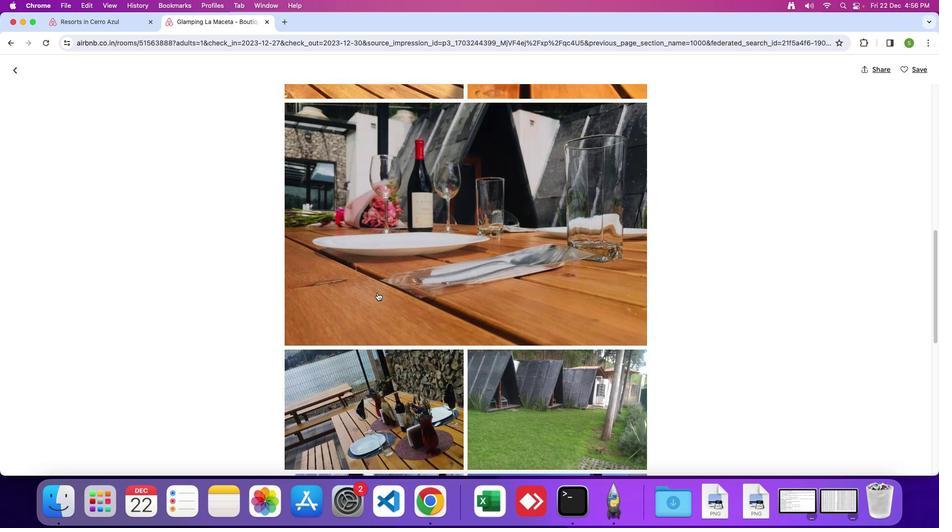 
Action: Mouse moved to (377, 292)
Screenshot: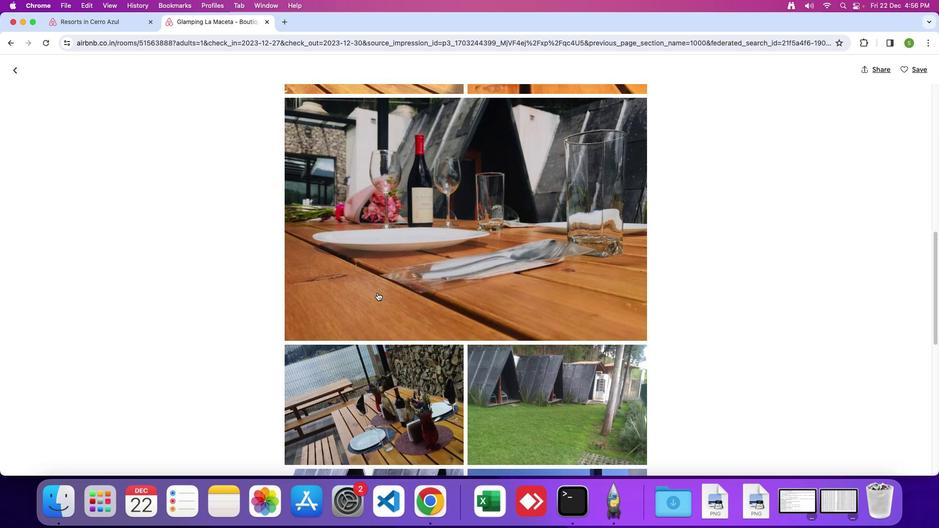 
Action: Mouse scrolled (377, 292) with delta (0, 0)
Screenshot: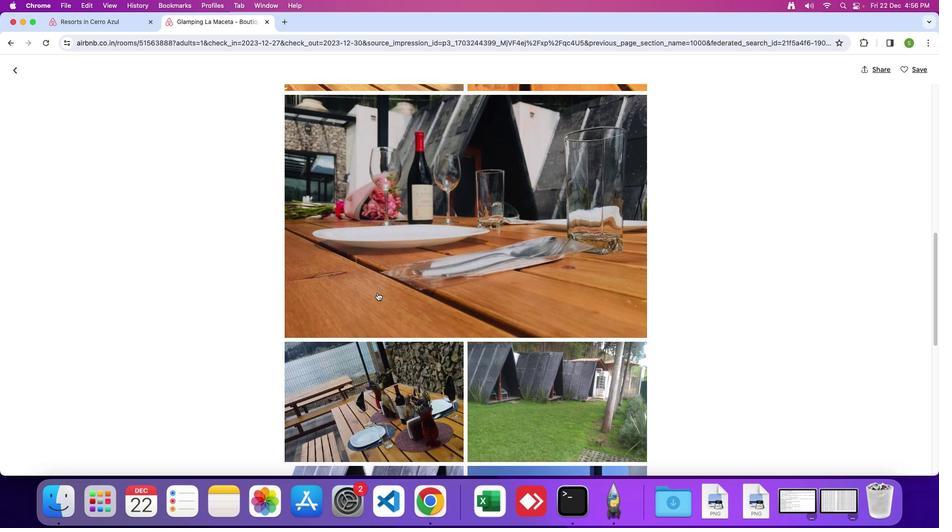 
Action: Mouse scrolled (377, 292) with delta (0, 0)
Screenshot: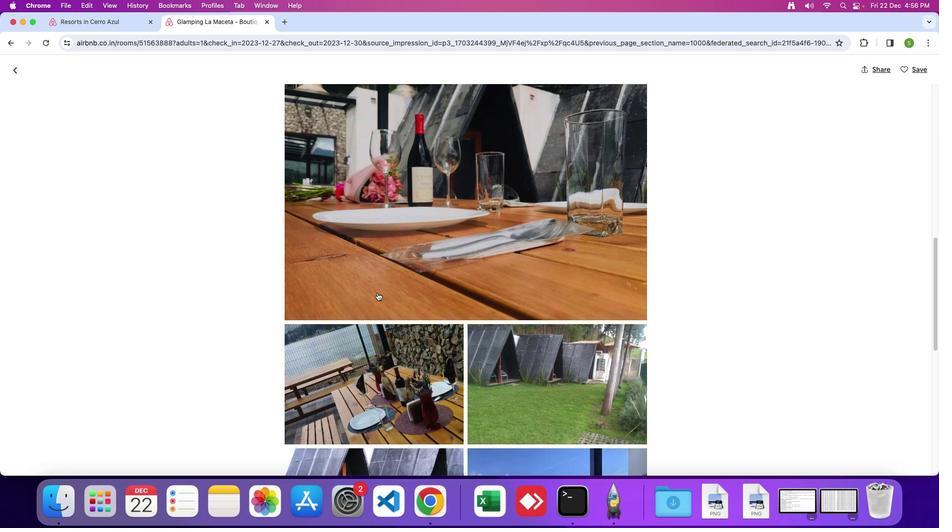 
Action: Mouse scrolled (377, 292) with delta (0, 0)
Screenshot: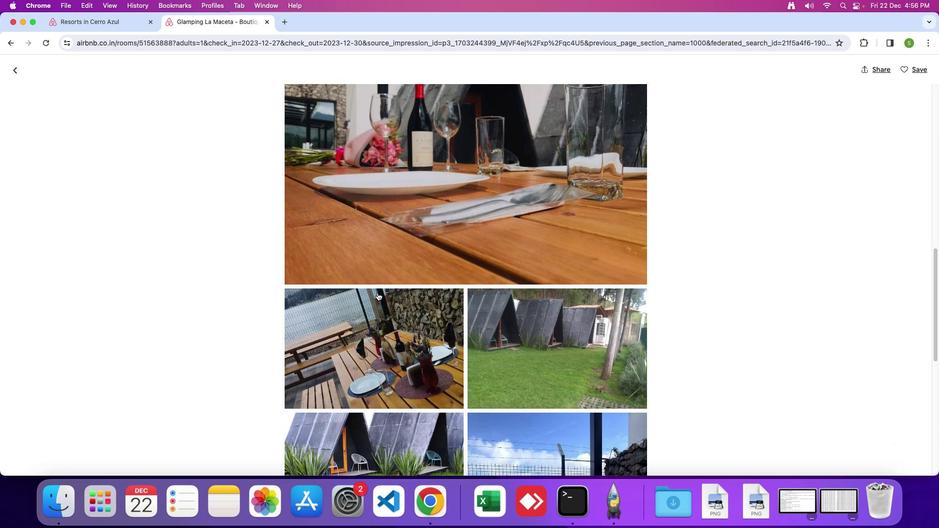 
Action: Mouse scrolled (377, 292) with delta (0, 0)
Screenshot: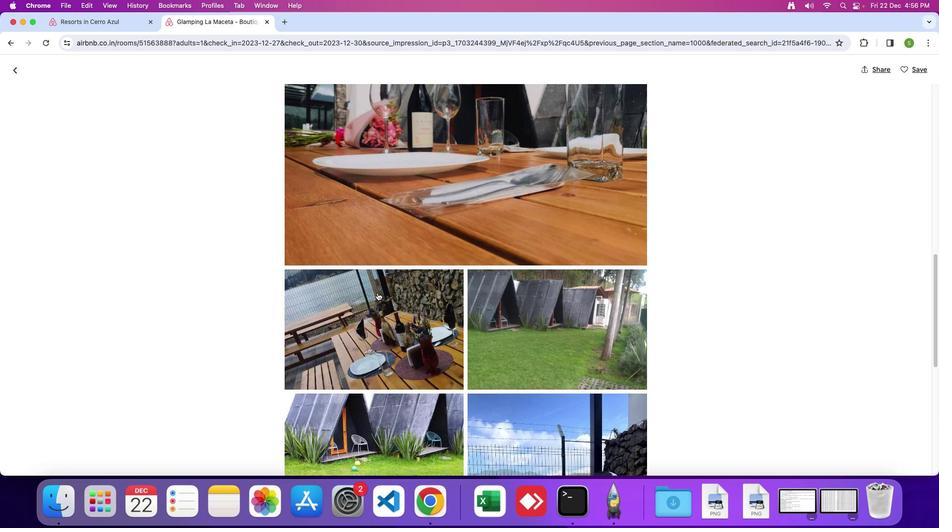 
Action: Mouse scrolled (377, 292) with delta (0, 0)
Screenshot: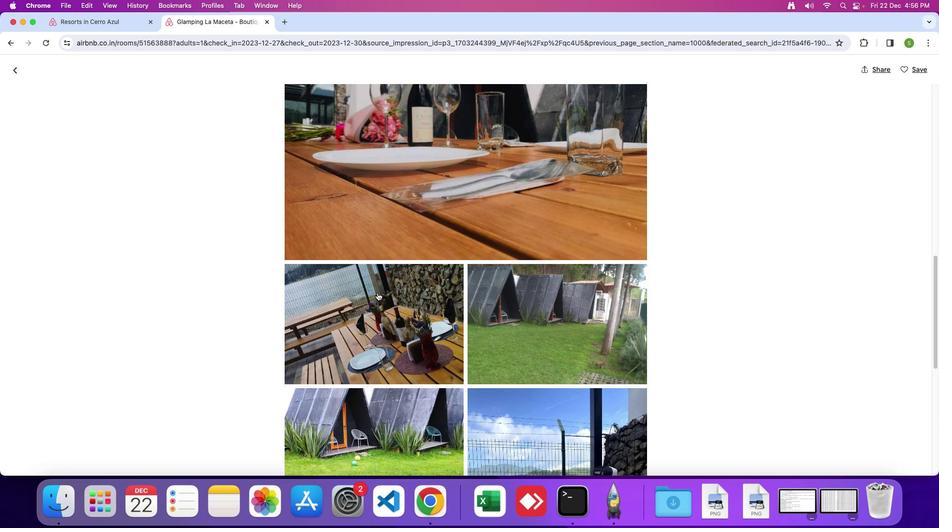 
Action: Mouse scrolled (377, 292) with delta (0, 0)
Screenshot: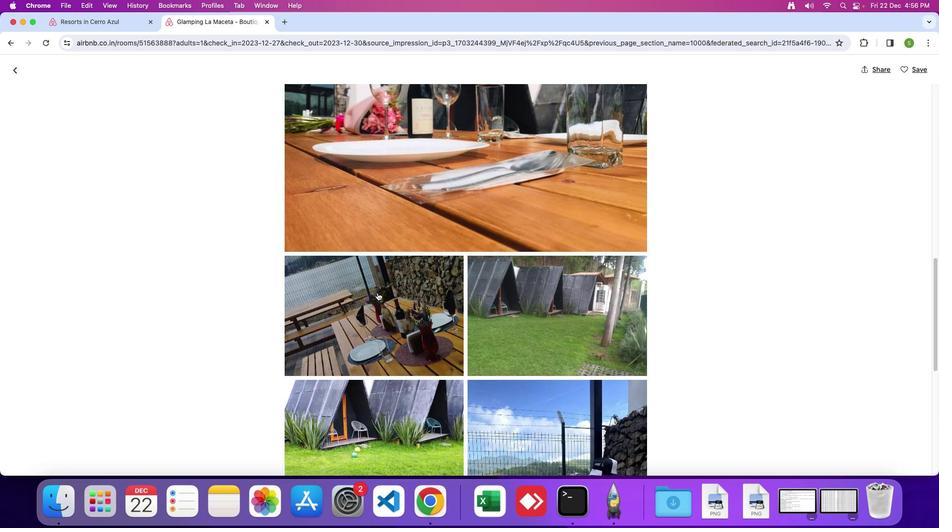 
Action: Mouse scrolled (377, 292) with delta (0, 0)
Screenshot: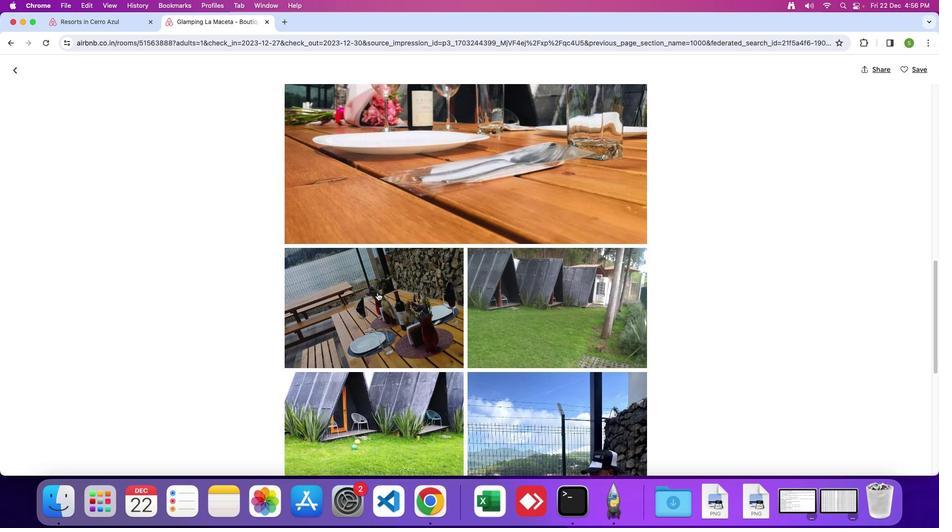 
Action: Mouse scrolled (377, 292) with delta (0, 0)
Screenshot: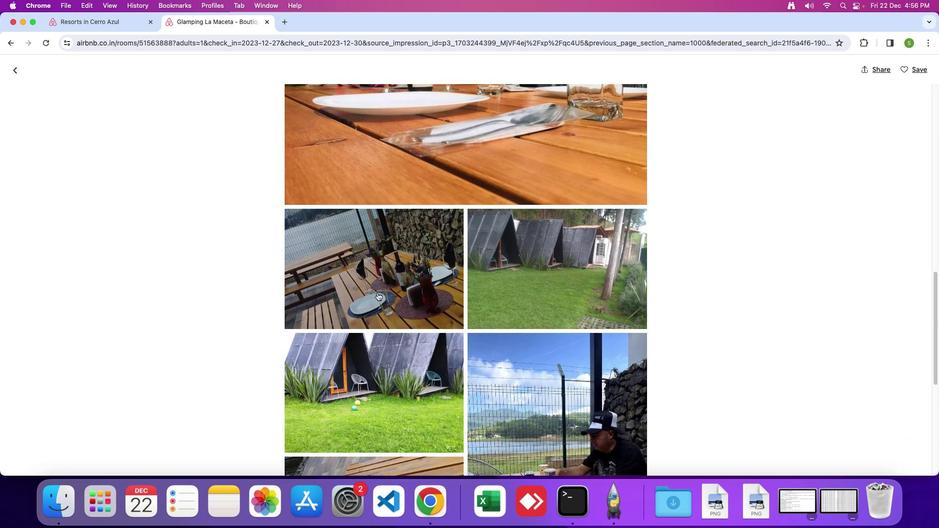 
Action: Mouse scrolled (377, 292) with delta (0, 0)
Screenshot: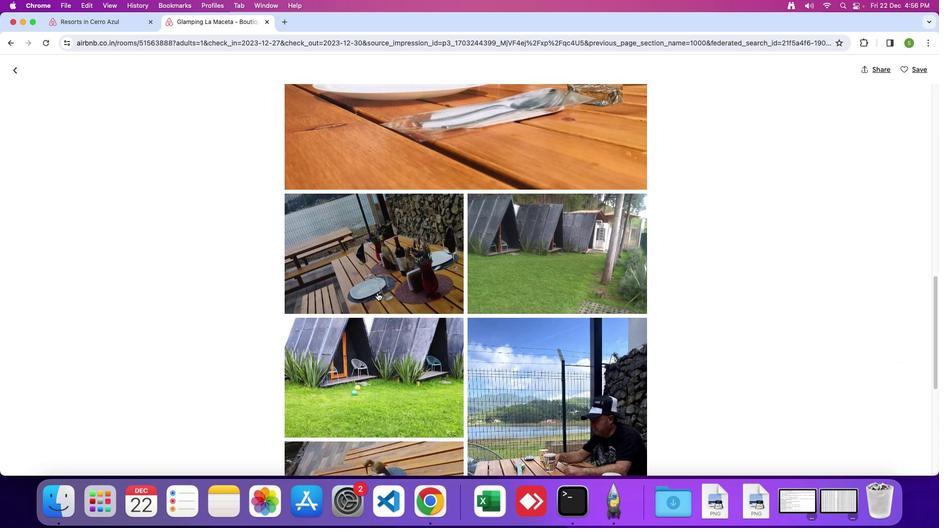 
Action: Mouse scrolled (377, 292) with delta (0, 0)
Screenshot: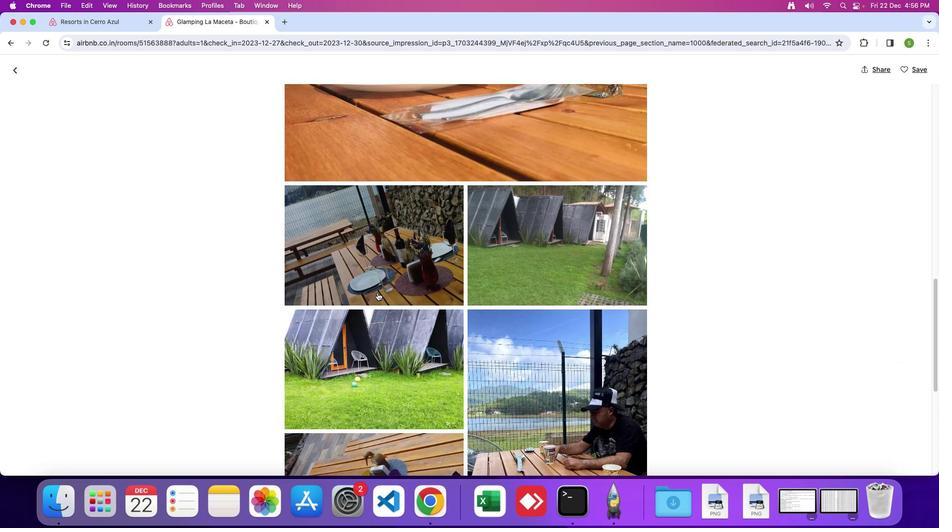 
Action: Mouse scrolled (377, 292) with delta (0, 0)
Screenshot: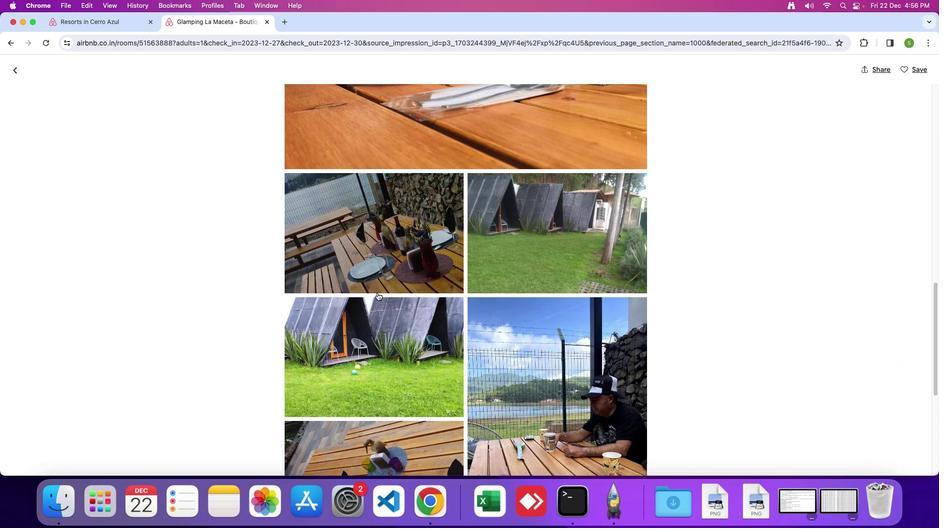 
Action: Mouse scrolled (377, 292) with delta (0, 0)
Screenshot: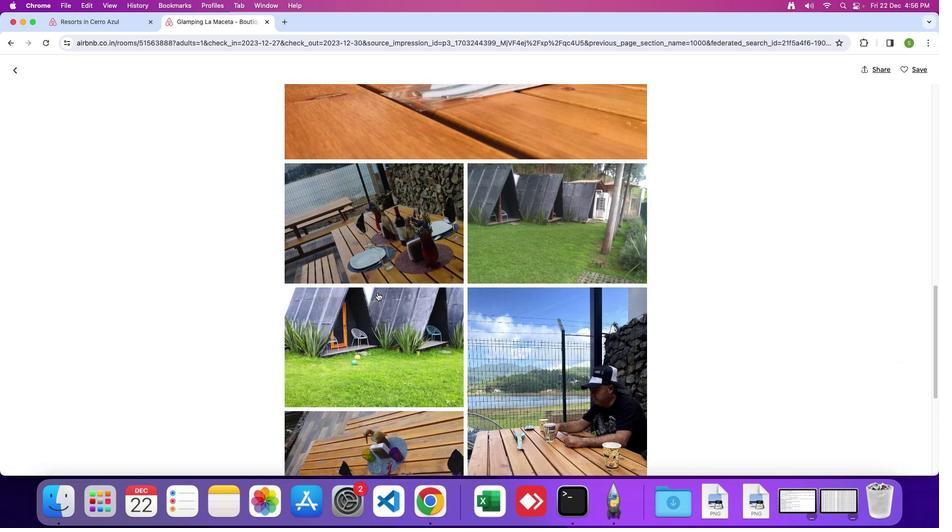 
Action: Mouse scrolled (377, 292) with delta (0, 0)
Screenshot: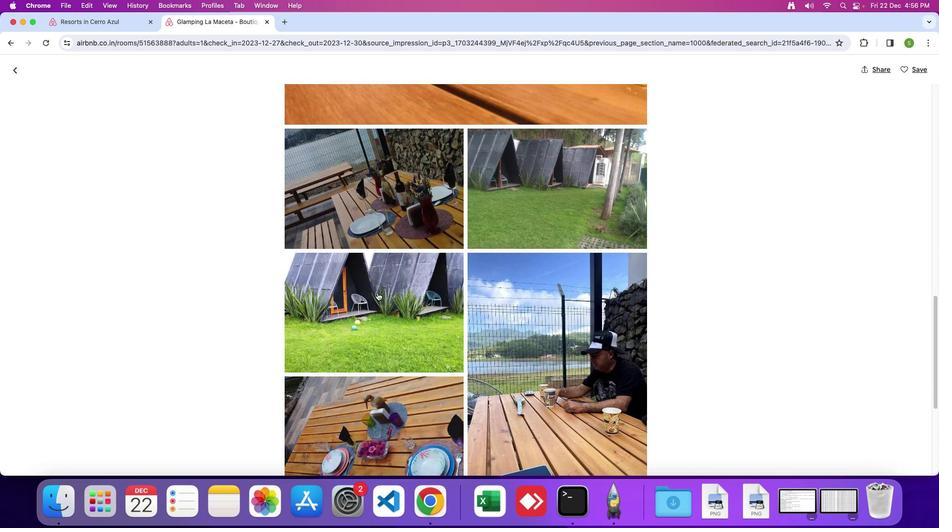 
Action: Mouse scrolled (377, 292) with delta (0, 0)
Screenshot: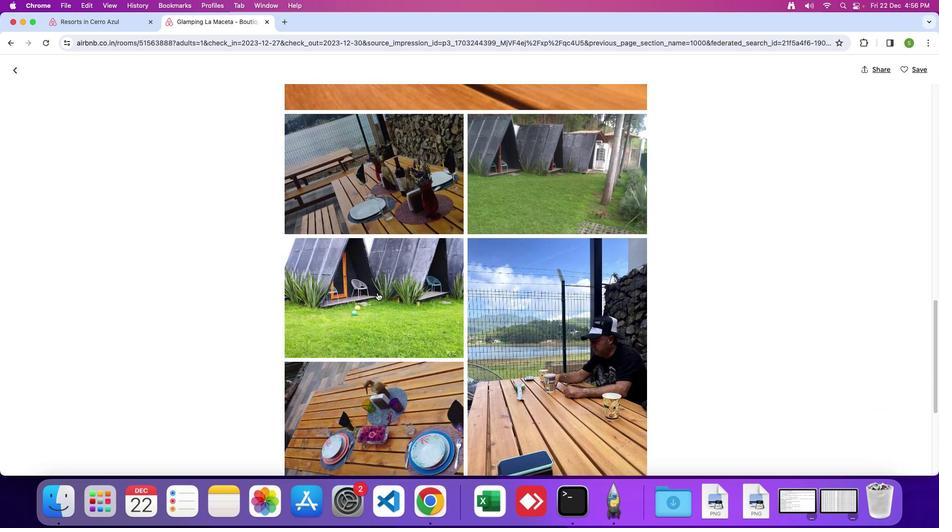 
Action: Mouse scrolled (377, 292) with delta (0, 0)
Screenshot: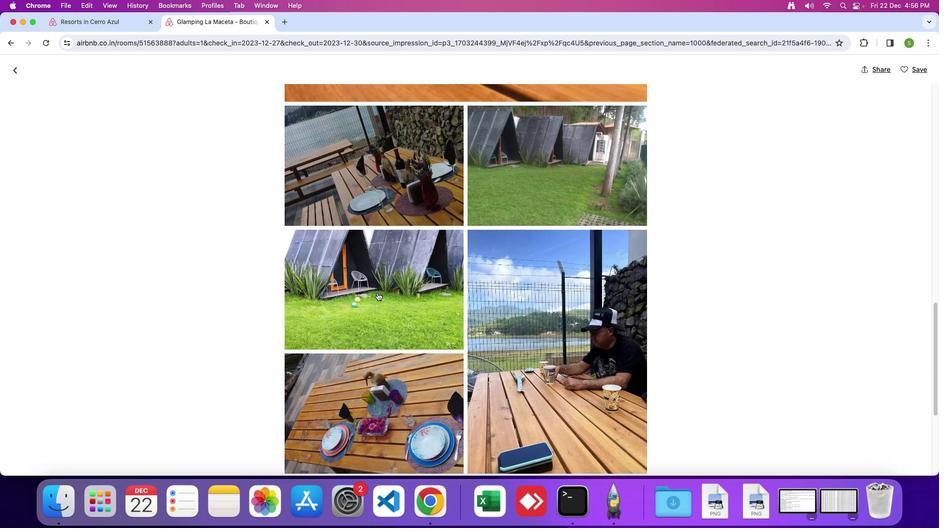 
Action: Mouse scrolled (377, 292) with delta (0, 0)
Screenshot: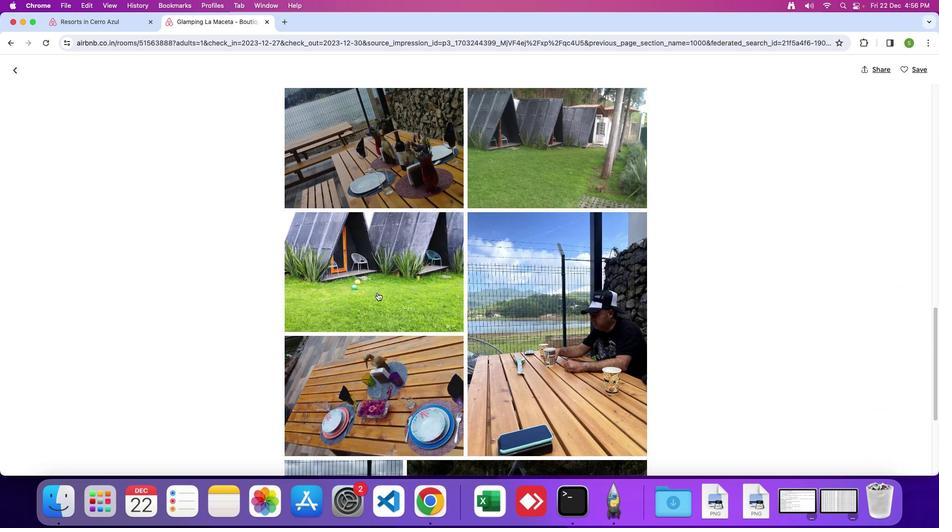 
Action: Mouse scrolled (377, 292) with delta (0, 0)
Screenshot: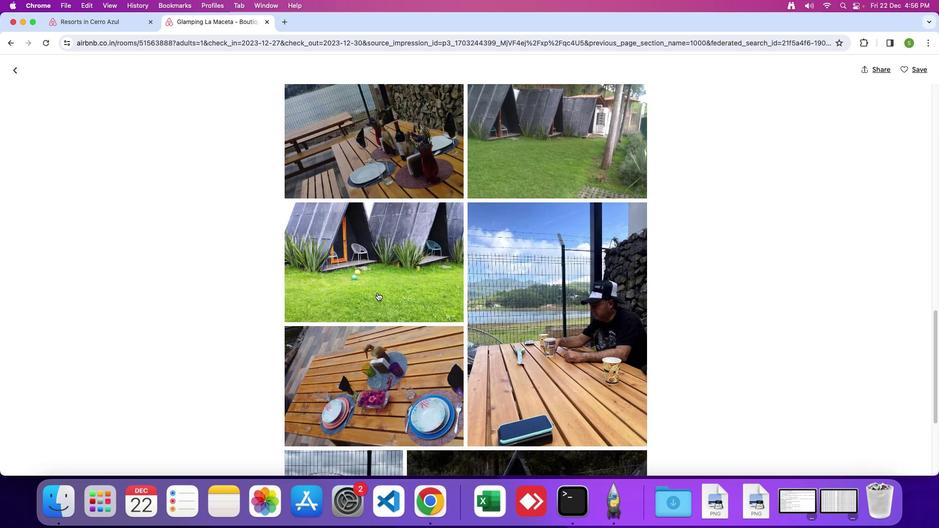 
Action: Mouse scrolled (377, 292) with delta (0, 0)
Screenshot: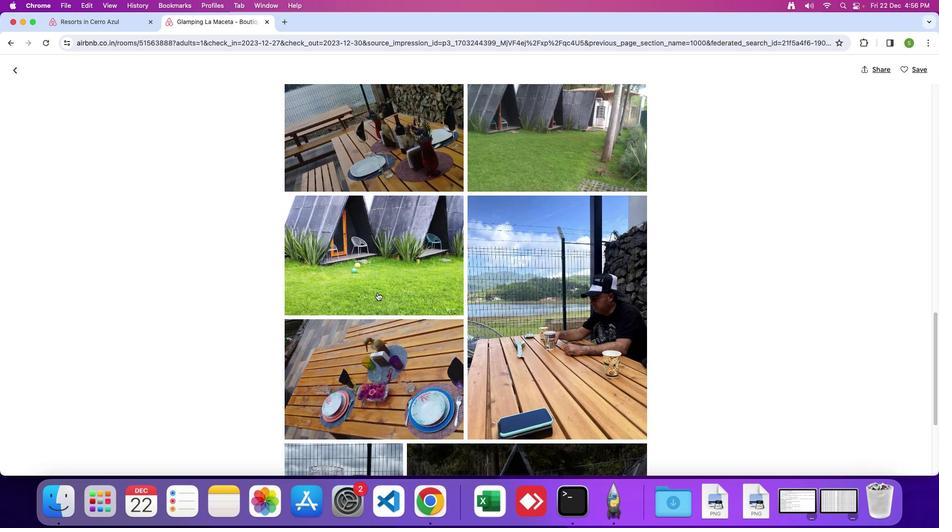 
Action: Mouse scrolled (377, 292) with delta (0, 0)
Screenshot: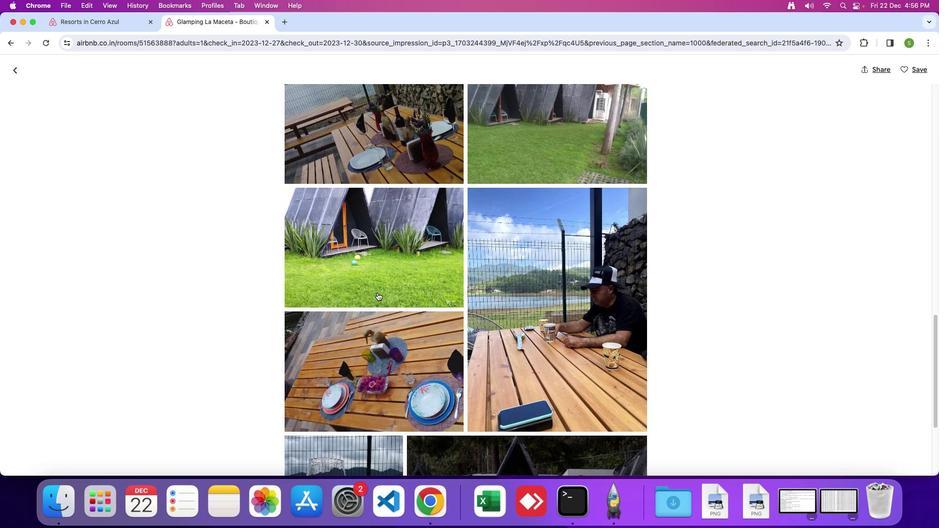 
Action: Mouse scrolled (377, 292) with delta (0, 0)
Screenshot: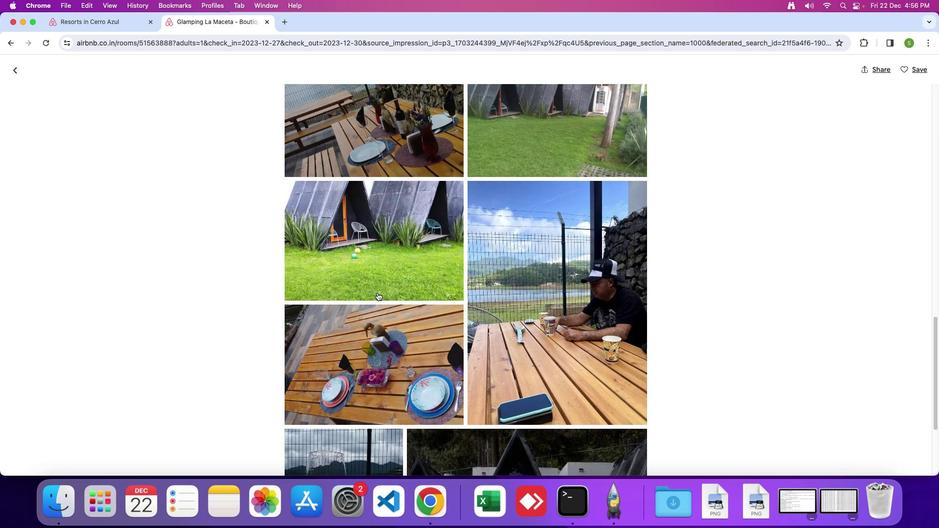 
Action: Mouse scrolled (377, 292) with delta (0, 0)
Screenshot: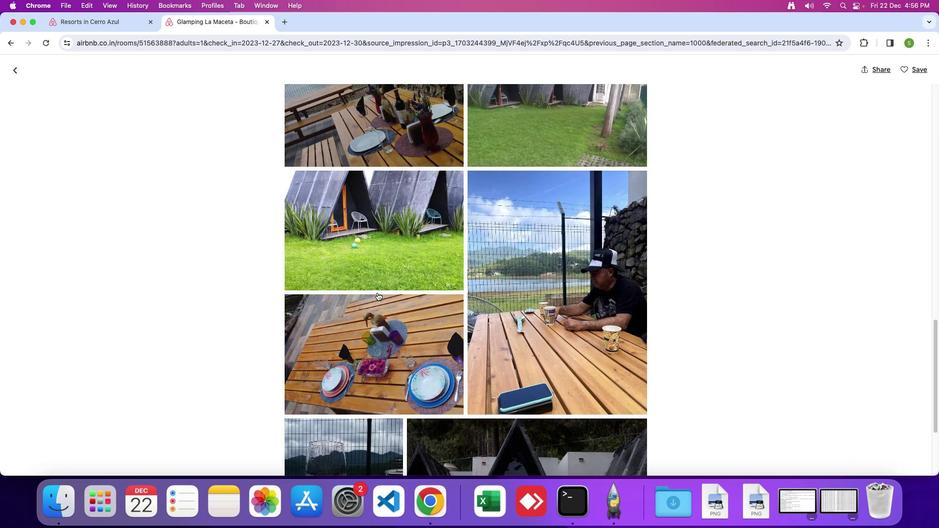
Action: Mouse scrolled (377, 292) with delta (0, 0)
Screenshot: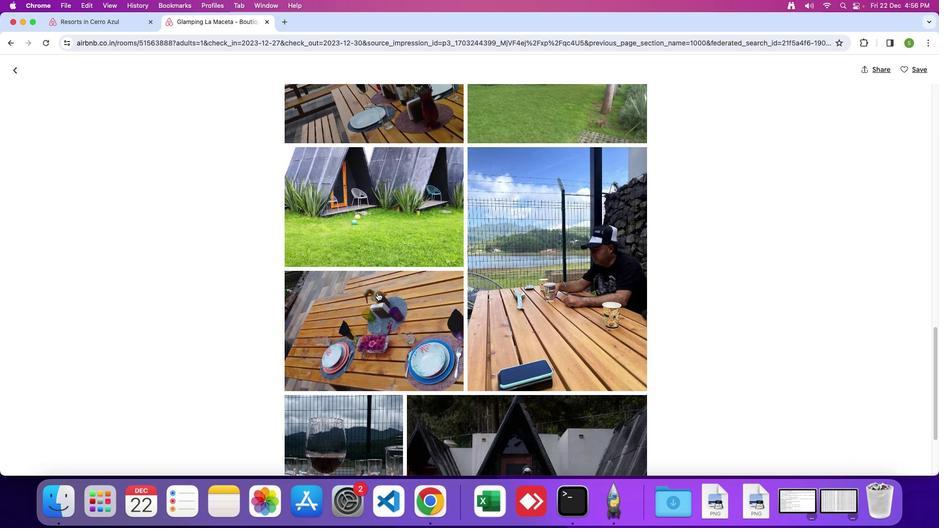 
Action: Mouse scrolled (377, 292) with delta (0, 0)
Screenshot: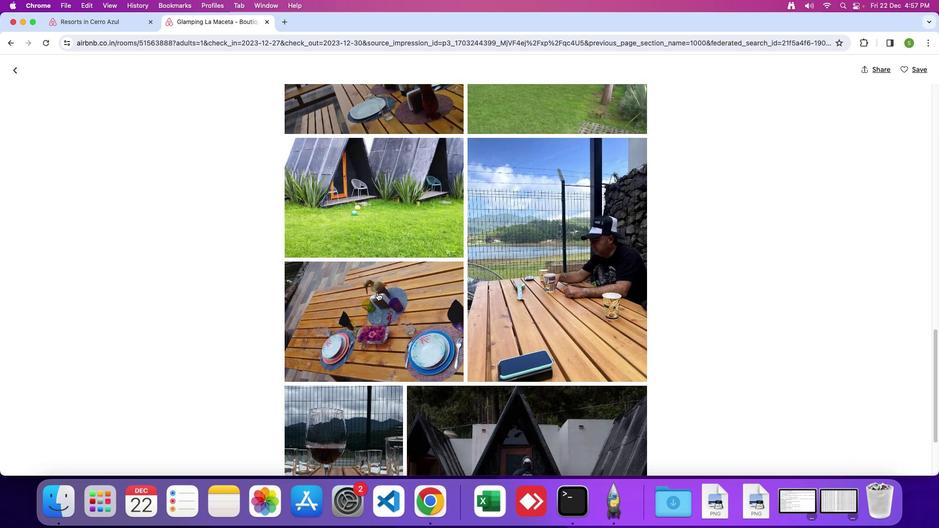 
Action: Mouse scrolled (377, 292) with delta (0, 0)
Screenshot: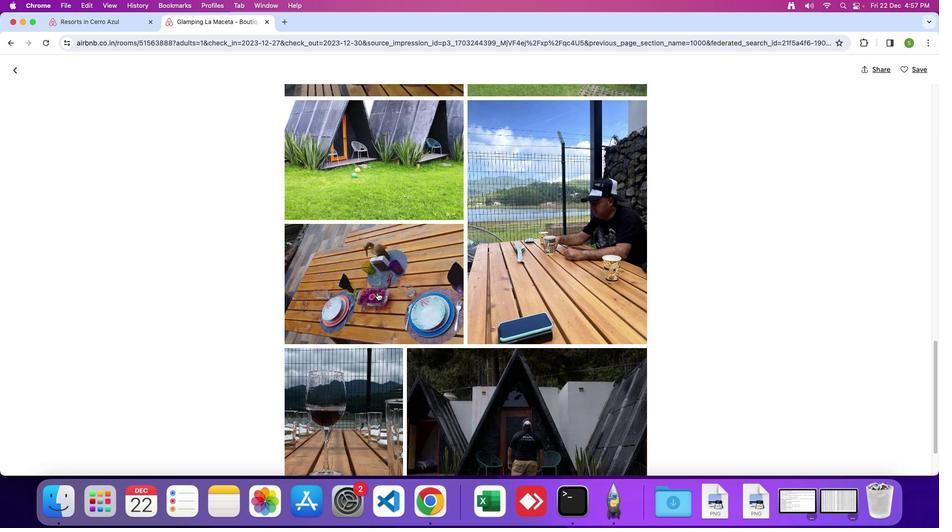 
Action: Mouse scrolled (377, 292) with delta (0, 0)
Screenshot: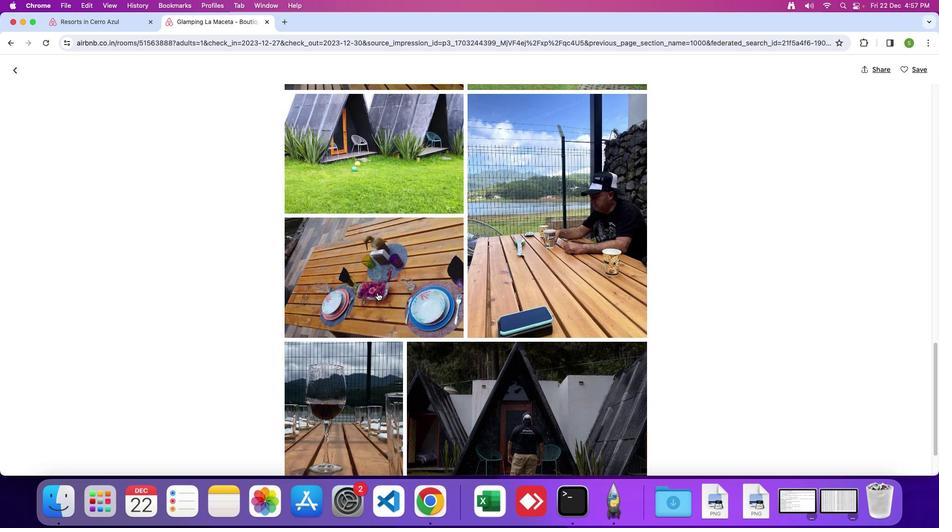 
Action: Mouse scrolled (377, 292) with delta (0, 0)
Screenshot: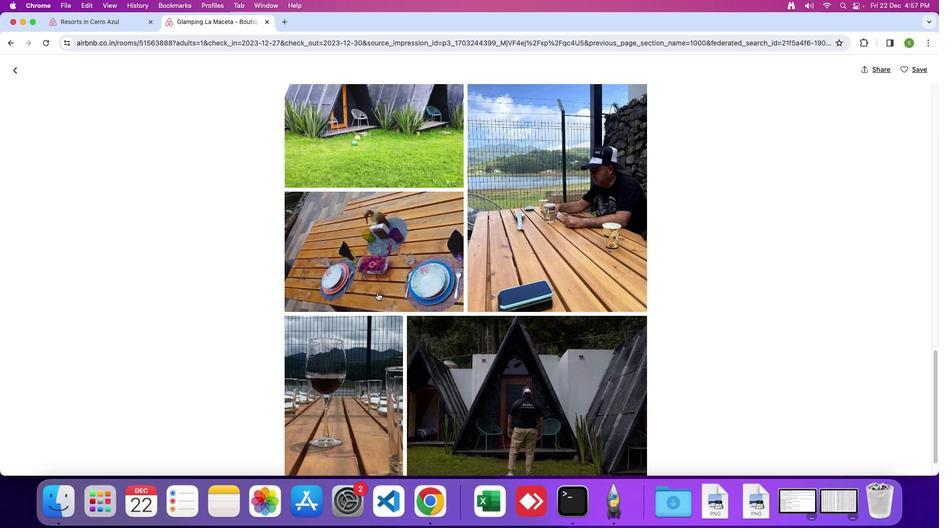 
Action: Mouse scrolled (377, 292) with delta (0, 0)
Screenshot: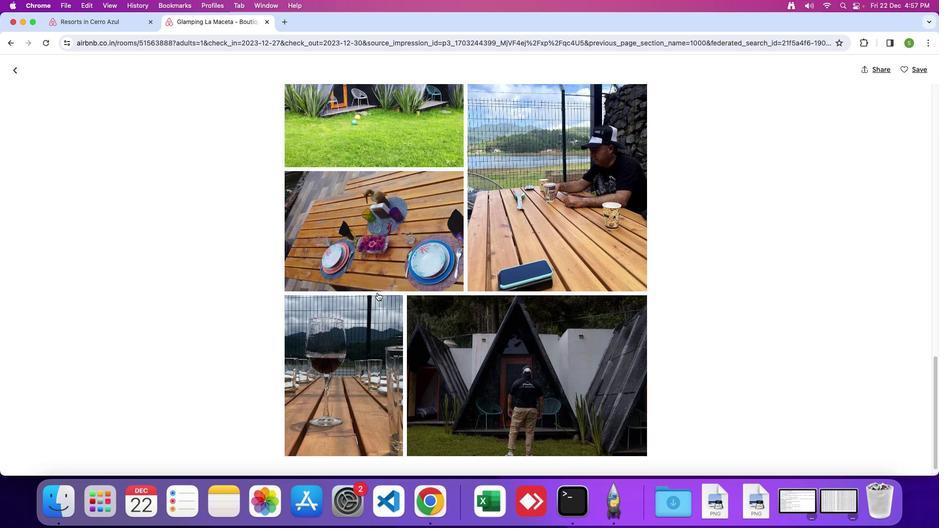 
Action: Mouse scrolled (377, 292) with delta (0, 0)
Screenshot: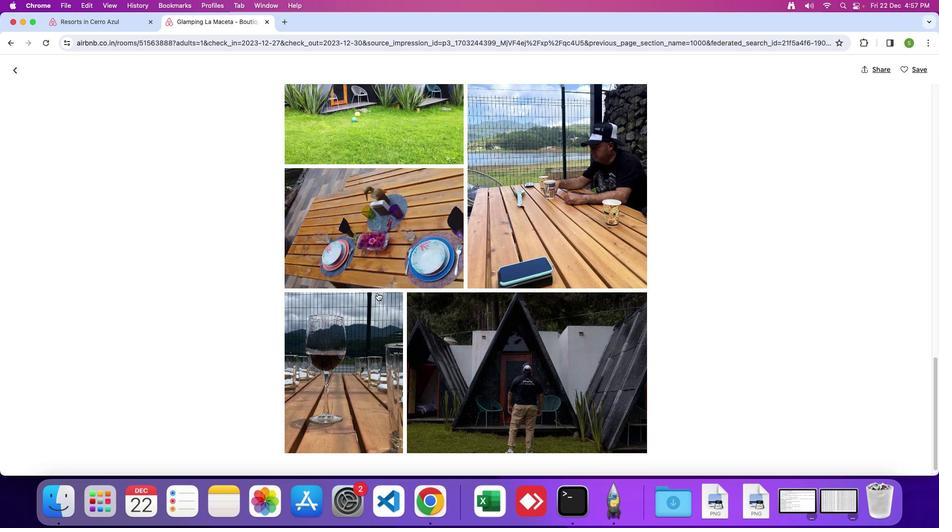 
Action: Mouse scrolled (377, 292) with delta (0, 0)
Screenshot: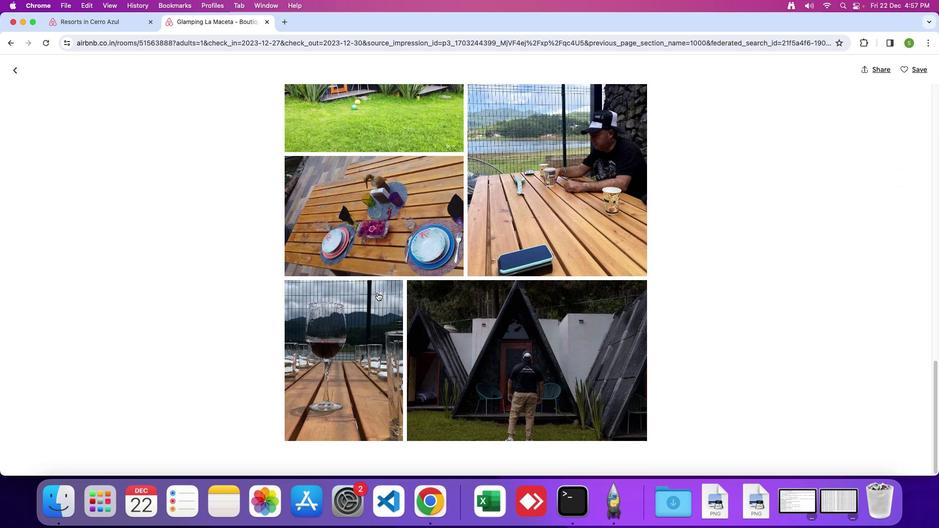 
Action: Mouse scrolled (377, 292) with delta (0, 0)
Screenshot: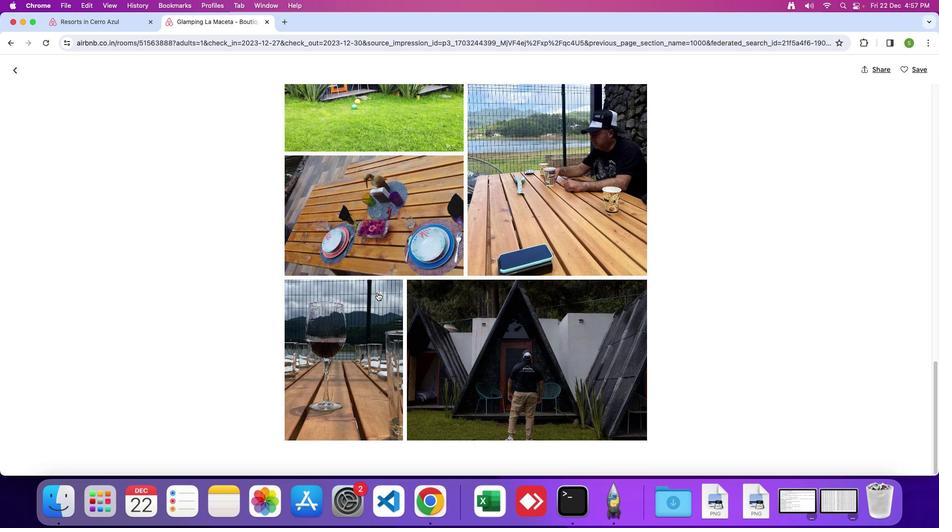
Action: Mouse scrolled (377, 292) with delta (0, 0)
Screenshot: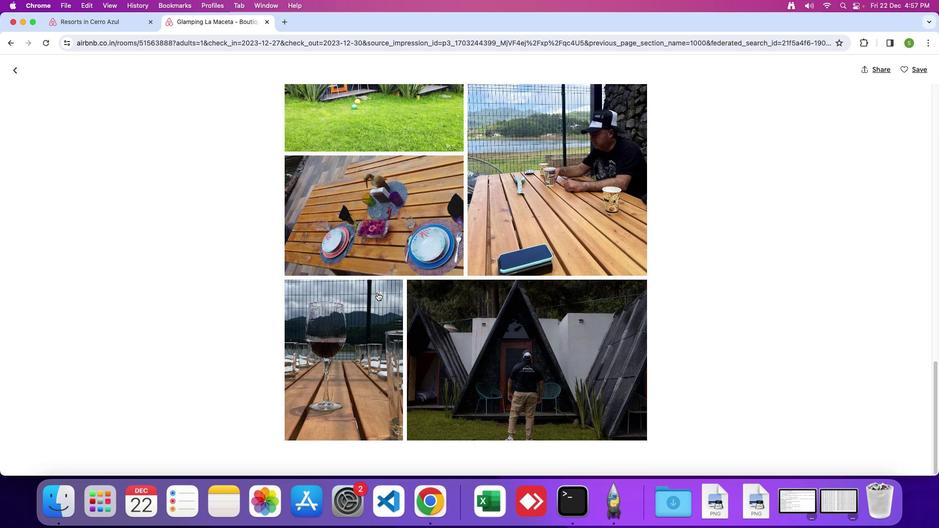 
Action: Mouse scrolled (377, 292) with delta (0, 0)
Screenshot: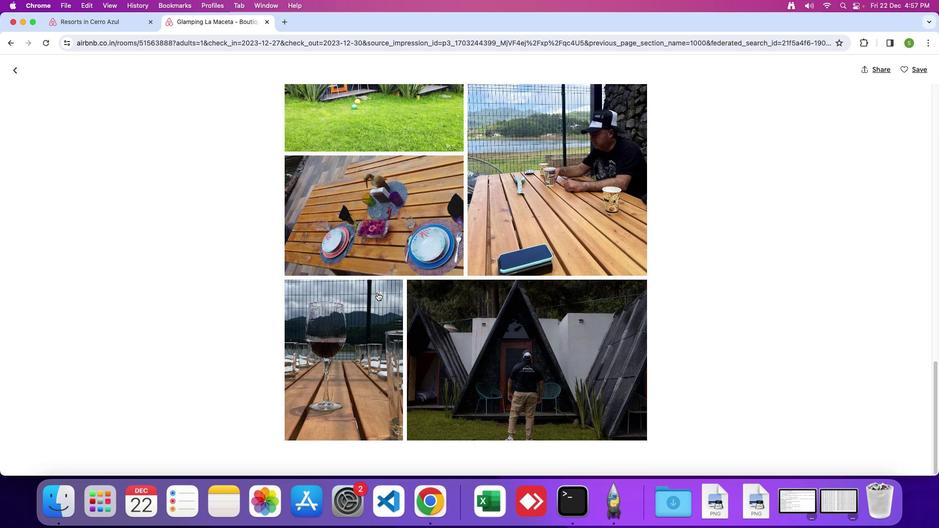 
Action: Mouse scrolled (377, 292) with delta (0, 0)
Screenshot: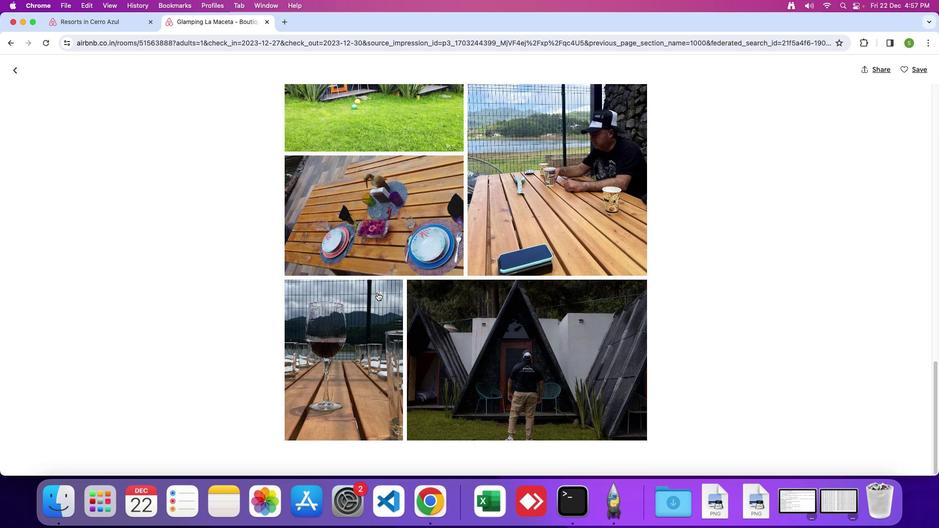 
Action: Mouse scrolled (377, 292) with delta (0, 0)
Screenshot: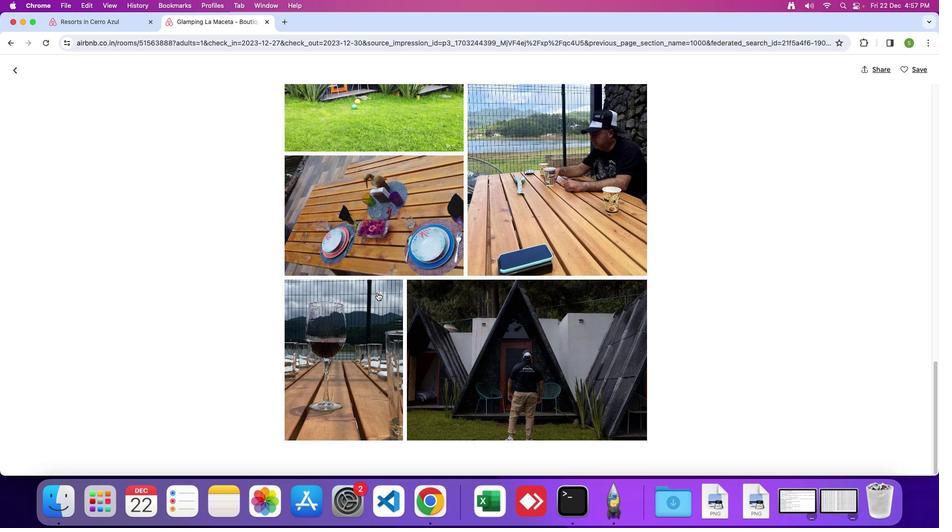 
Action: Mouse scrolled (377, 292) with delta (0, 0)
Screenshot: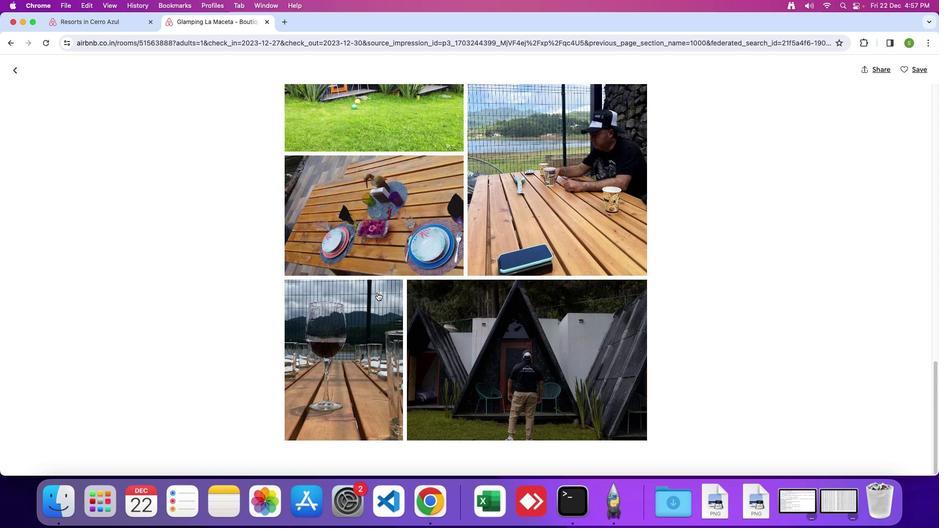 
Action: Mouse scrolled (377, 292) with delta (0, 0)
Screenshot: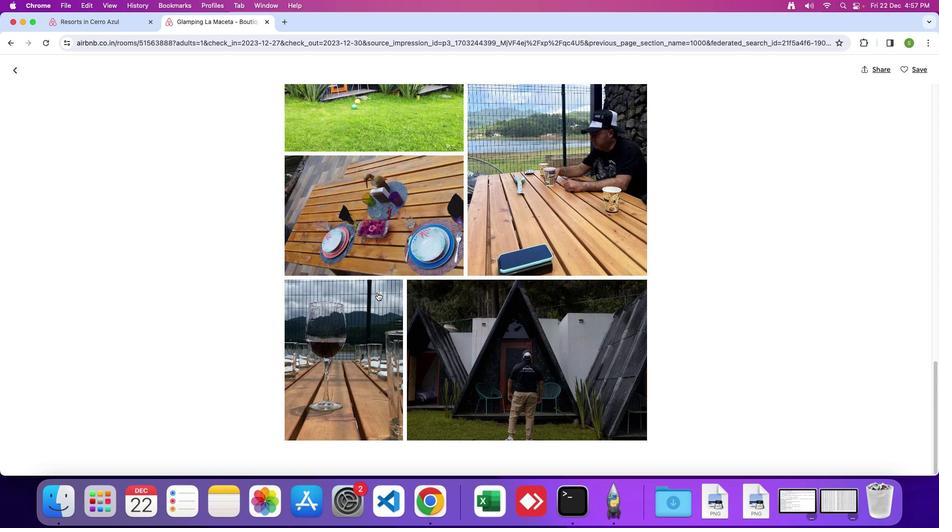 
Action: Mouse scrolled (377, 292) with delta (0, 0)
Screenshot: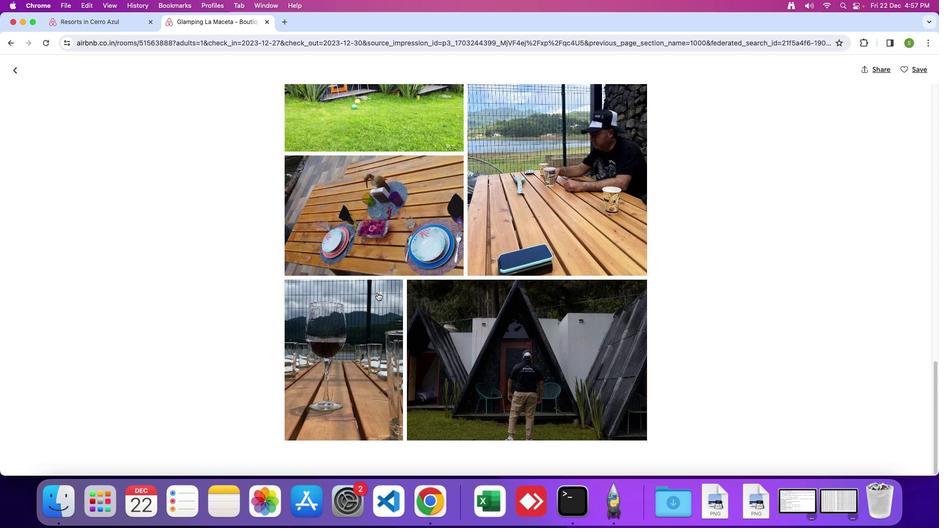 
Action: Mouse scrolled (377, 292) with delta (0, 0)
Screenshot: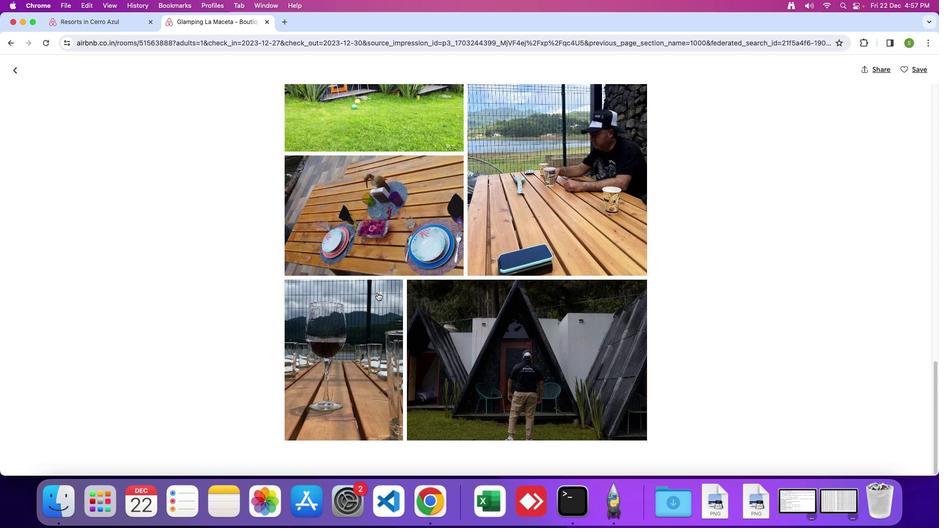 
Action: Mouse scrolled (377, 292) with delta (0, 0)
Screenshot: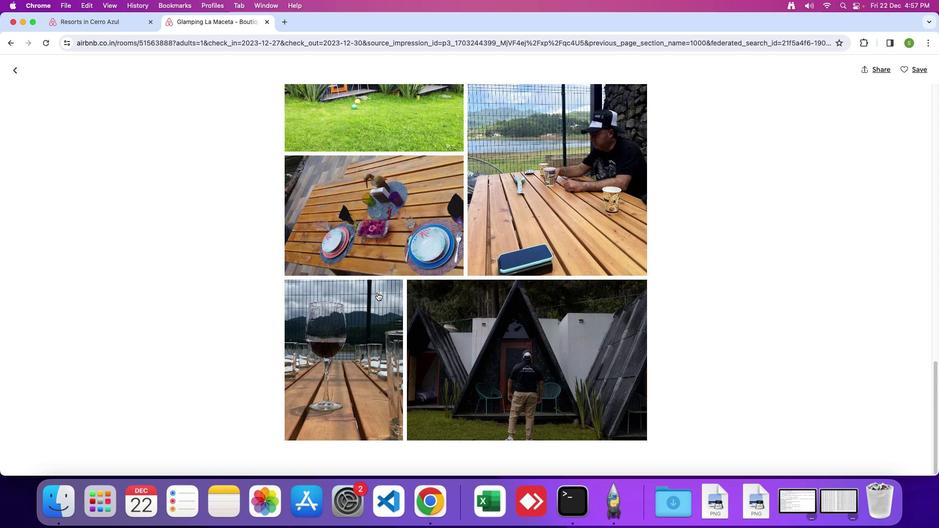 
Action: Mouse scrolled (377, 292) with delta (0, 0)
Screenshot: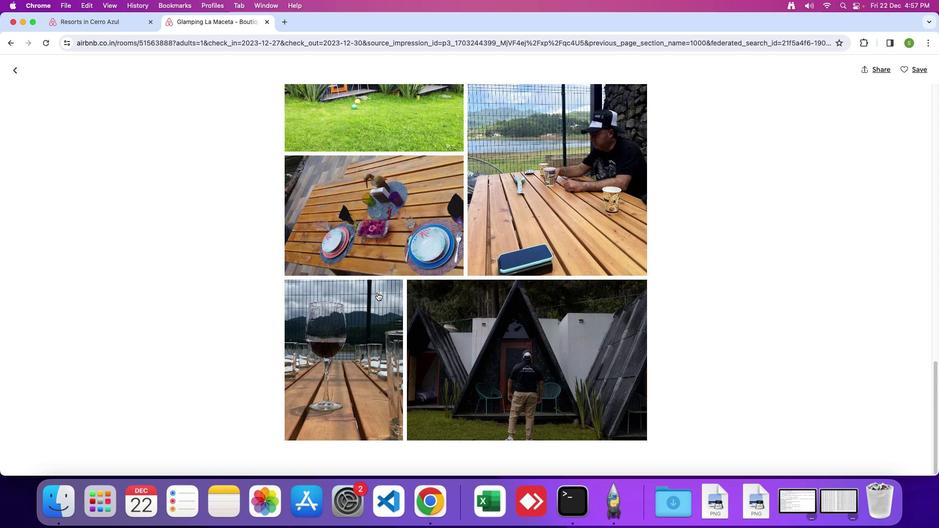 
Action: Mouse moved to (10, 70)
Screenshot: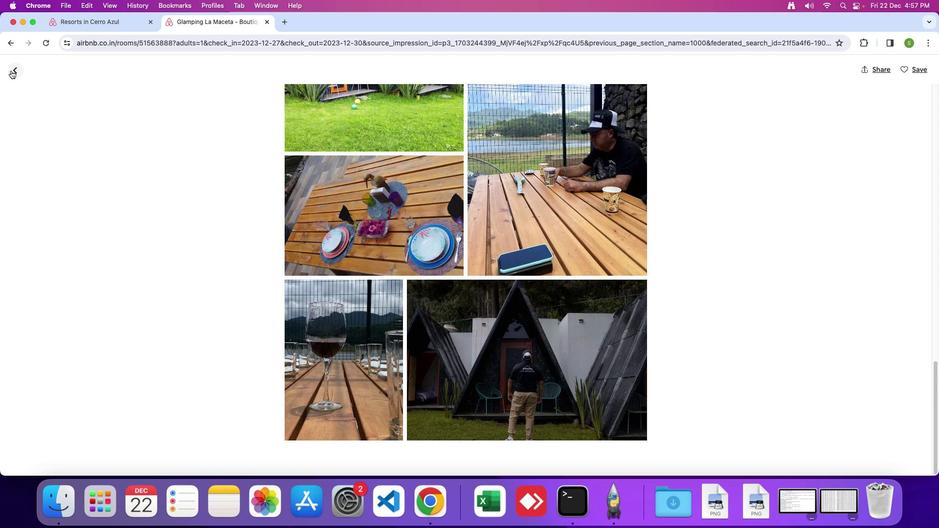 
Action: Mouse pressed left at (10, 70)
Screenshot: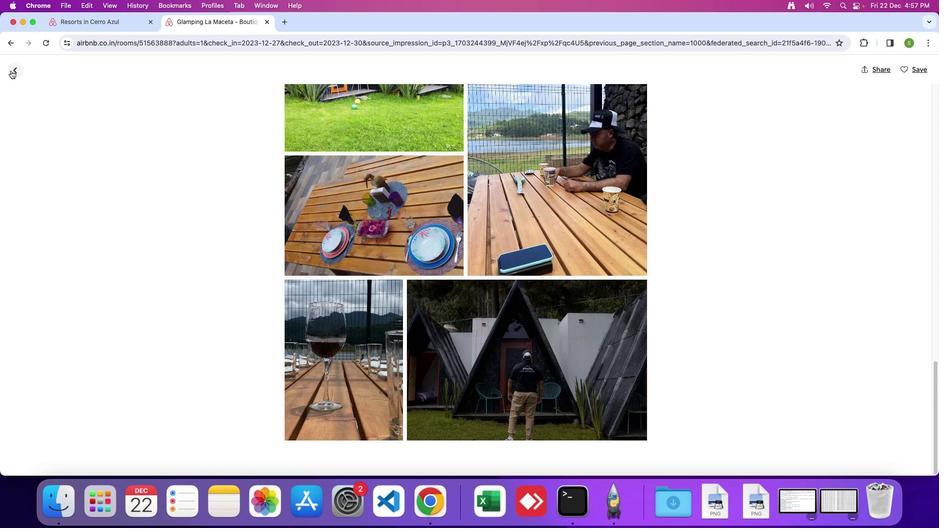 
Action: Mouse moved to (377, 280)
Screenshot: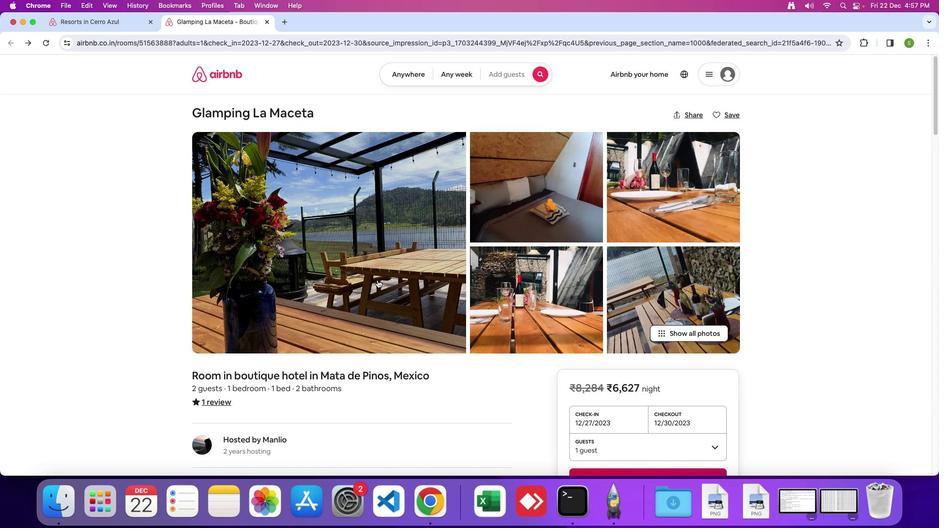 
Action: Mouse scrolled (377, 280) with delta (0, 0)
Screenshot: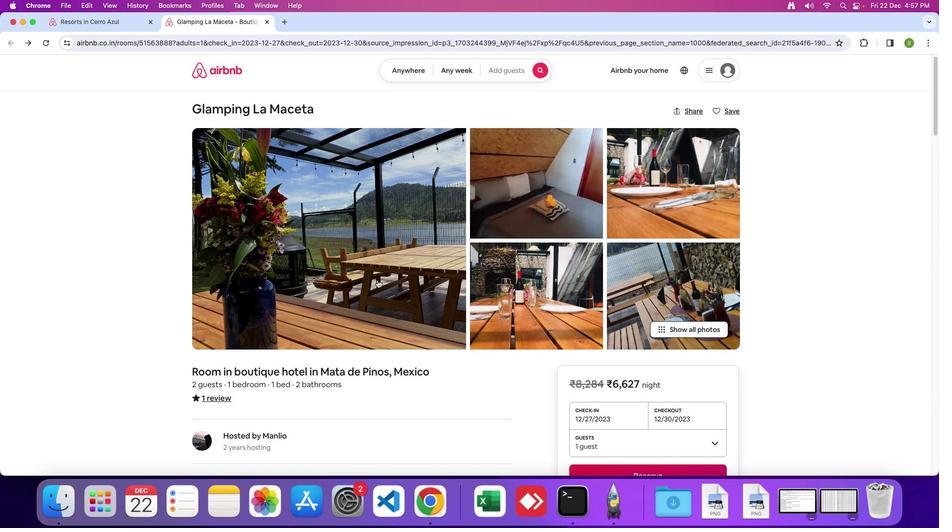 
Action: Mouse scrolled (377, 280) with delta (0, 0)
Screenshot: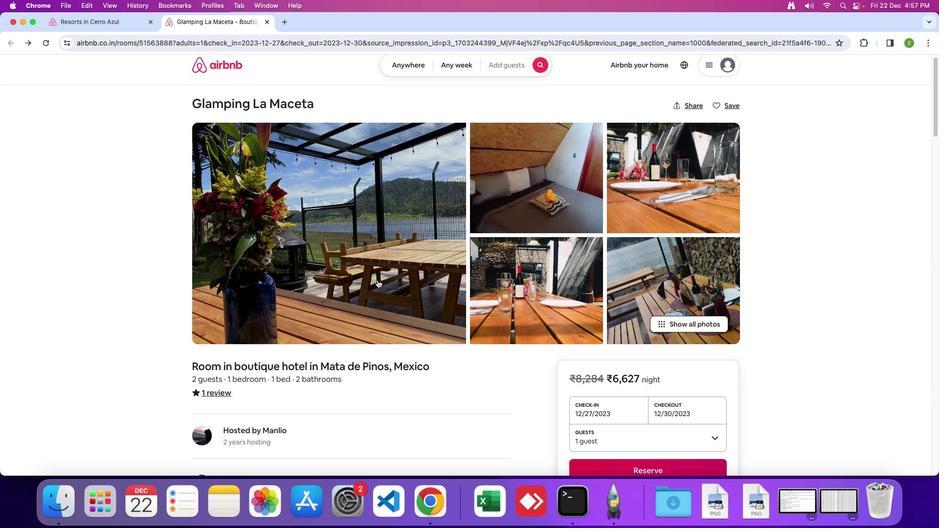 
Action: Mouse scrolled (377, 280) with delta (0, 0)
Screenshot: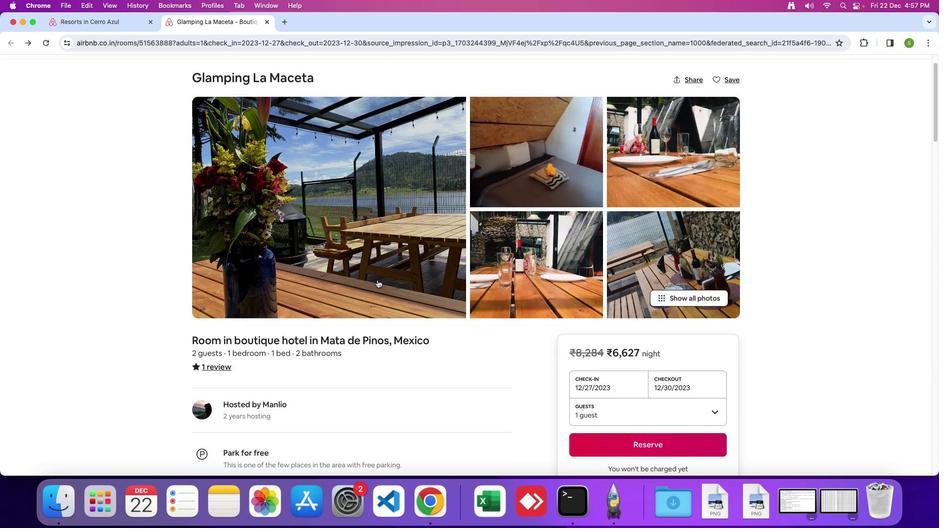 
Action: Mouse scrolled (377, 280) with delta (0, 0)
Screenshot: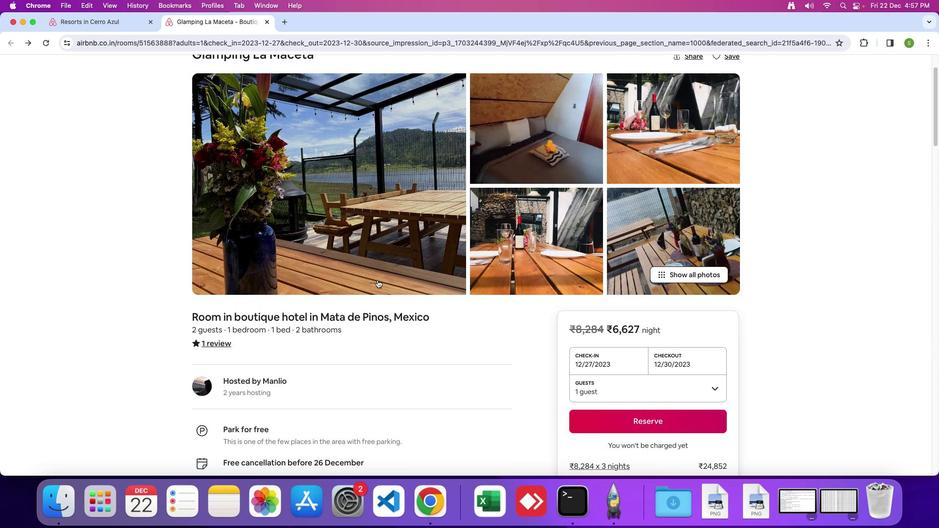 
Action: Mouse scrolled (377, 280) with delta (0, 0)
Screenshot: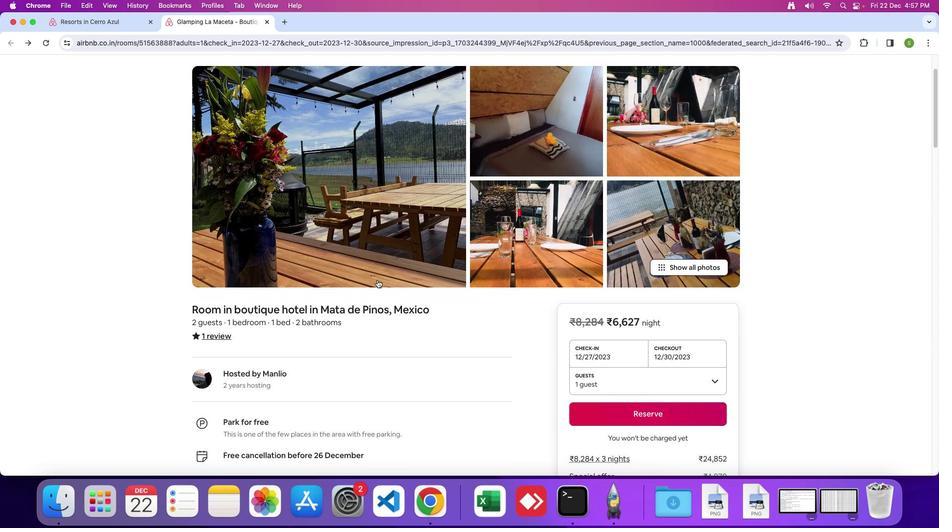 
Action: Mouse scrolled (377, 280) with delta (0, 0)
Screenshot: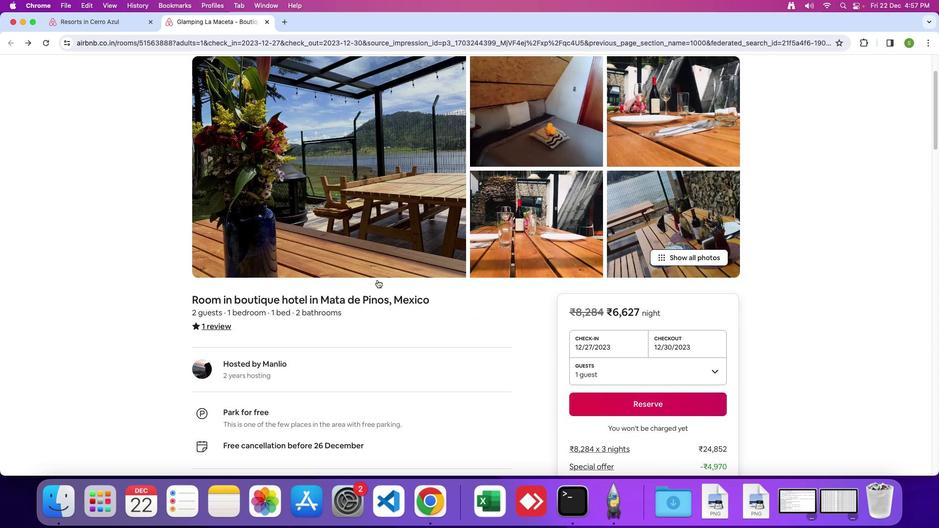 
Action: Mouse scrolled (377, 280) with delta (0, 0)
Screenshot: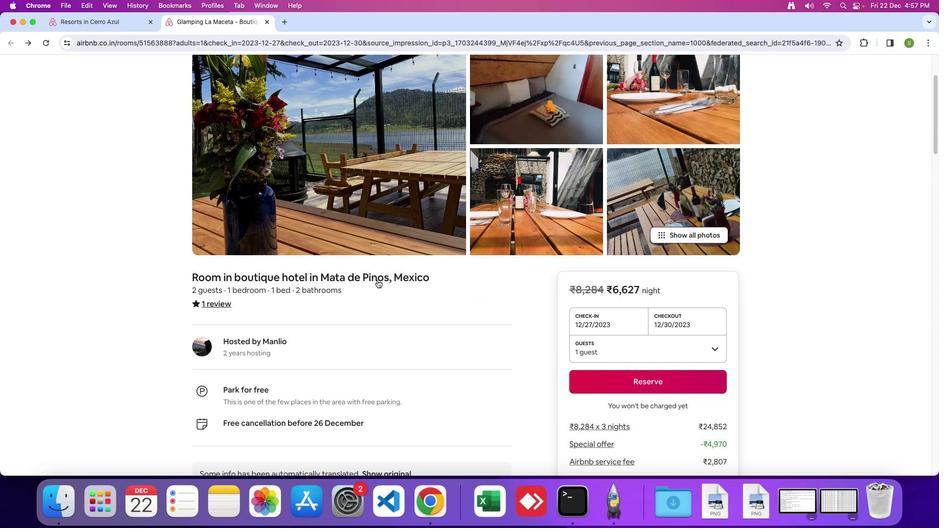 
Action: Mouse scrolled (377, 280) with delta (0, -1)
Screenshot: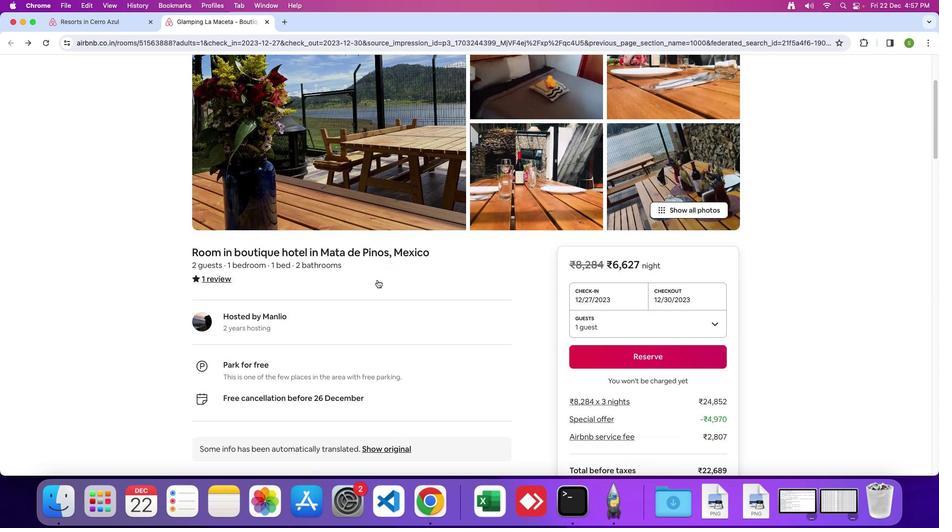 
Action: Mouse scrolled (377, 280) with delta (0, 0)
Screenshot: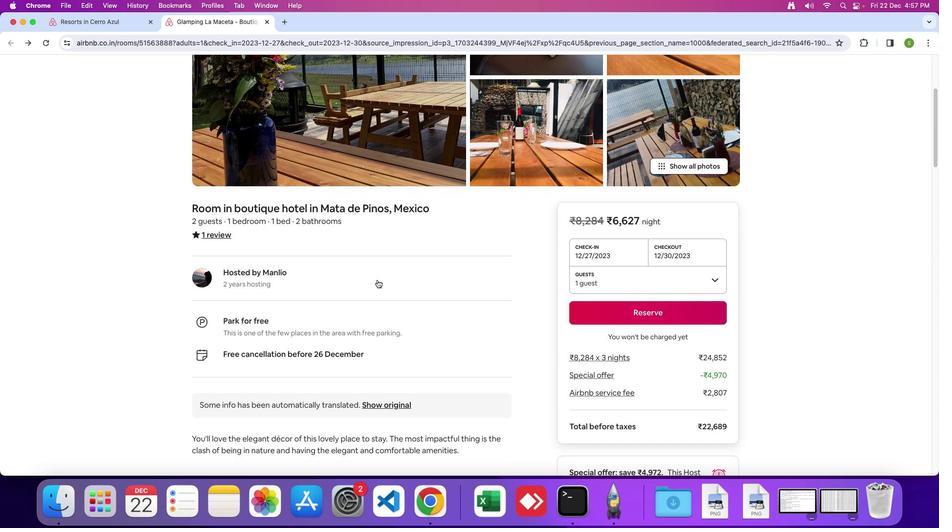 
Action: Mouse scrolled (377, 280) with delta (0, 0)
Screenshot: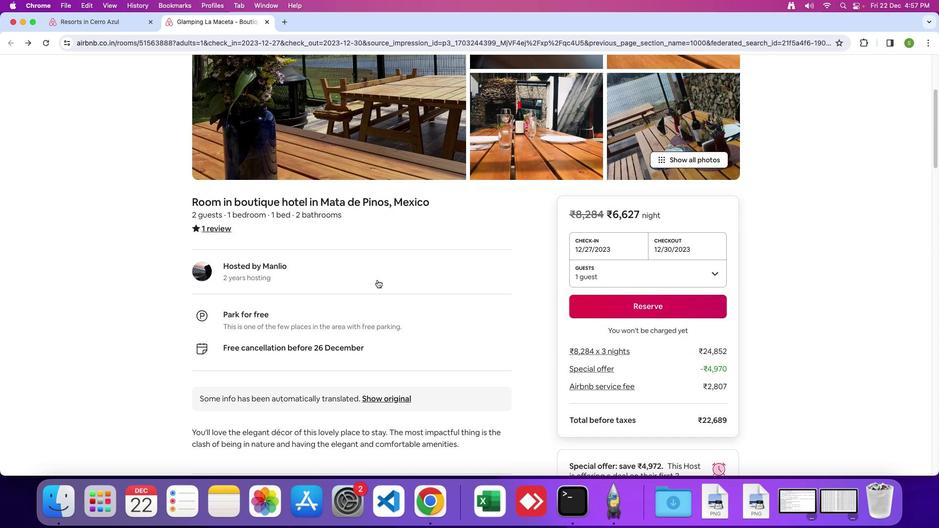 
Action: Mouse scrolled (377, 280) with delta (0, -1)
Screenshot: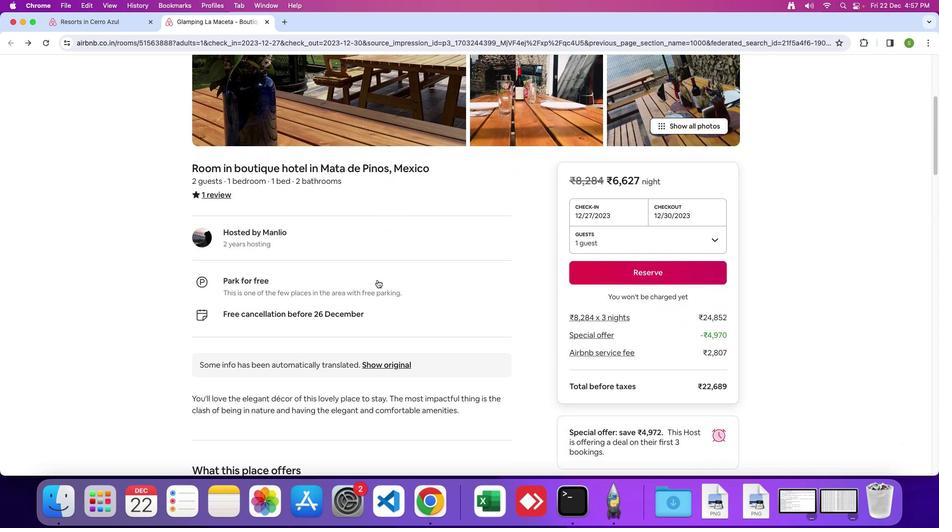 
Action: Mouse scrolled (377, 280) with delta (0, 0)
Screenshot: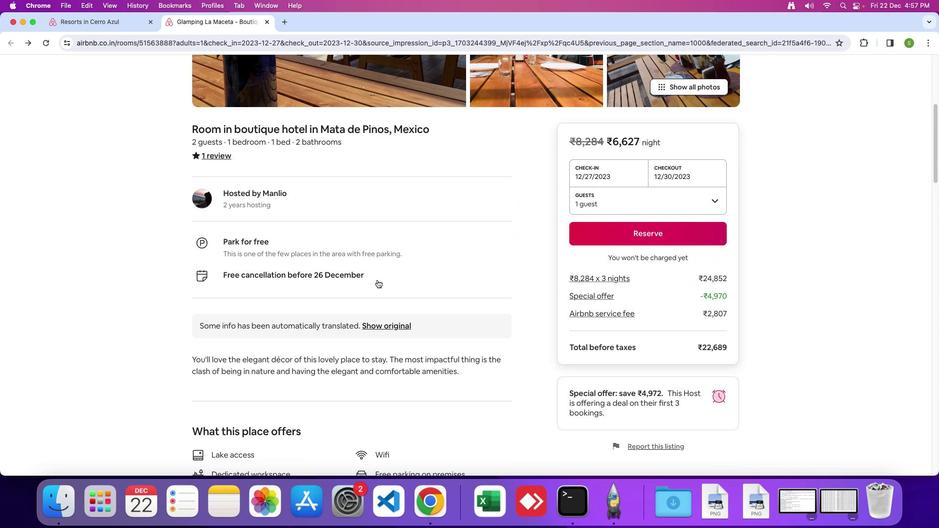 
Action: Mouse scrolled (377, 280) with delta (0, 0)
Screenshot: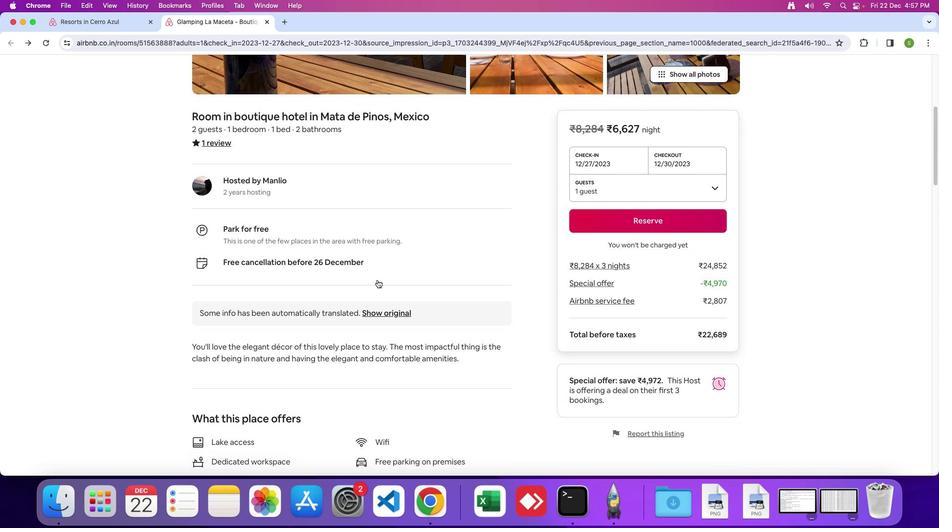 
Action: Mouse scrolled (377, 280) with delta (0, 0)
Screenshot: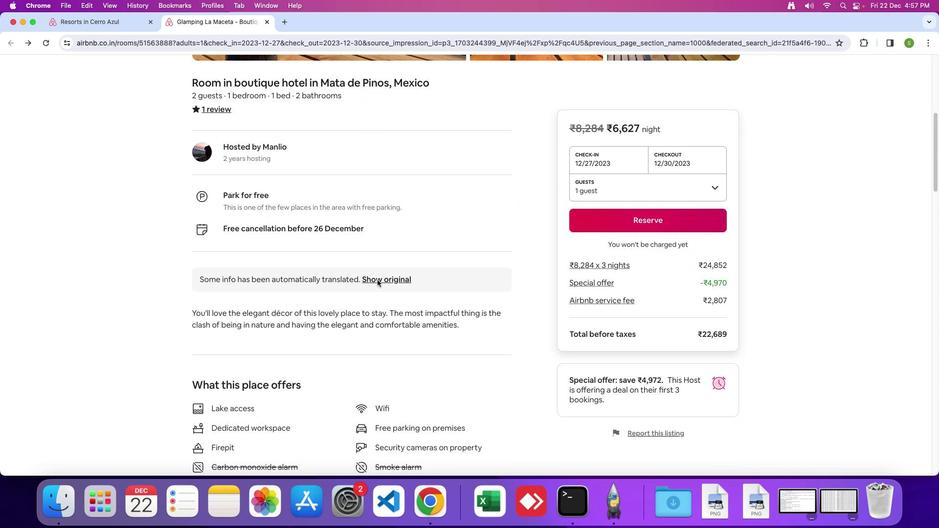
Action: Mouse scrolled (377, 280) with delta (0, 0)
Screenshot: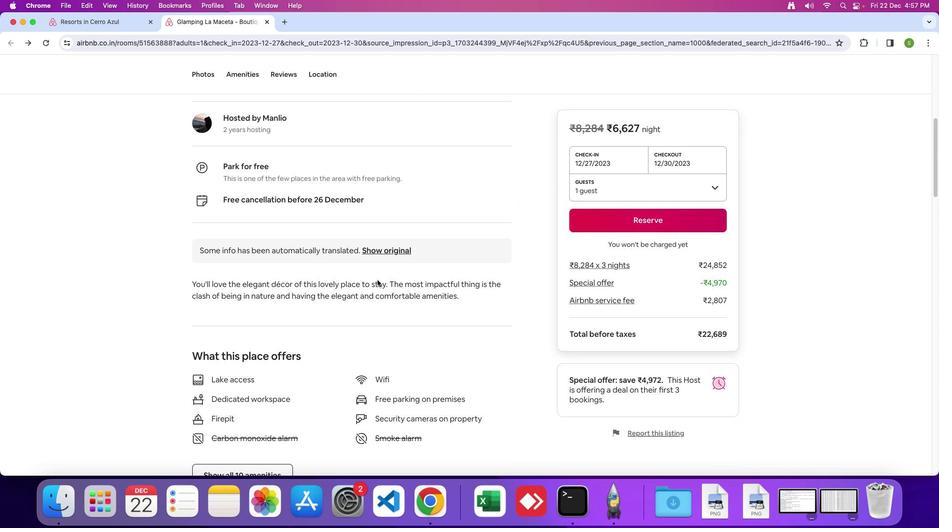 
Action: Mouse scrolled (377, 280) with delta (0, 0)
Screenshot: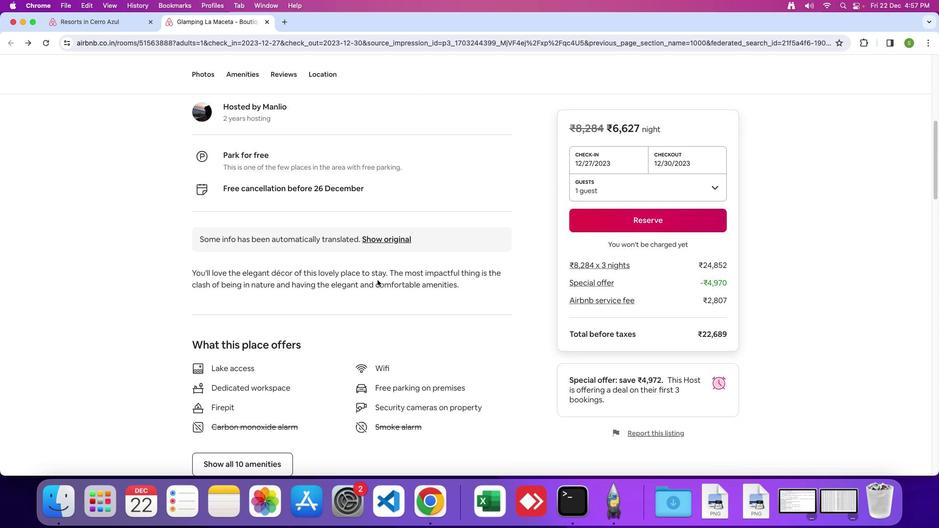 
Action: Mouse scrolled (377, 280) with delta (0, 0)
Screenshot: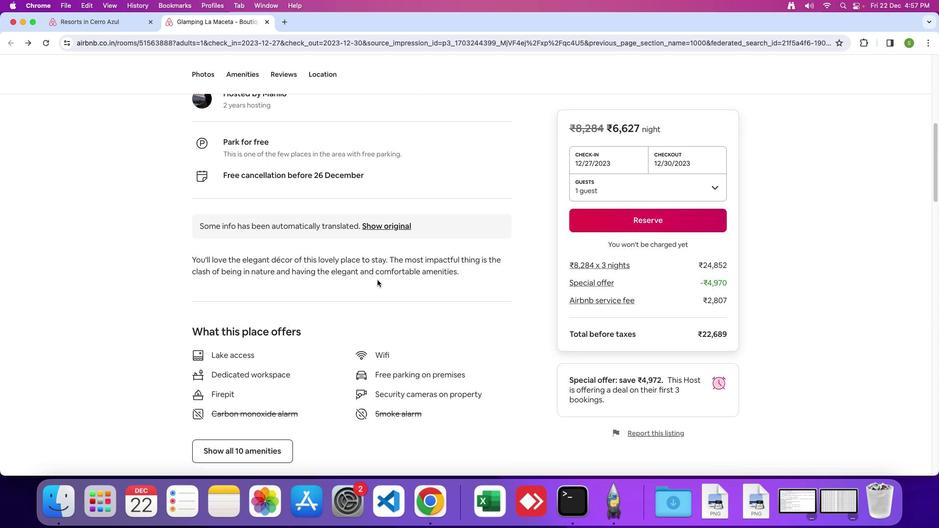 
Action: Mouse scrolled (377, 280) with delta (0, 0)
Screenshot: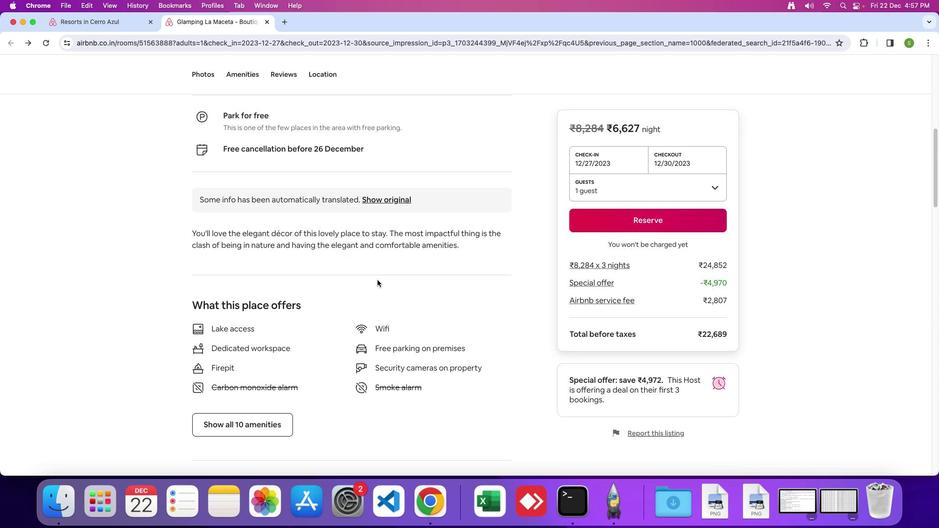 
Action: Mouse scrolled (377, 280) with delta (0, -1)
Screenshot: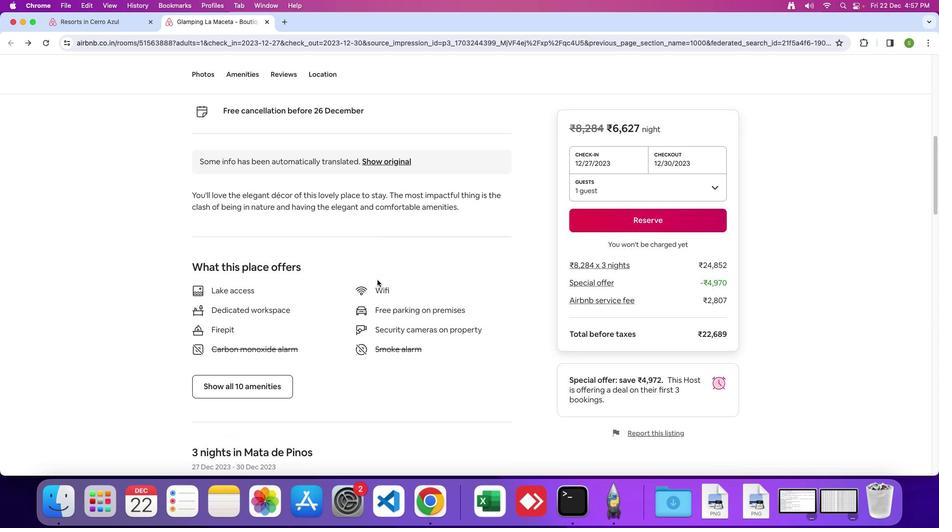 
Action: Mouse scrolled (377, 280) with delta (0, 0)
Screenshot: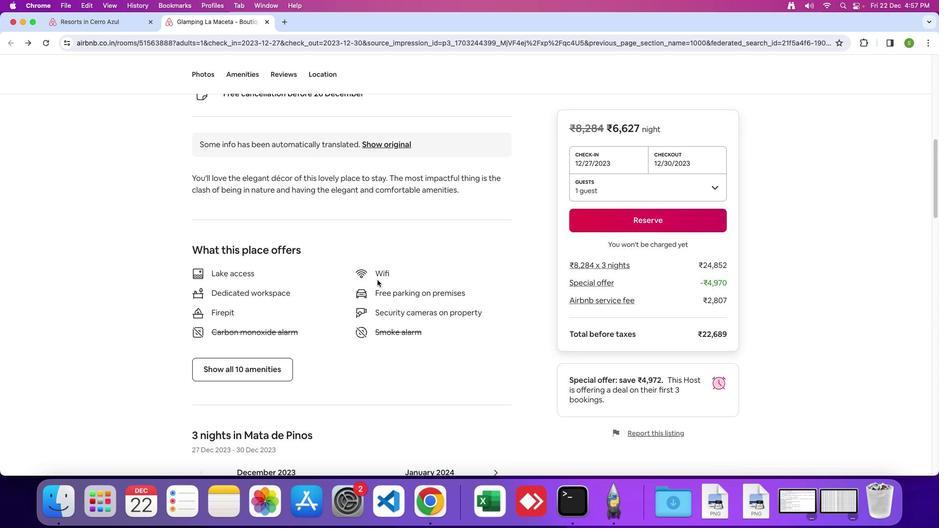 
Action: Mouse scrolled (377, 280) with delta (0, 0)
Screenshot: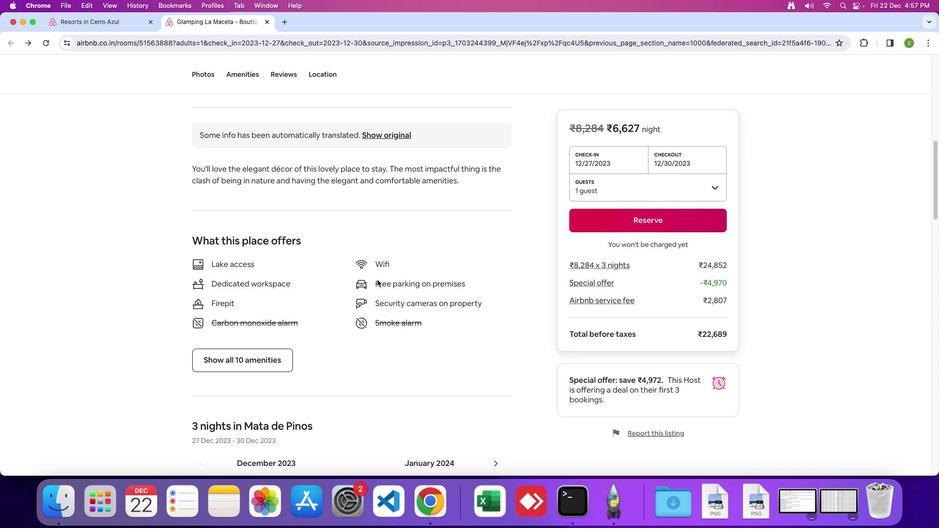 
Action: Mouse scrolled (377, 280) with delta (0, 0)
Screenshot: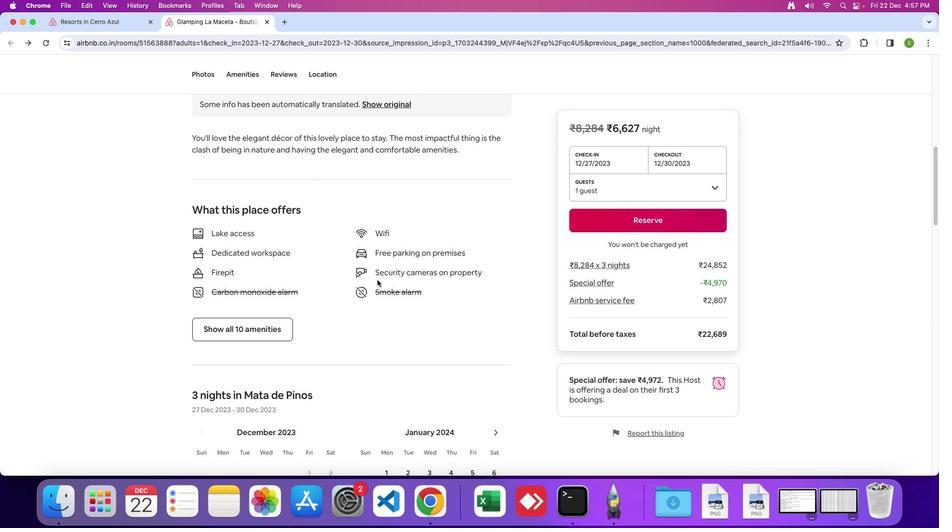 
Action: Mouse moved to (346, 288)
Screenshot: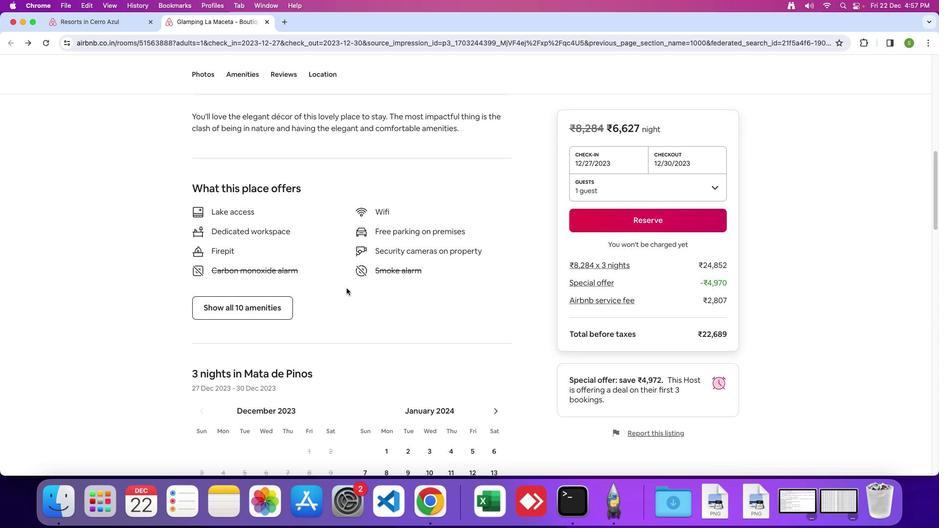 
Action: Mouse scrolled (346, 288) with delta (0, 0)
Screenshot: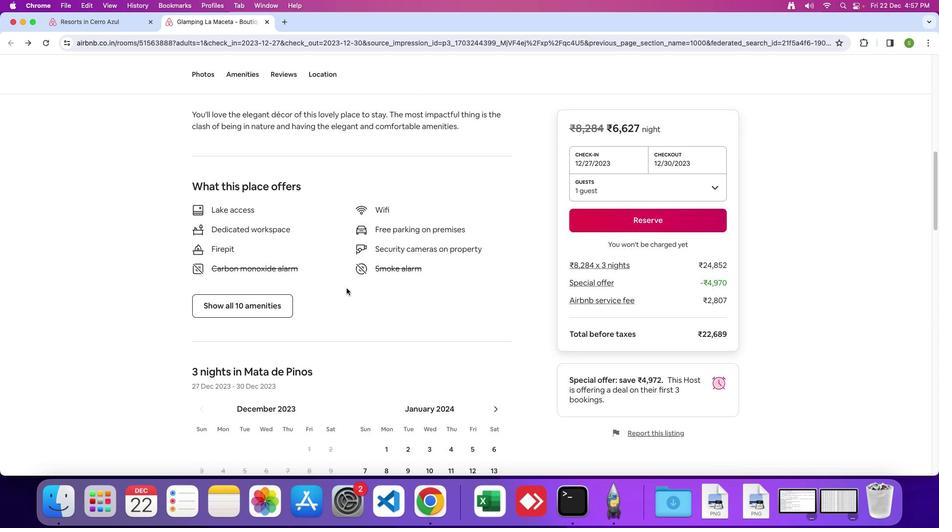 
Action: Mouse scrolled (346, 288) with delta (0, 0)
Screenshot: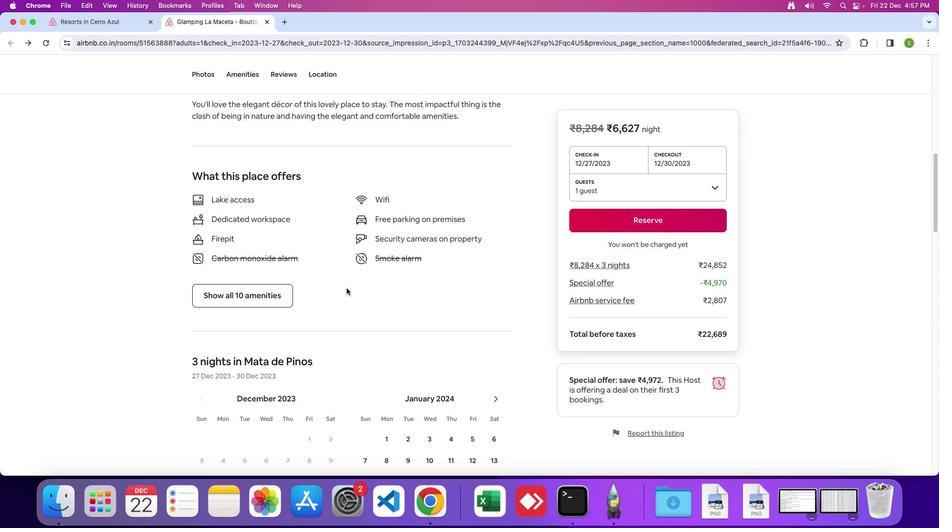 
Action: Mouse scrolled (346, 288) with delta (0, 0)
Screenshot: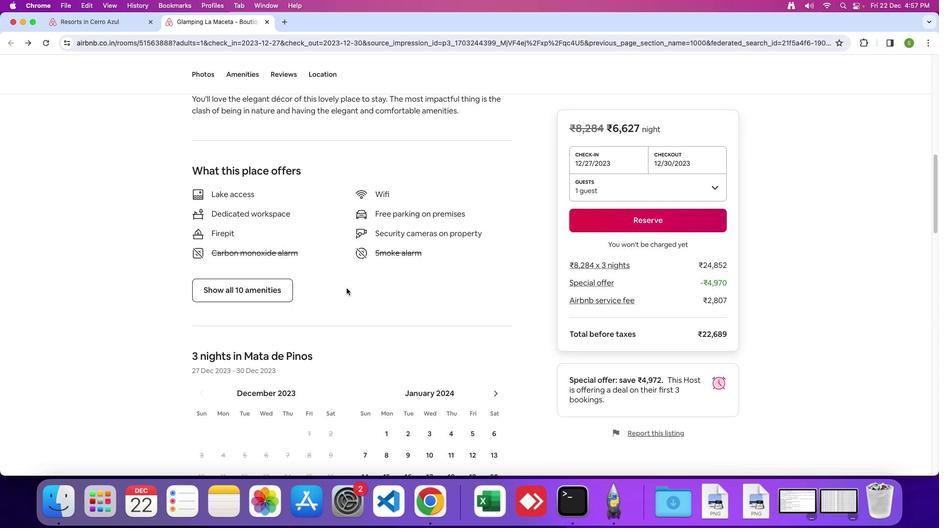 
Action: Mouse moved to (284, 285)
Screenshot: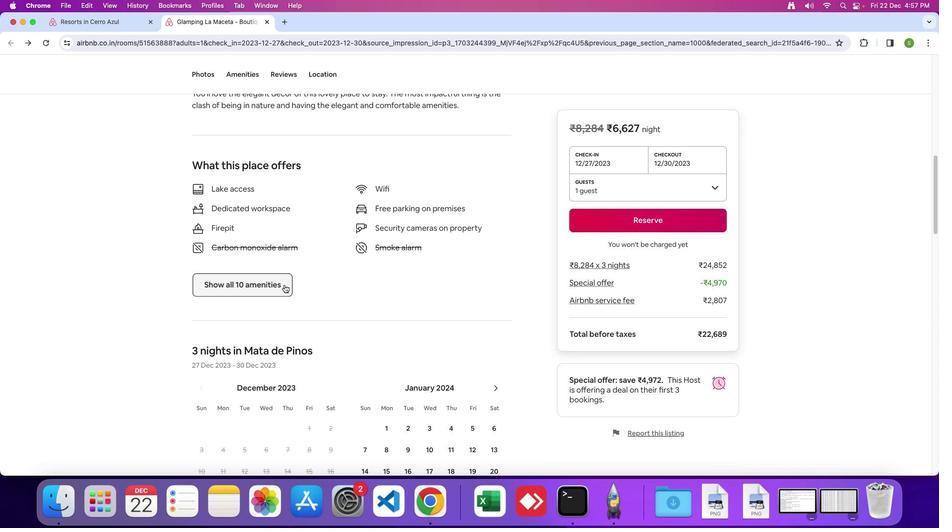 
Action: Mouse pressed left at (284, 285)
Screenshot: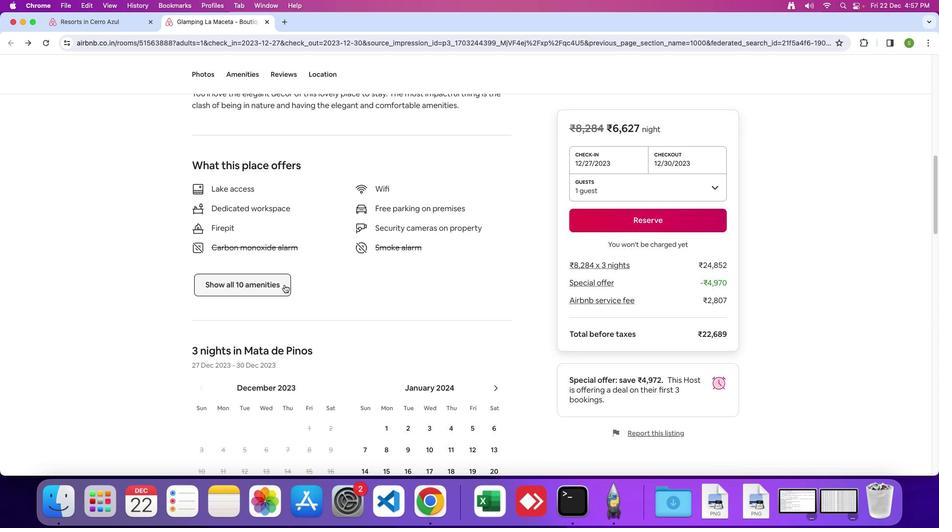 
Action: Mouse moved to (527, 313)
Screenshot: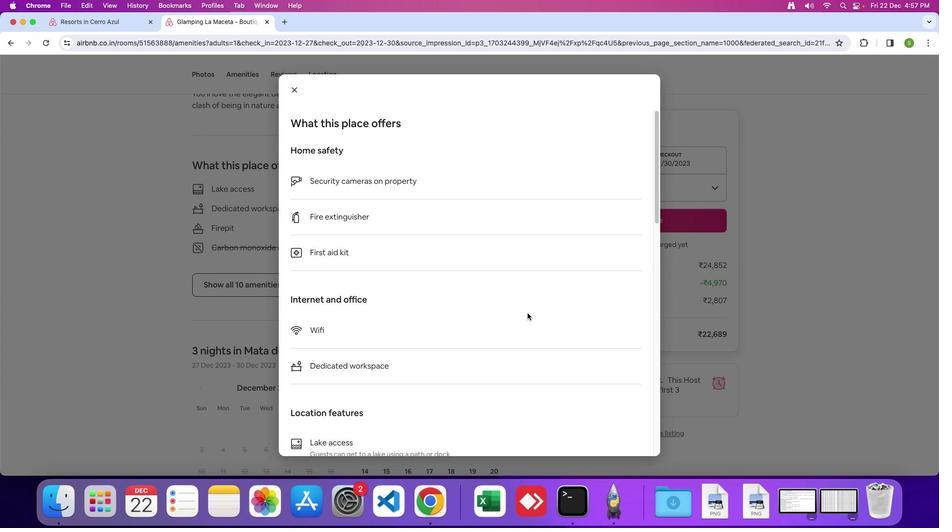 
Action: Mouse scrolled (527, 313) with delta (0, 0)
Screenshot: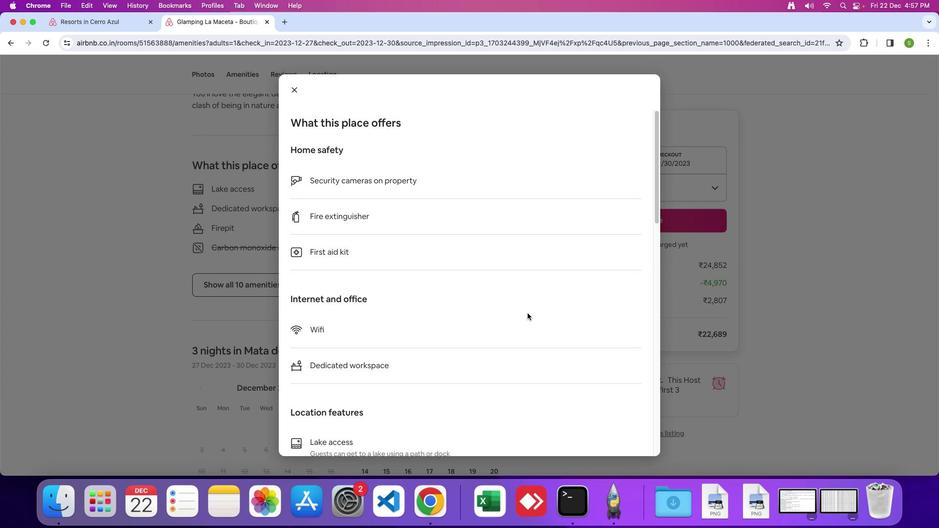 
Action: Mouse scrolled (527, 313) with delta (0, 0)
Screenshot: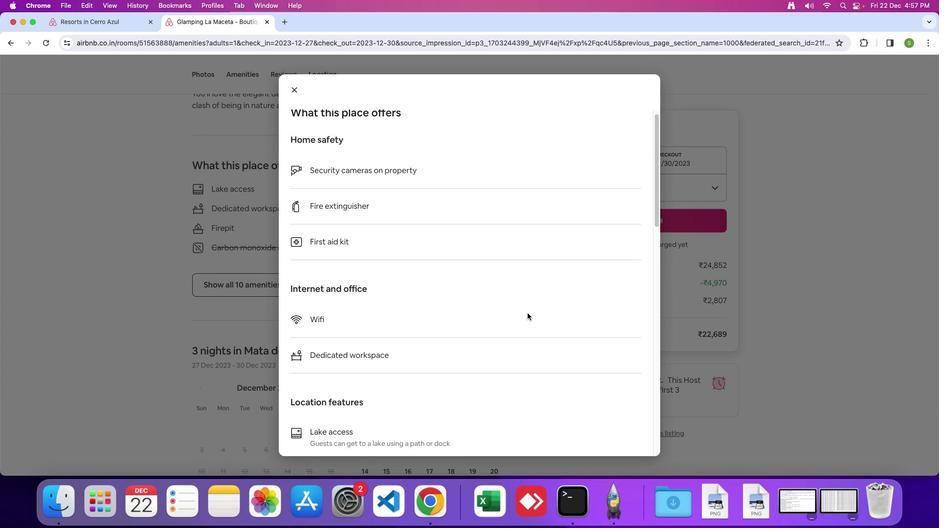
Action: Mouse scrolled (527, 313) with delta (0, 0)
Screenshot: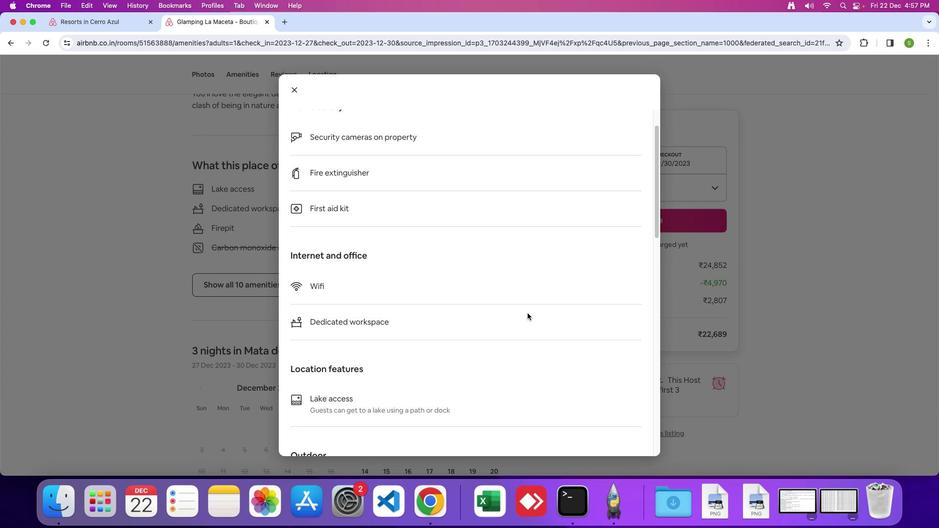 
Action: Mouse scrolled (527, 313) with delta (0, 0)
Screenshot: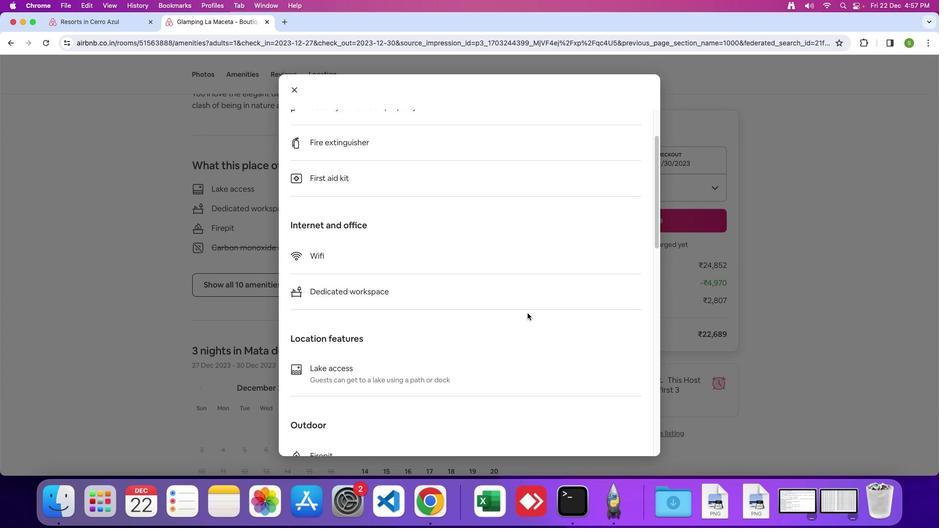 
Action: Mouse scrolled (527, 313) with delta (0, 0)
Screenshot: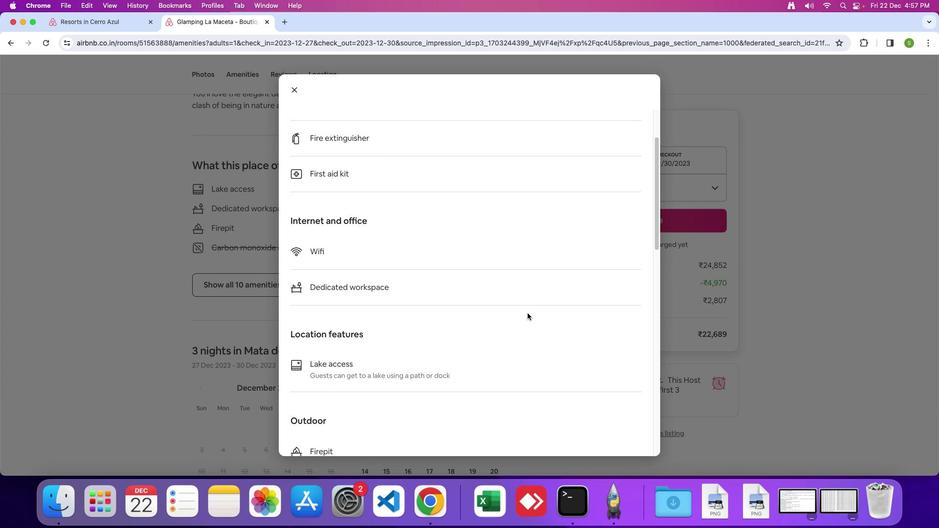 
Action: Mouse scrolled (527, 313) with delta (0, 0)
Screenshot: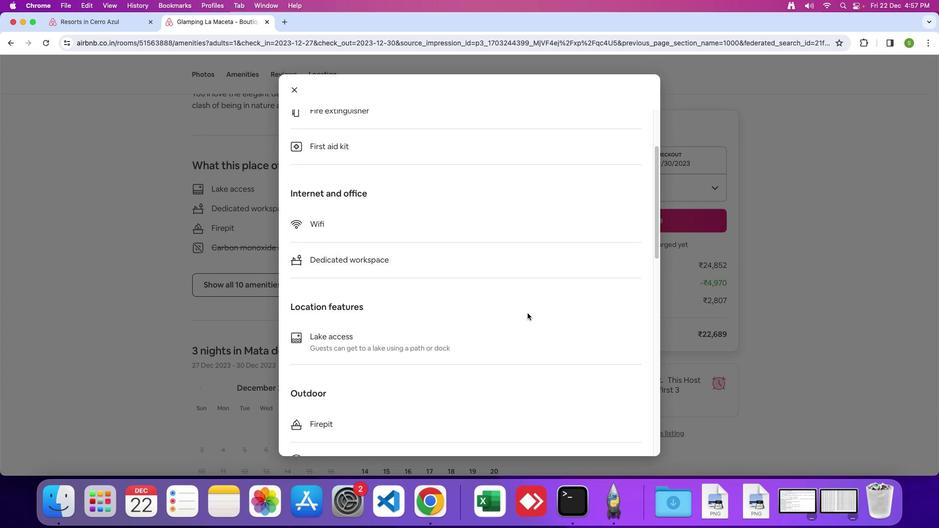 
Action: Mouse scrolled (527, 313) with delta (0, 0)
Screenshot: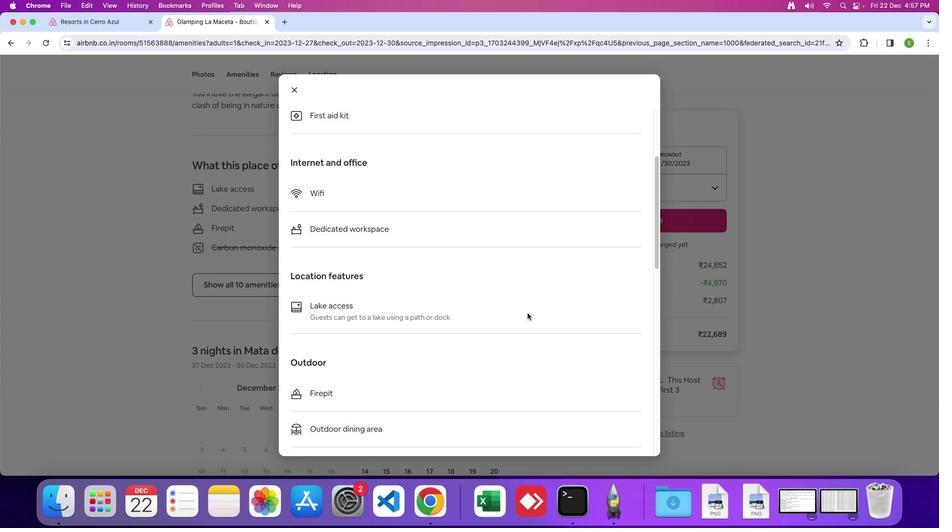 
Action: Mouse scrolled (527, 313) with delta (0, 0)
Screenshot: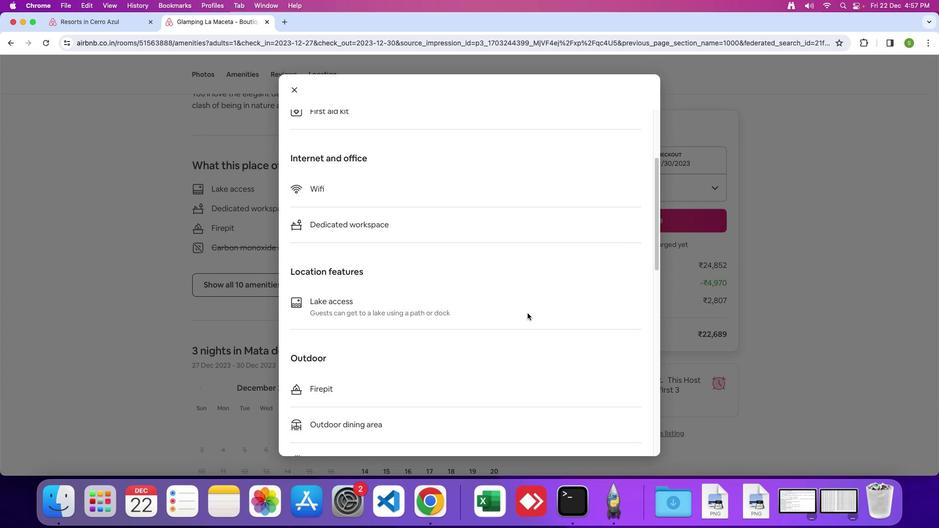 
Action: Mouse scrolled (527, 313) with delta (0, 0)
Screenshot: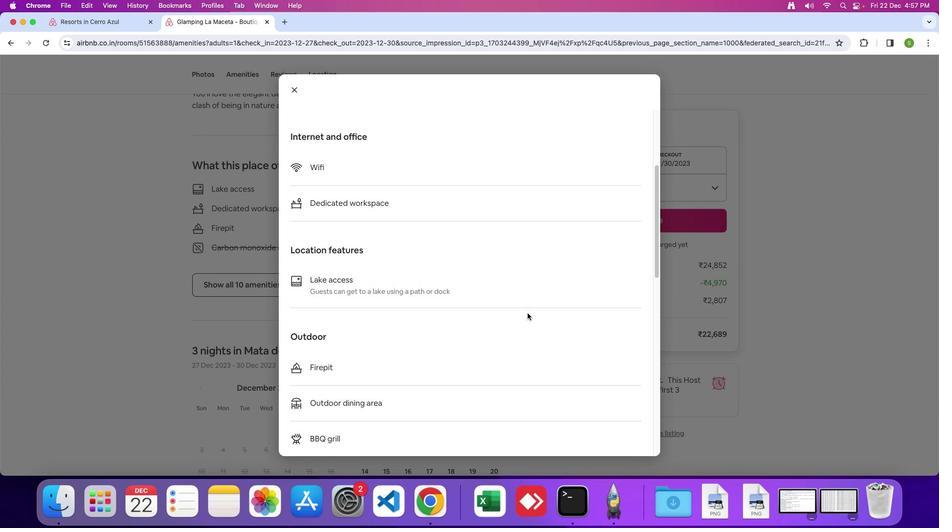 
Action: Mouse scrolled (527, 313) with delta (0, 0)
Screenshot: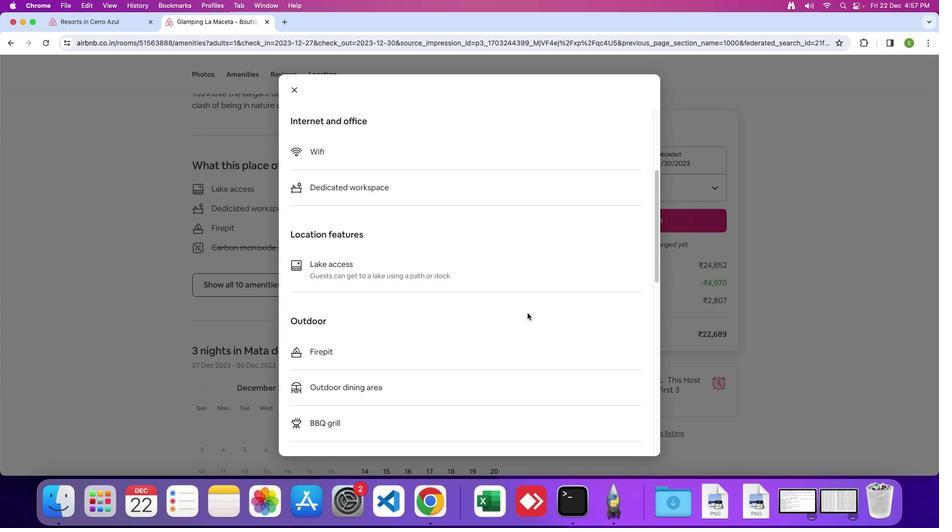 
Action: Mouse scrolled (527, 313) with delta (0, 0)
Screenshot: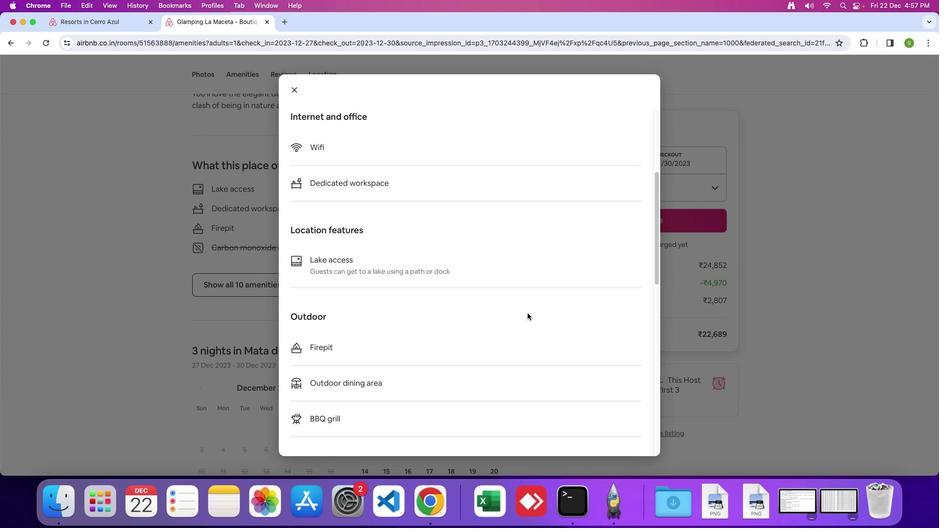 
Action: Mouse scrolled (527, 313) with delta (0, 0)
Screenshot: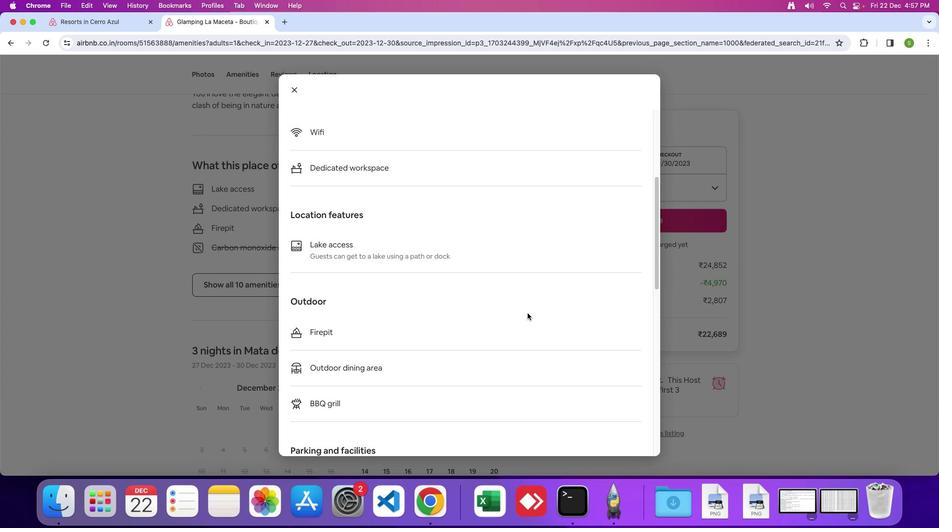
Action: Mouse scrolled (527, 313) with delta (0, 0)
Screenshot: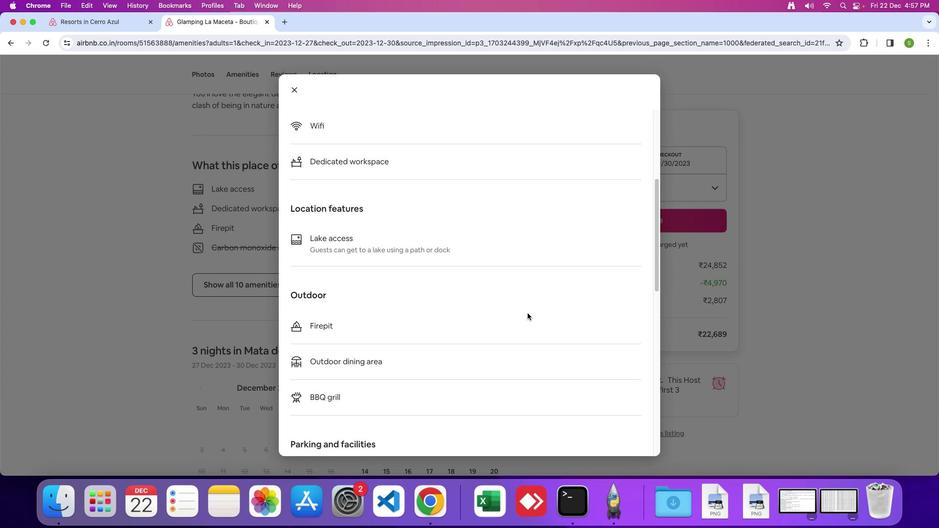 
Action: Mouse scrolled (527, 313) with delta (0, 0)
Screenshot: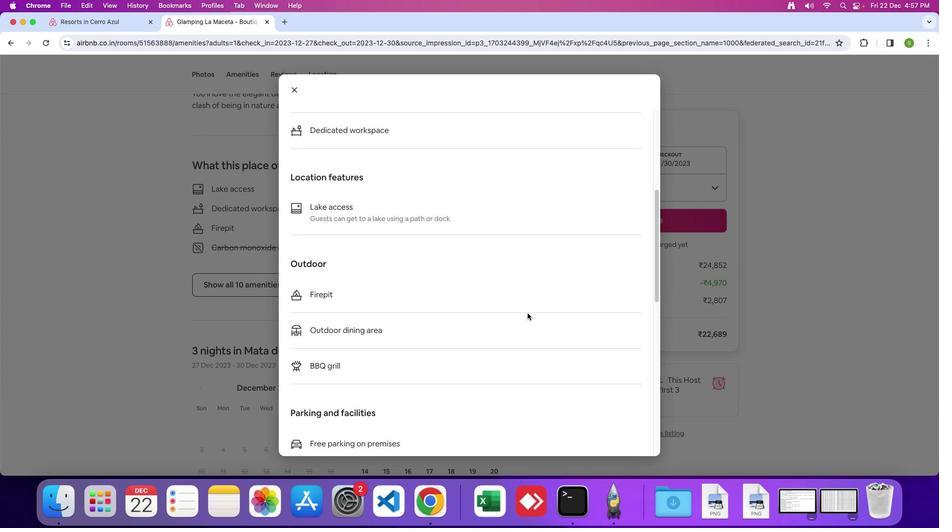 
Action: Mouse scrolled (527, 313) with delta (0, 0)
Screenshot: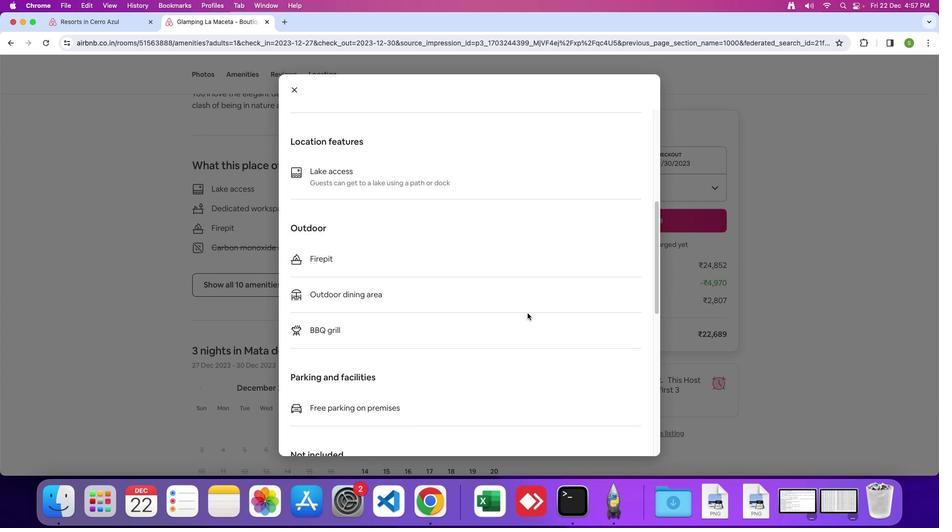 
Action: Mouse scrolled (527, 313) with delta (0, 0)
Screenshot: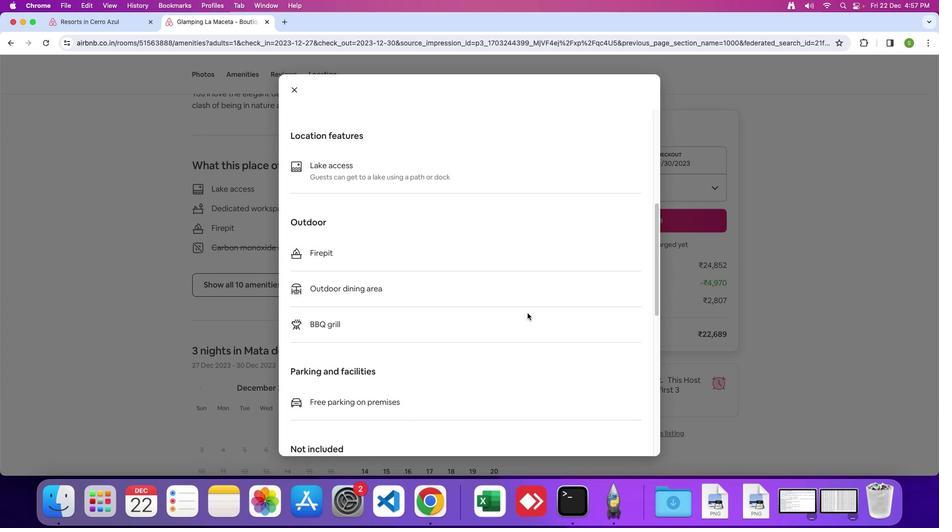 
Action: Mouse scrolled (527, 313) with delta (0, 0)
Screenshot: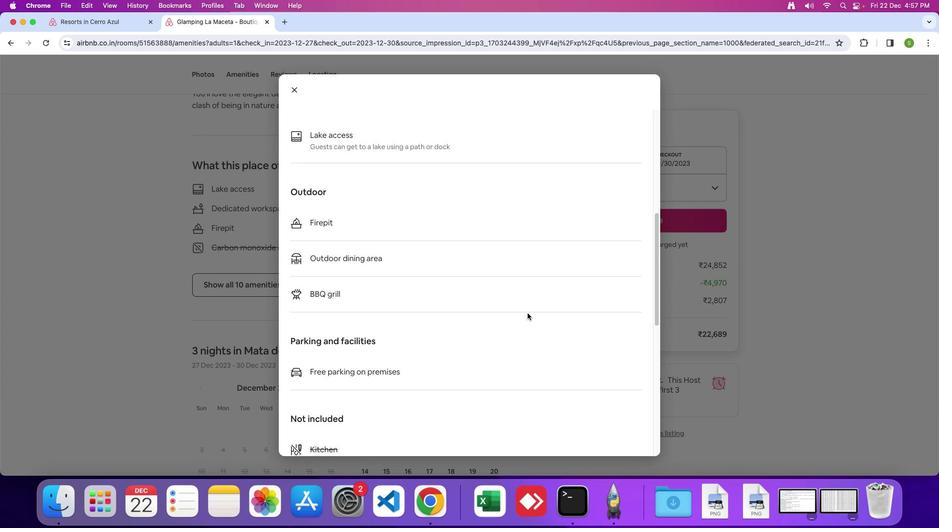 
Action: Mouse scrolled (527, 313) with delta (0, 0)
Screenshot: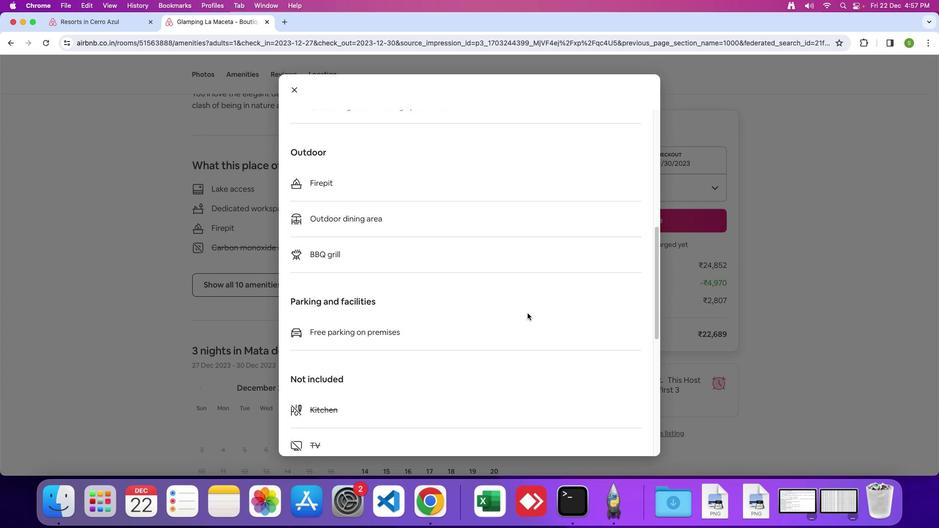 
Action: Mouse scrolled (527, 313) with delta (0, 0)
Screenshot: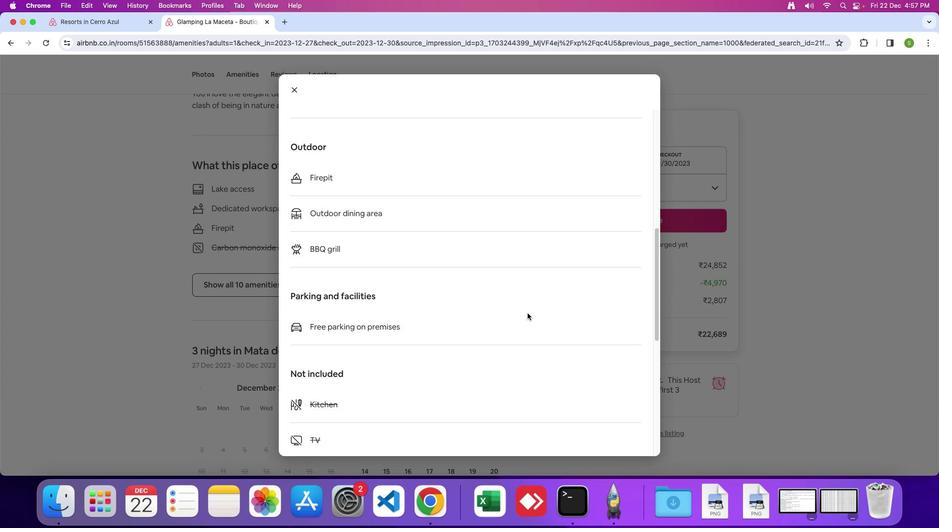 
Action: Mouse scrolled (527, 313) with delta (0, 0)
Screenshot: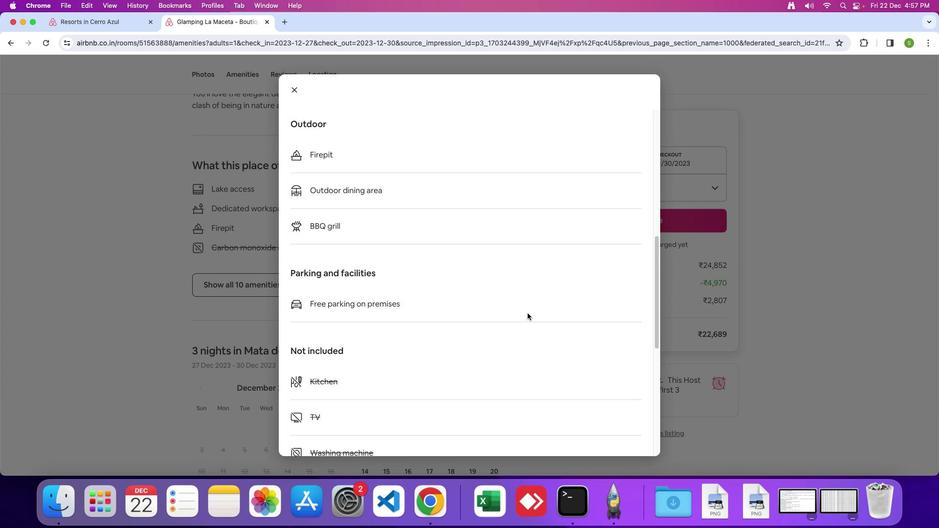 
Action: Mouse scrolled (527, 313) with delta (0, 0)
Screenshot: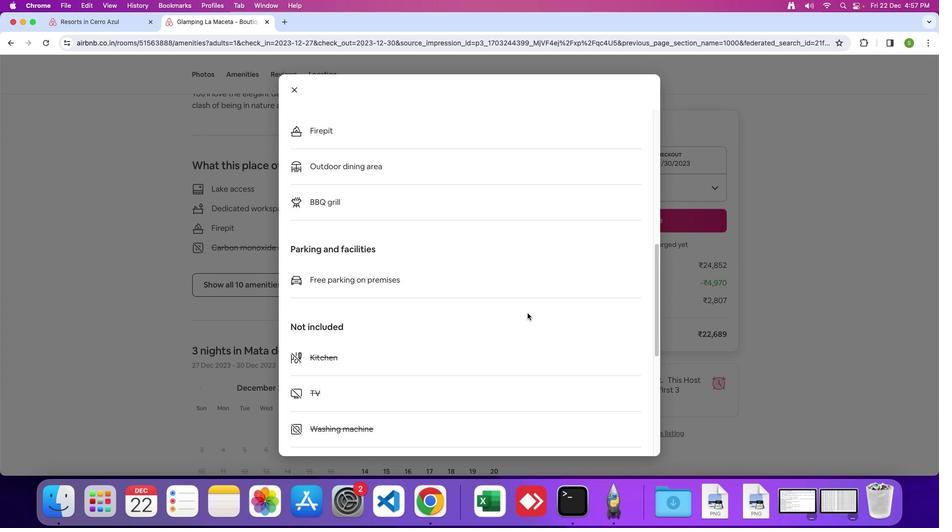 
Action: Mouse scrolled (527, 313) with delta (0, 0)
Screenshot: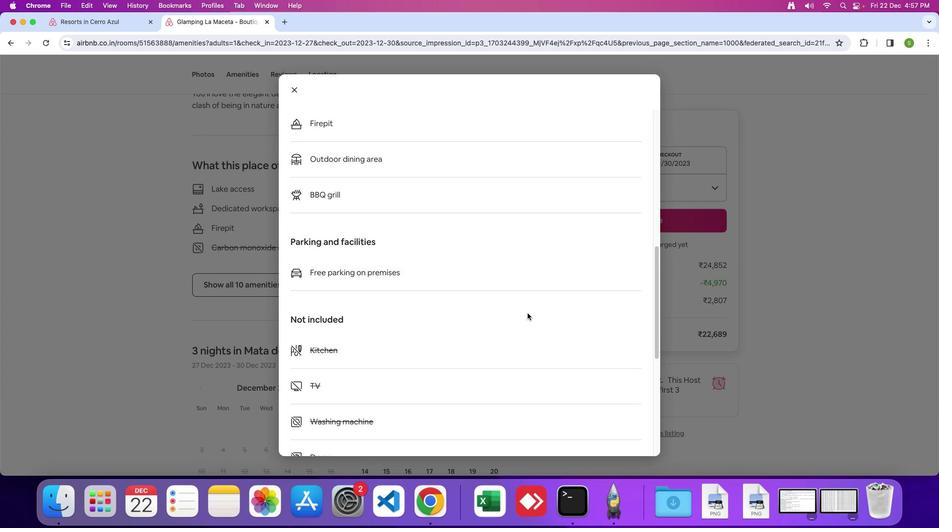 
Action: Mouse scrolled (527, 313) with delta (0, 0)
Screenshot: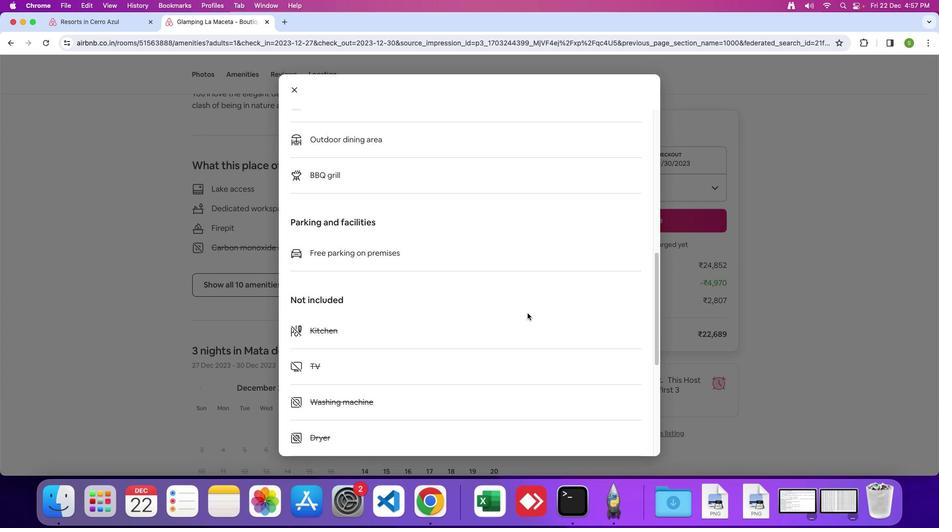 
Action: Mouse scrolled (527, 313) with delta (0, 0)
Screenshot: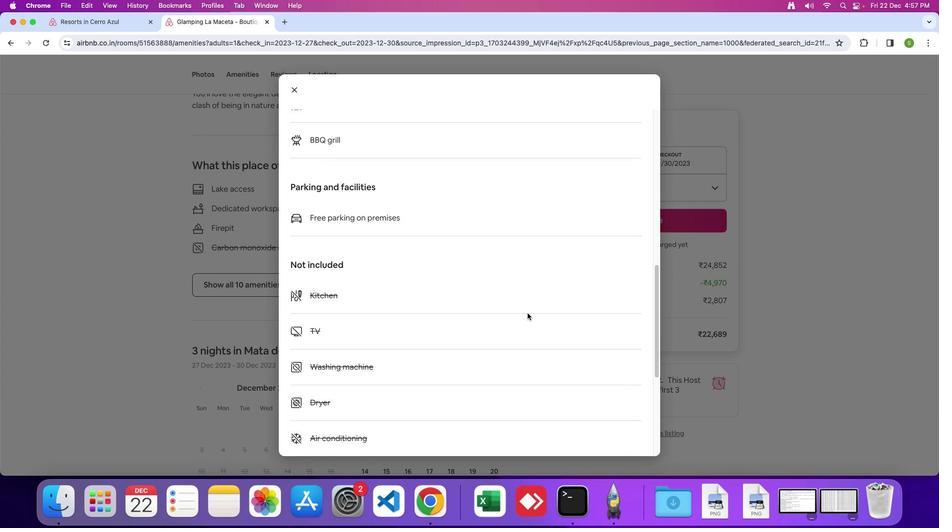 
Action: Mouse scrolled (527, 313) with delta (0, 0)
Screenshot: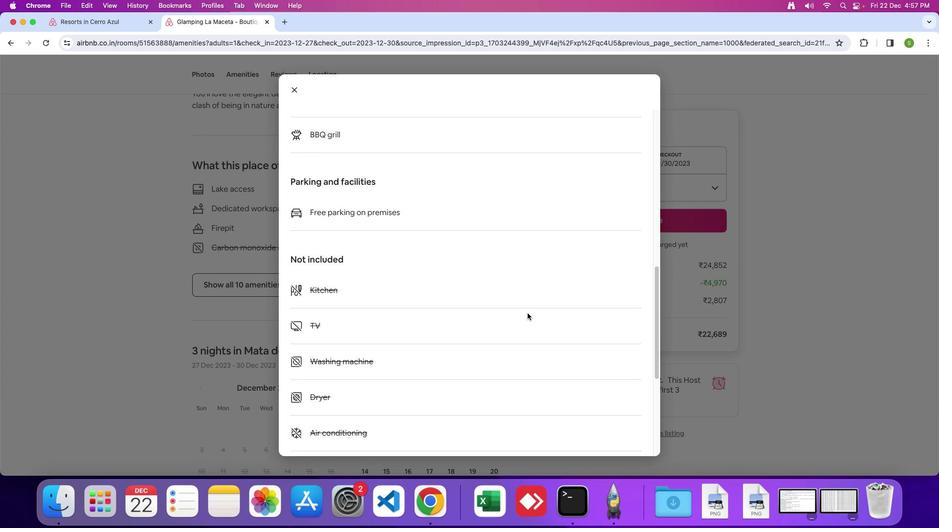 
Action: Mouse scrolled (527, 313) with delta (0, 0)
Screenshot: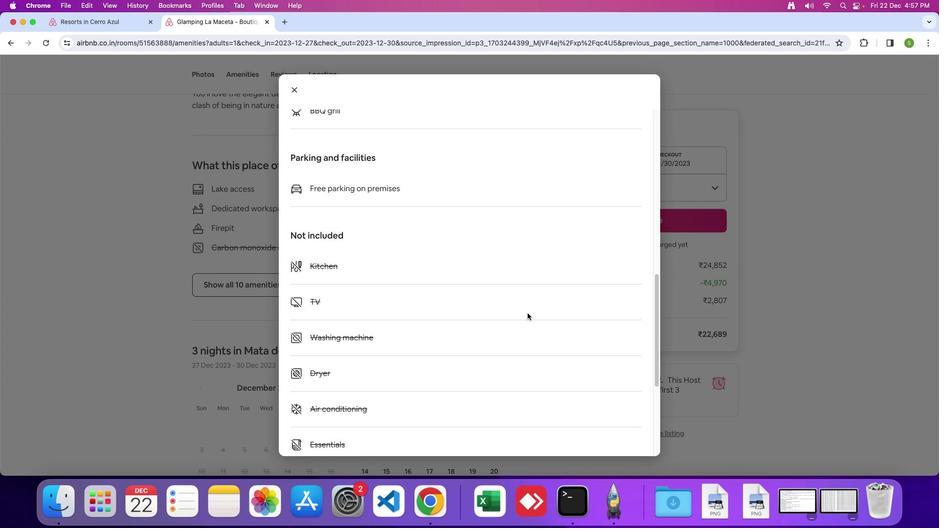 
Action: Mouse scrolled (527, 313) with delta (0, 0)
Screenshot: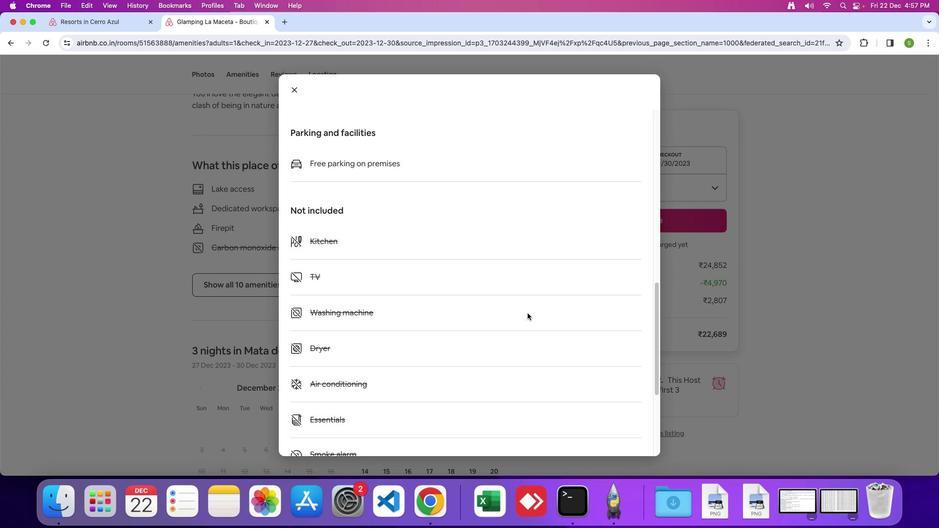 
Action: Mouse scrolled (527, 313) with delta (0, 0)
Screenshot: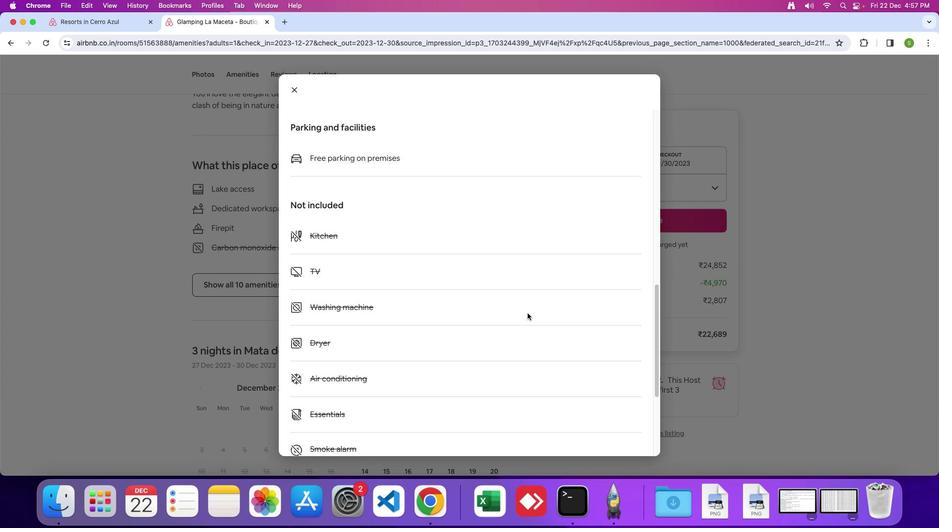 
Action: Mouse scrolled (527, 313) with delta (0, 0)
Screenshot: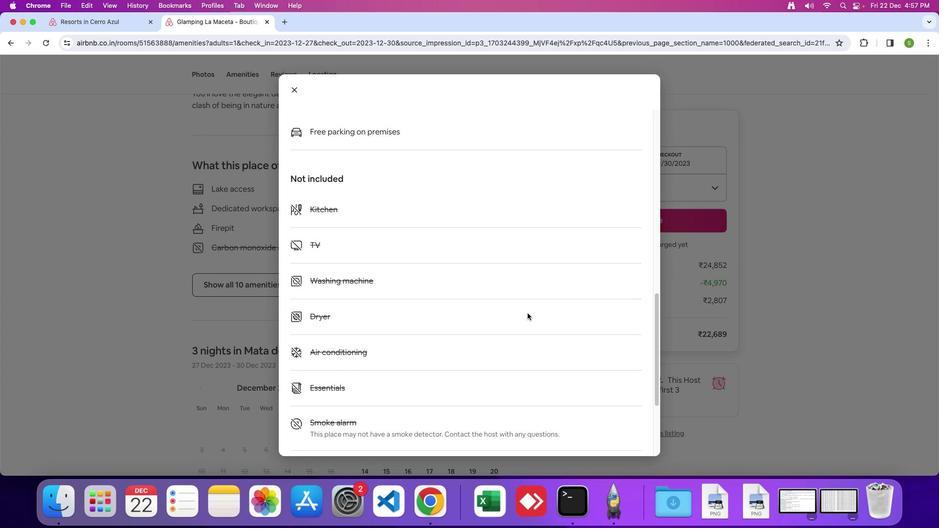 
Action: Mouse scrolled (527, 313) with delta (0, 0)
Screenshot: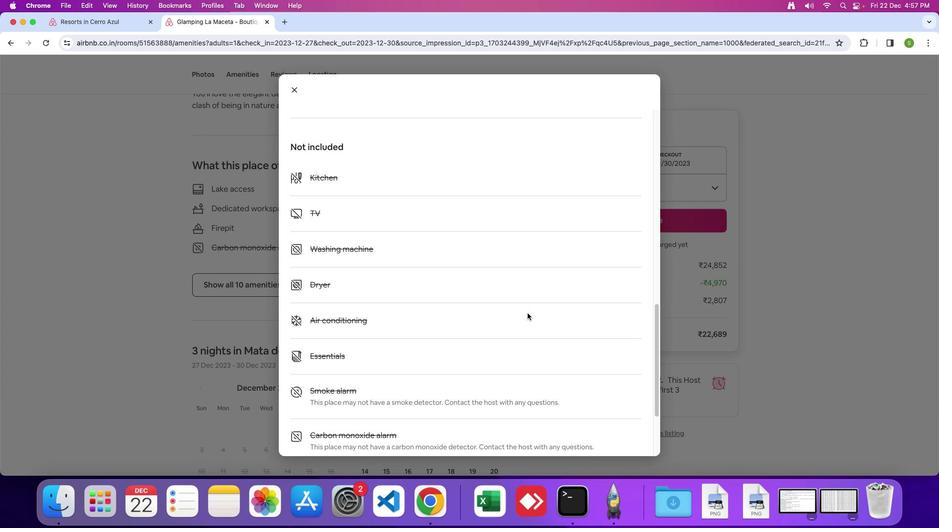 
Action: Mouse scrolled (527, 313) with delta (0, 0)
Screenshot: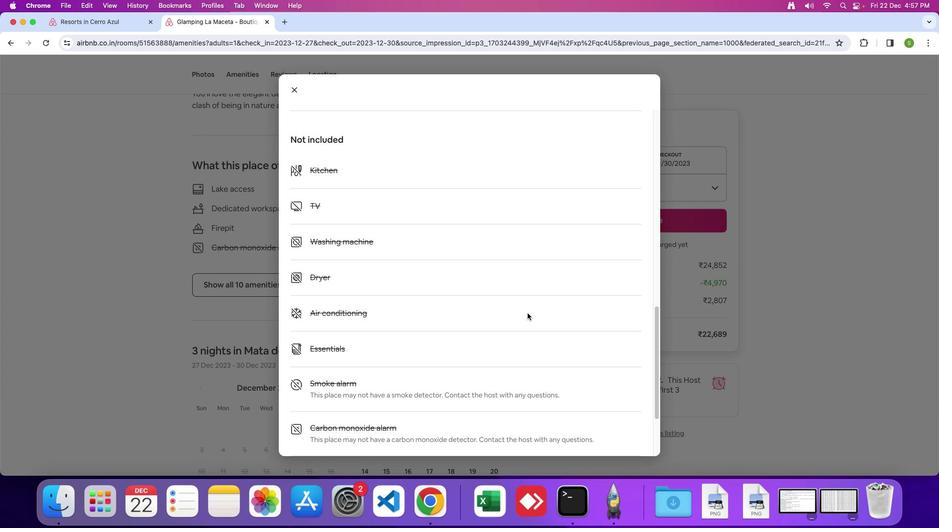 
Action: Mouse scrolled (527, 313) with delta (0, 0)
Screenshot: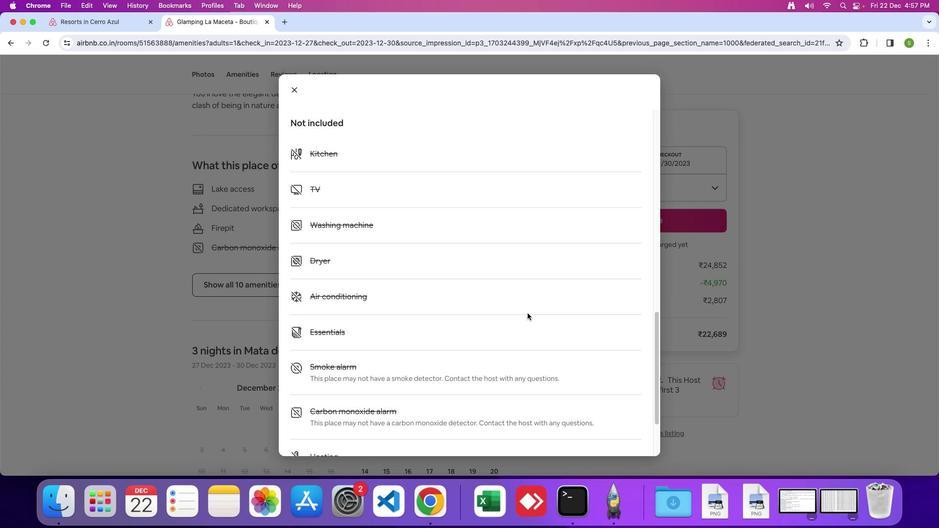 
Action: Mouse scrolled (527, 313) with delta (0, 0)
Screenshot: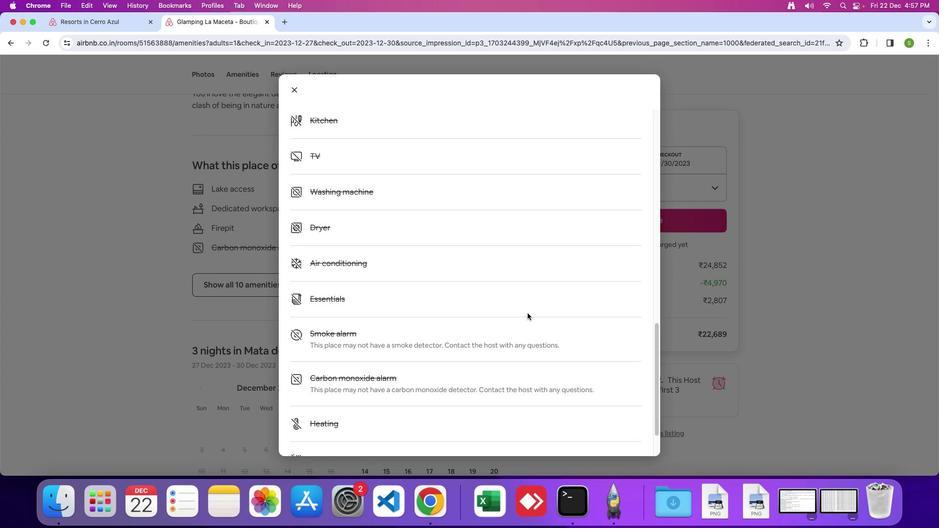 
Action: Mouse scrolled (527, 313) with delta (0, 0)
Screenshot: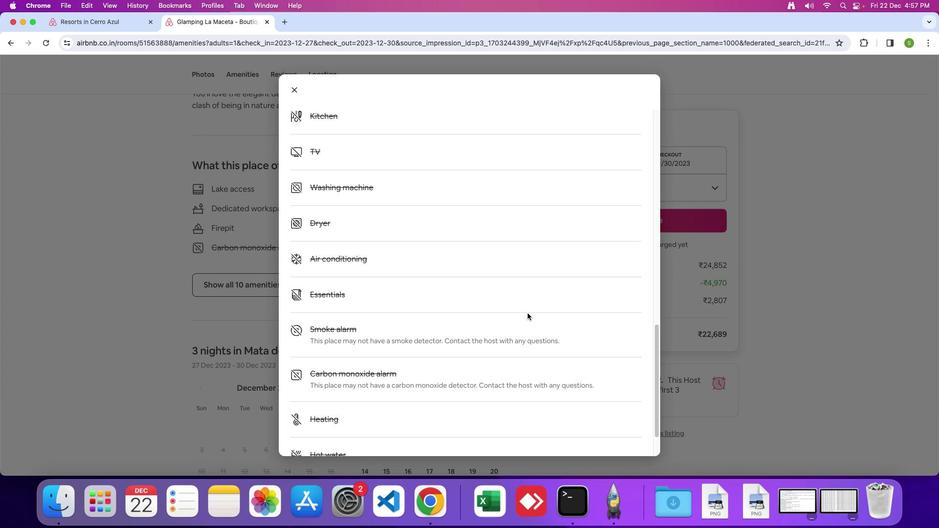 
Action: Mouse scrolled (527, 313) with delta (0, 0)
Screenshot: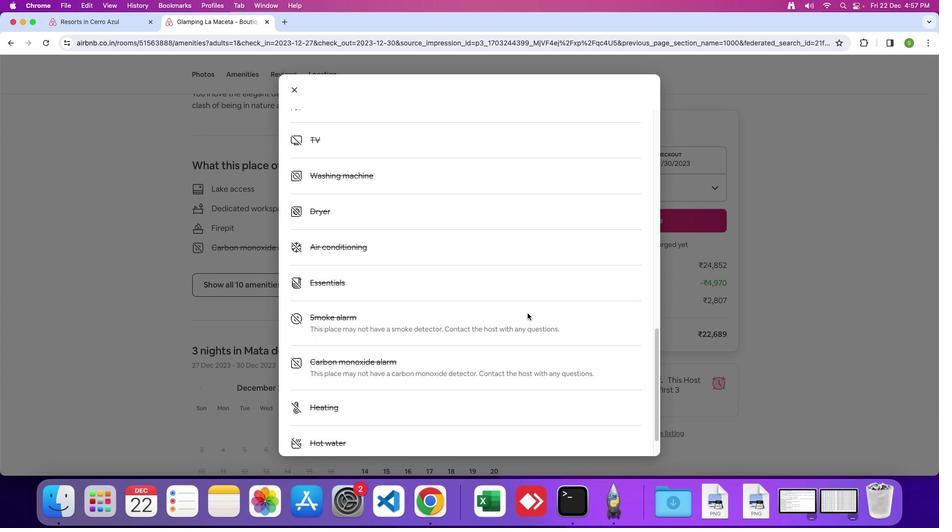 
Action: Mouse scrolled (527, 313) with delta (0, 0)
Screenshot: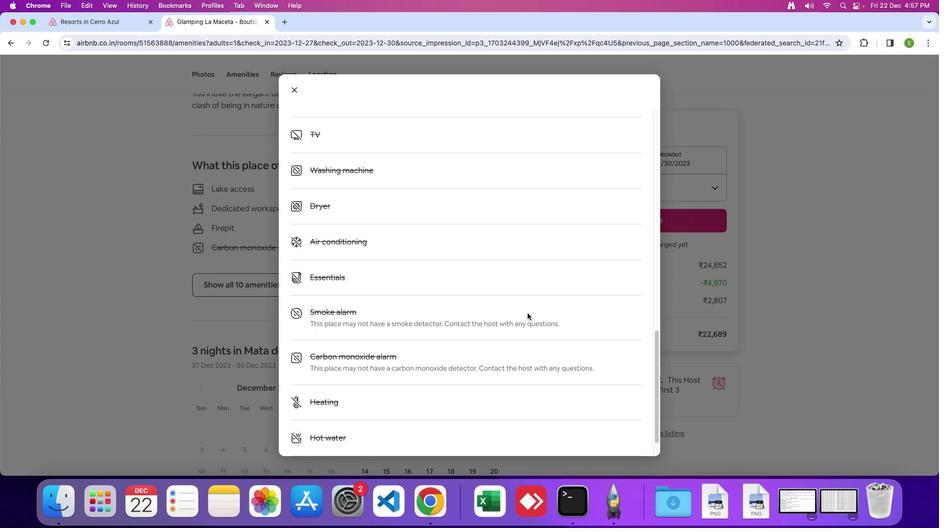 
Action: Mouse scrolled (527, 313) with delta (0, 0)
Screenshot: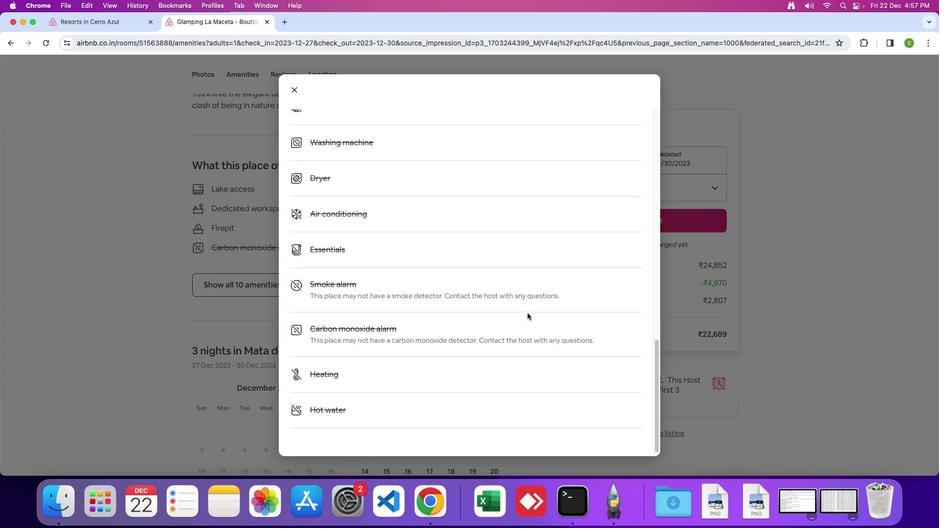 
Action: Mouse scrolled (527, 313) with delta (0, 0)
